 Task: Look for space in Castelfranco Veneto, Italy from 9th June, 2023 to 16th June, 2023 for 2 adults in price range Rs.8000 to Rs.16000. Place can be entire place with 2 bedrooms having 2 beds and 1 bathroom. Property type can be house, flat, guest house. Booking option can be shelf check-in. Required host language is English.
Action: Mouse moved to (546, 154)
Screenshot: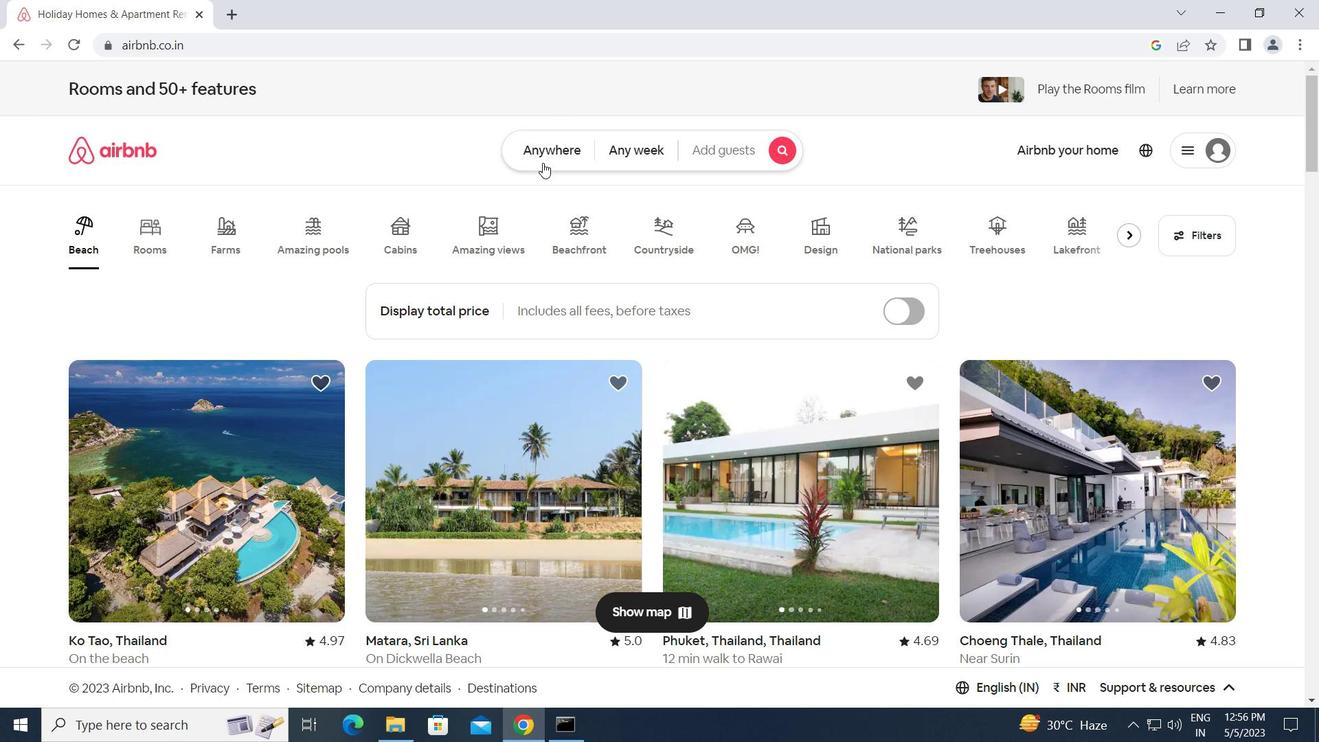 
Action: Mouse pressed left at (546, 154)
Screenshot: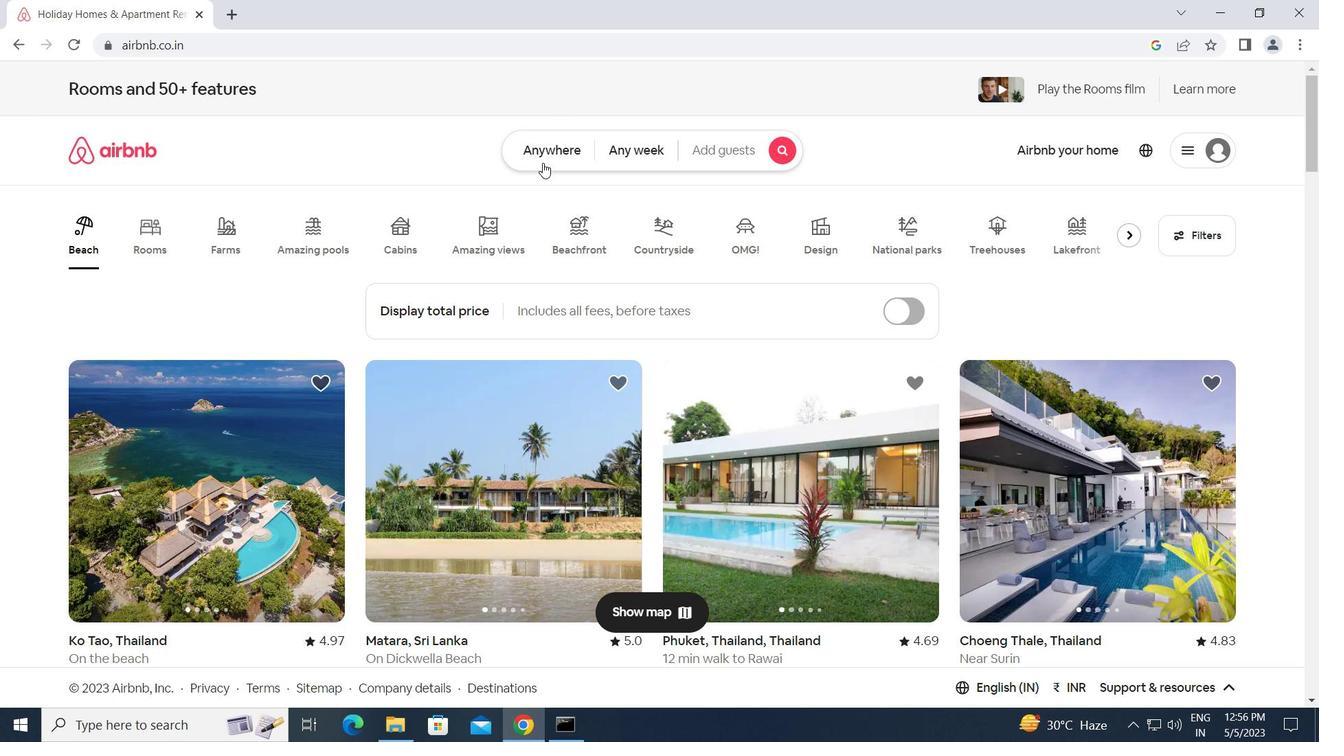 
Action: Mouse moved to (401, 207)
Screenshot: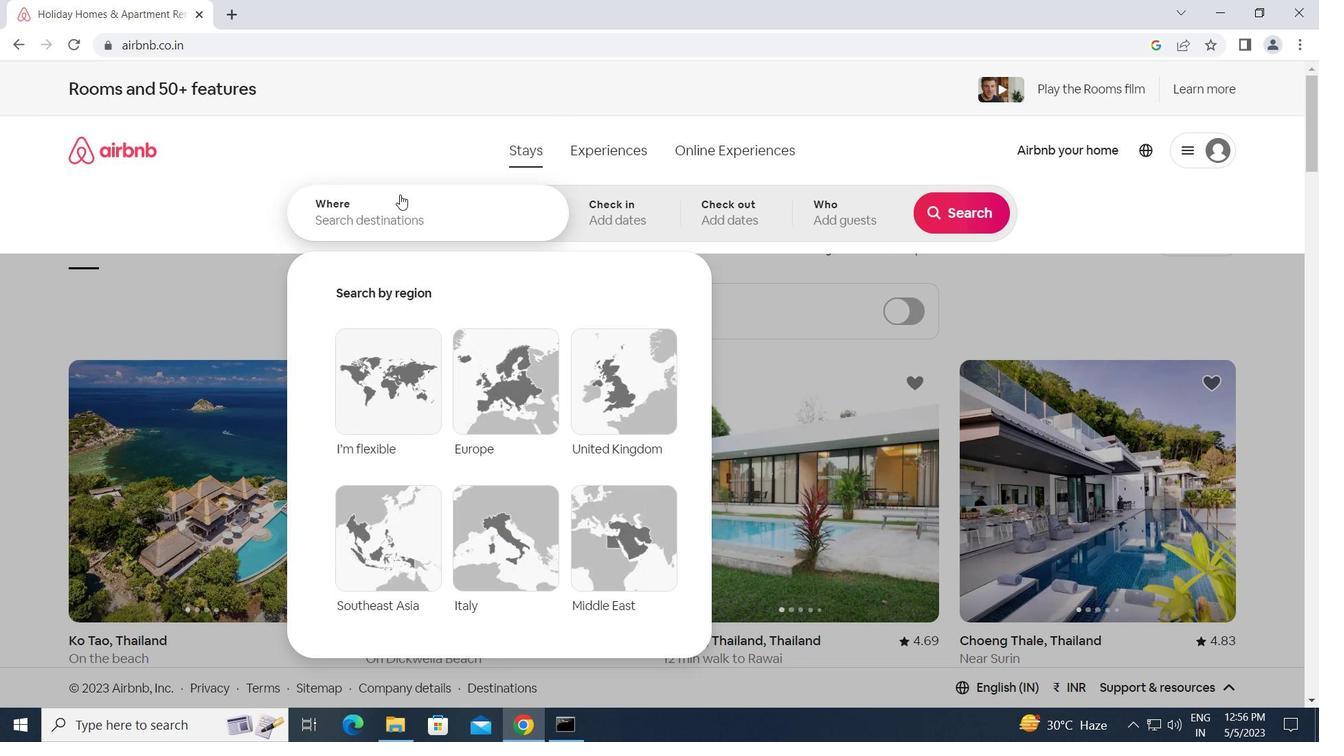 
Action: Mouse pressed left at (401, 207)
Screenshot: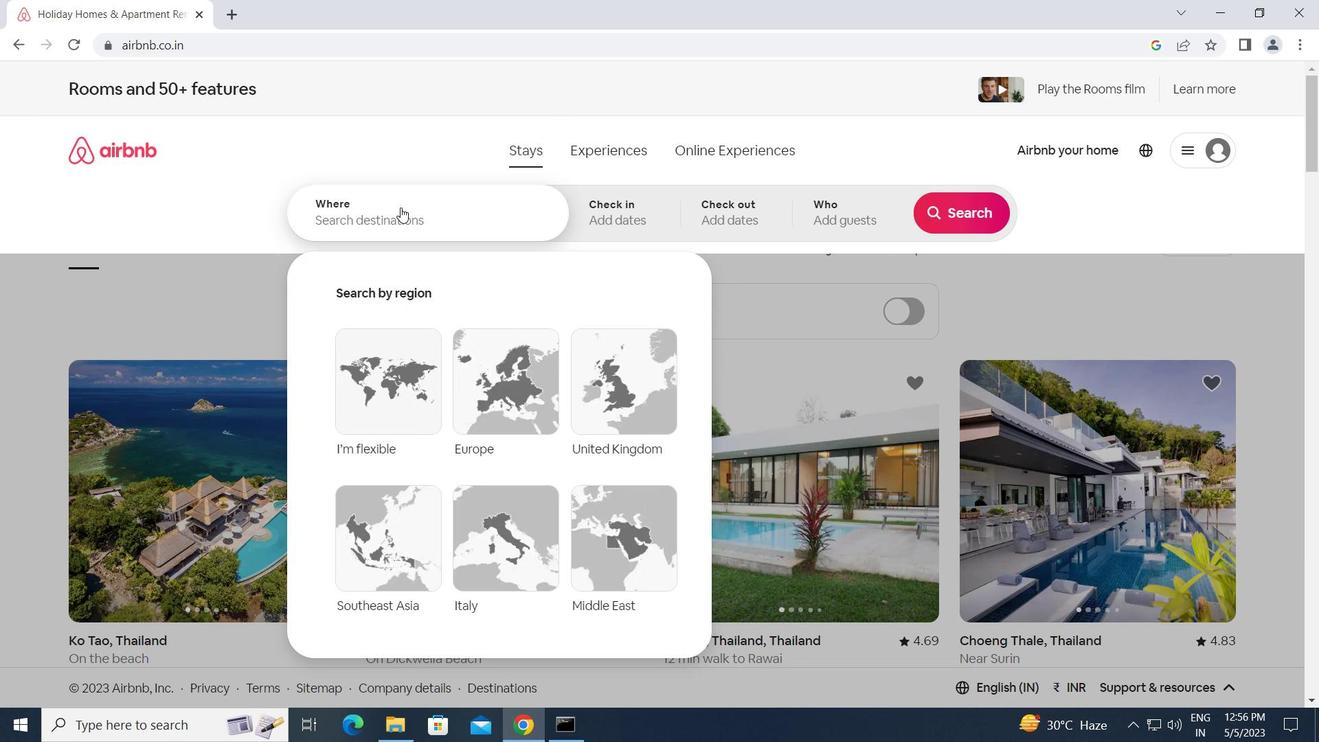 
Action: Key pressed c<Key.caps_lock>astelfranco
Screenshot: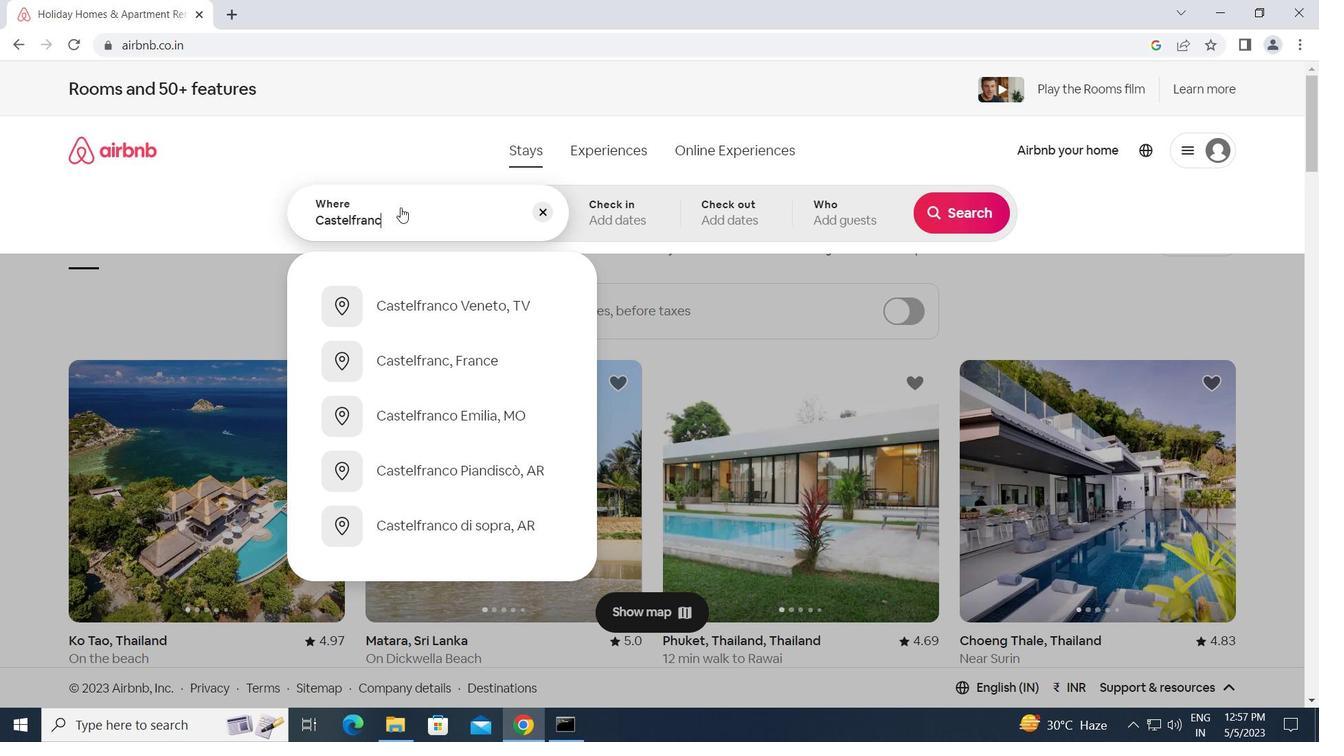
Action: Mouse moved to (483, 228)
Screenshot: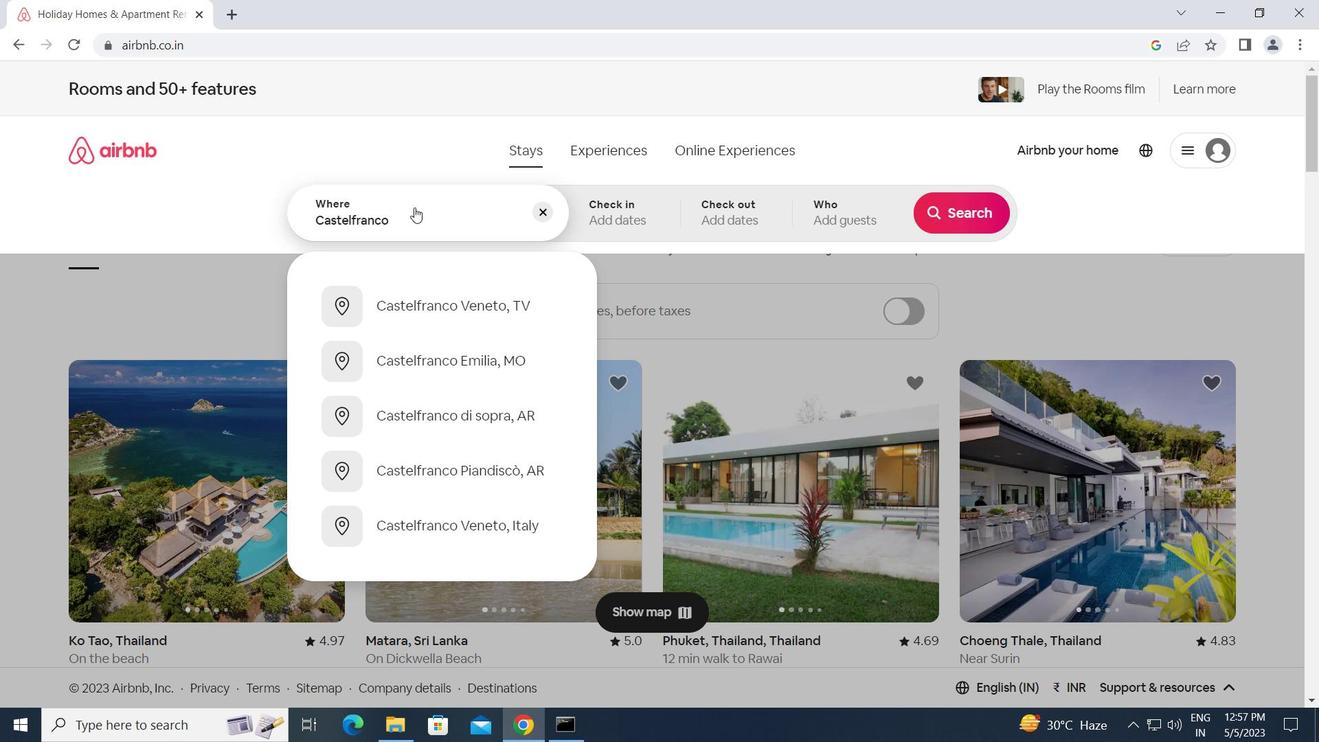 
Action: Key pressed <Key.space><Key.caps_lock>v<Key.caps_lock>eneto,<Key.space><Key.caps_lock>i<Key.caps_lock>taly<Key.enter>
Screenshot: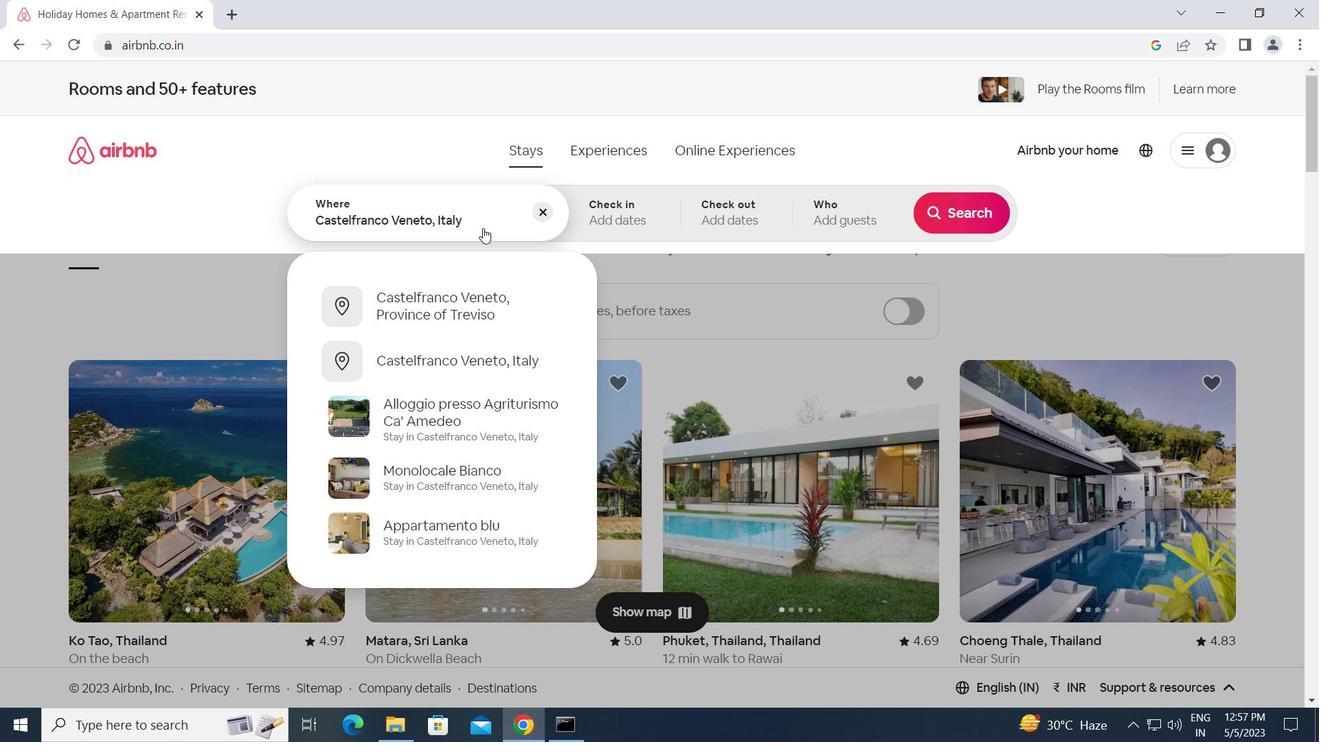 
Action: Mouse moved to (900, 468)
Screenshot: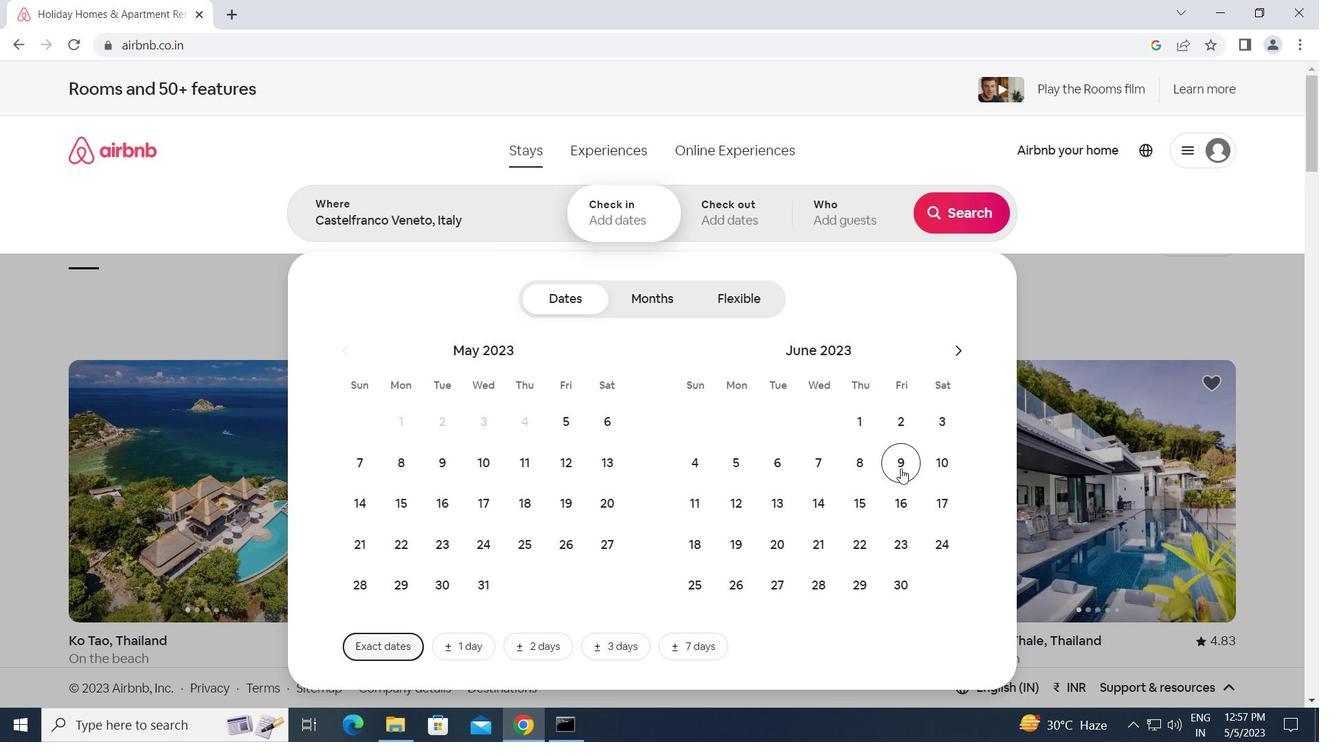 
Action: Mouse pressed left at (900, 468)
Screenshot: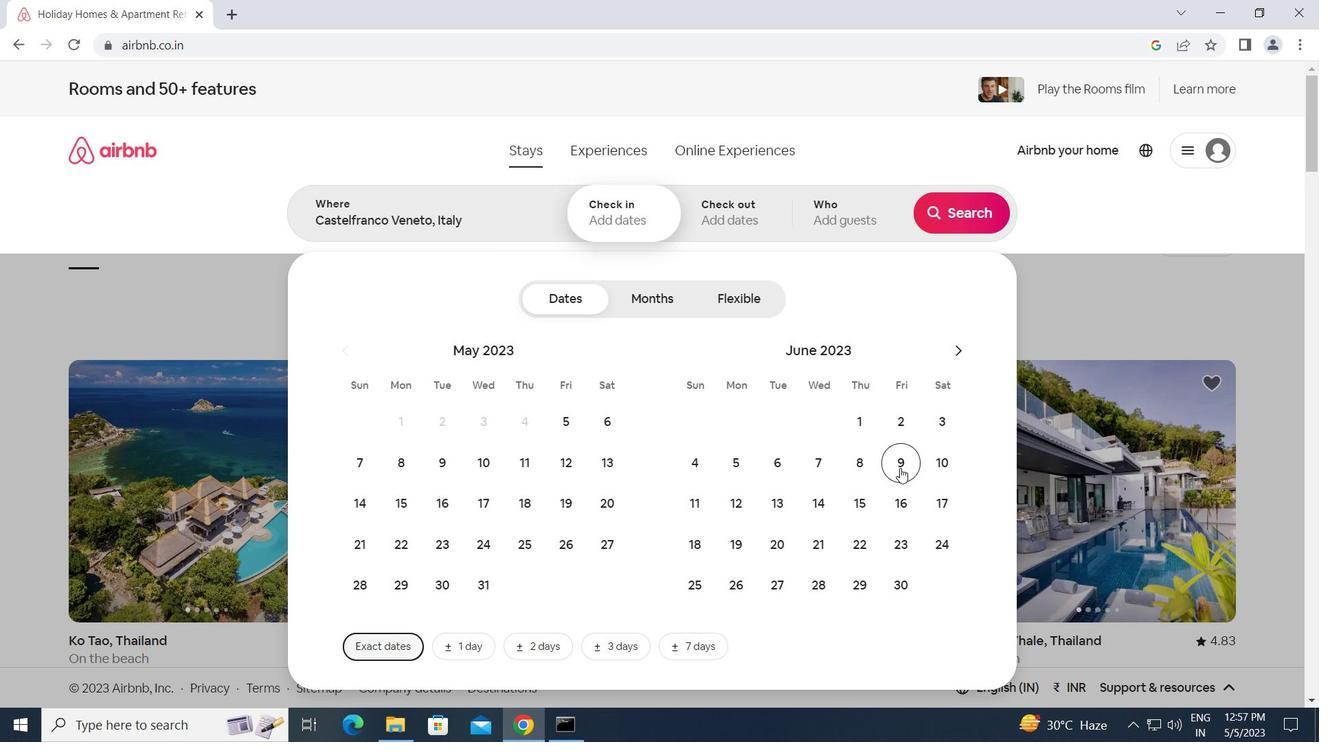 
Action: Mouse moved to (895, 503)
Screenshot: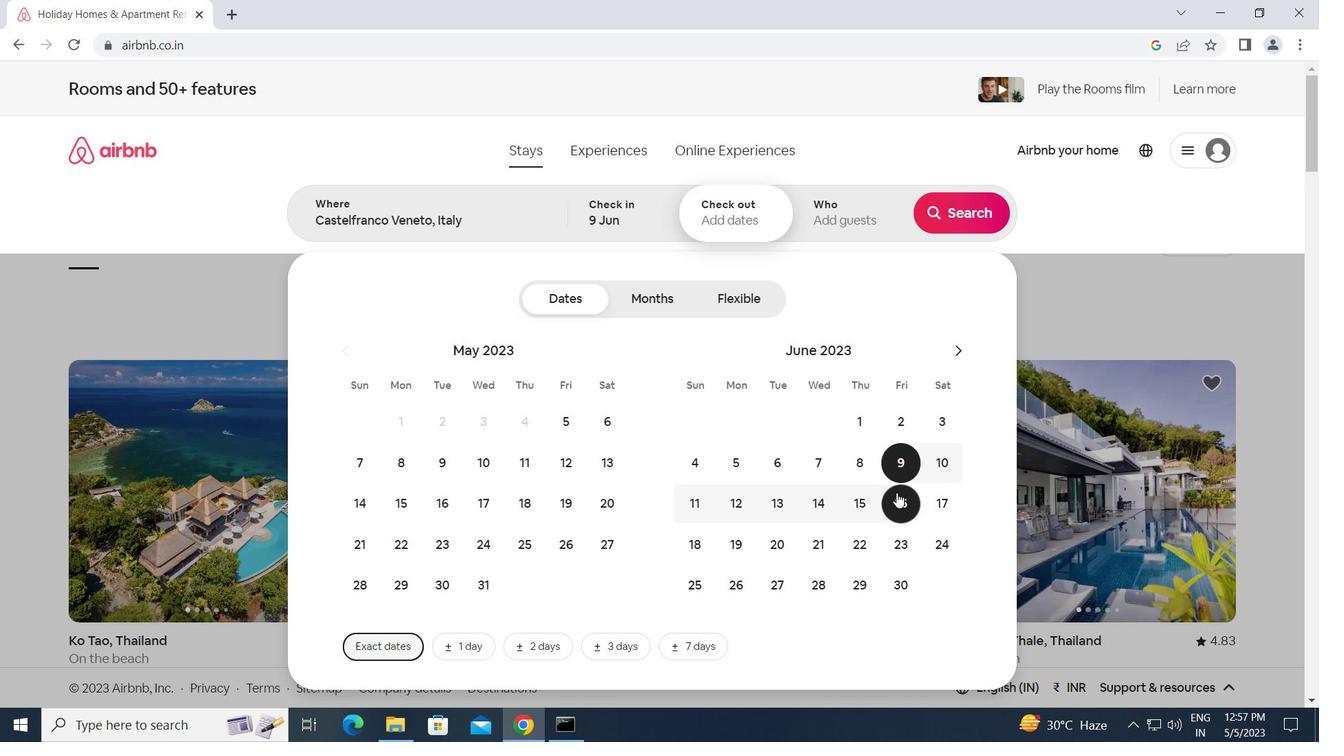 
Action: Mouse pressed left at (895, 503)
Screenshot: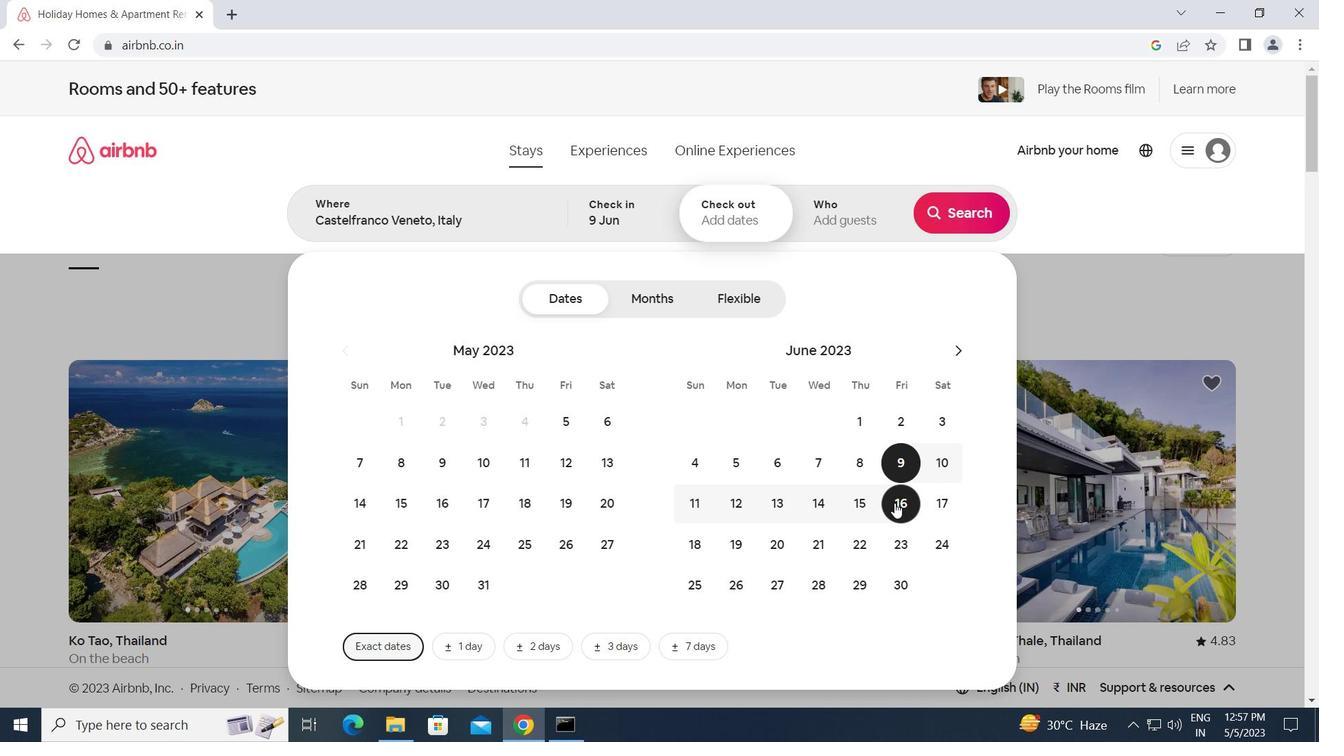 
Action: Mouse moved to (821, 206)
Screenshot: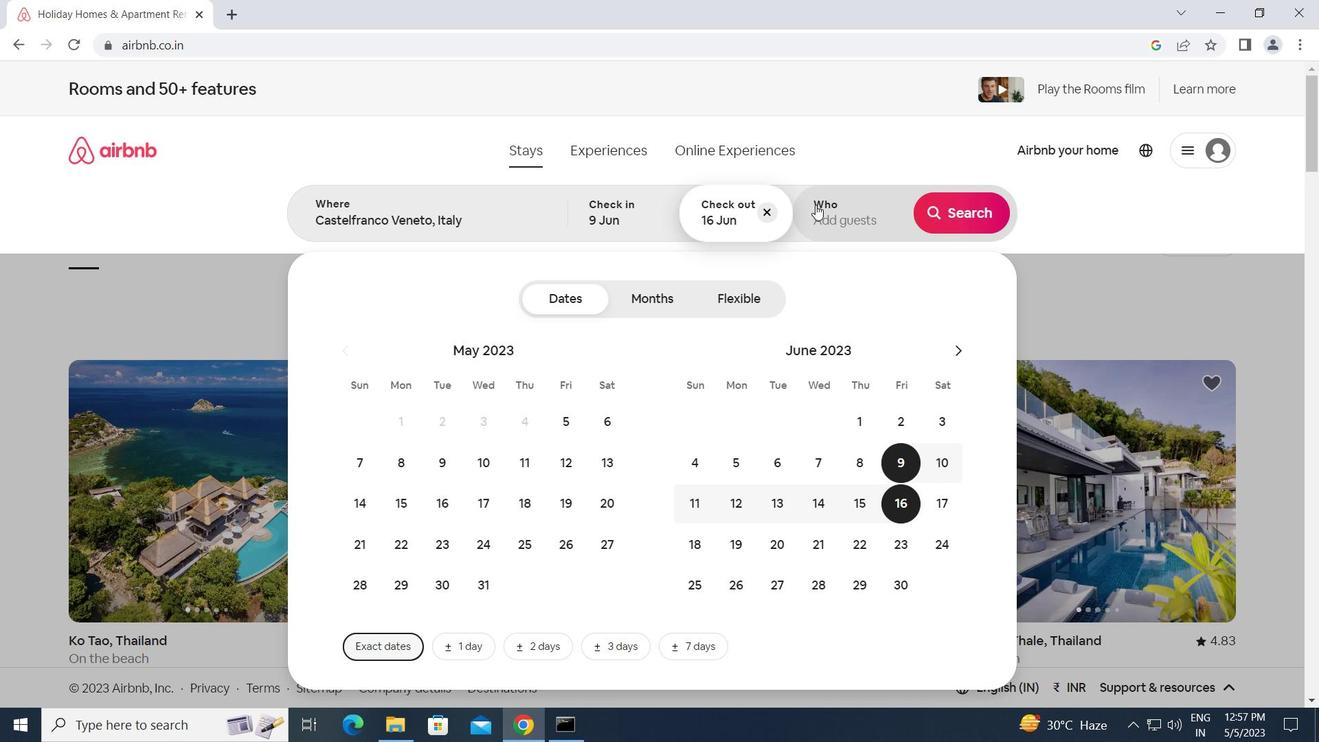 
Action: Mouse pressed left at (821, 206)
Screenshot: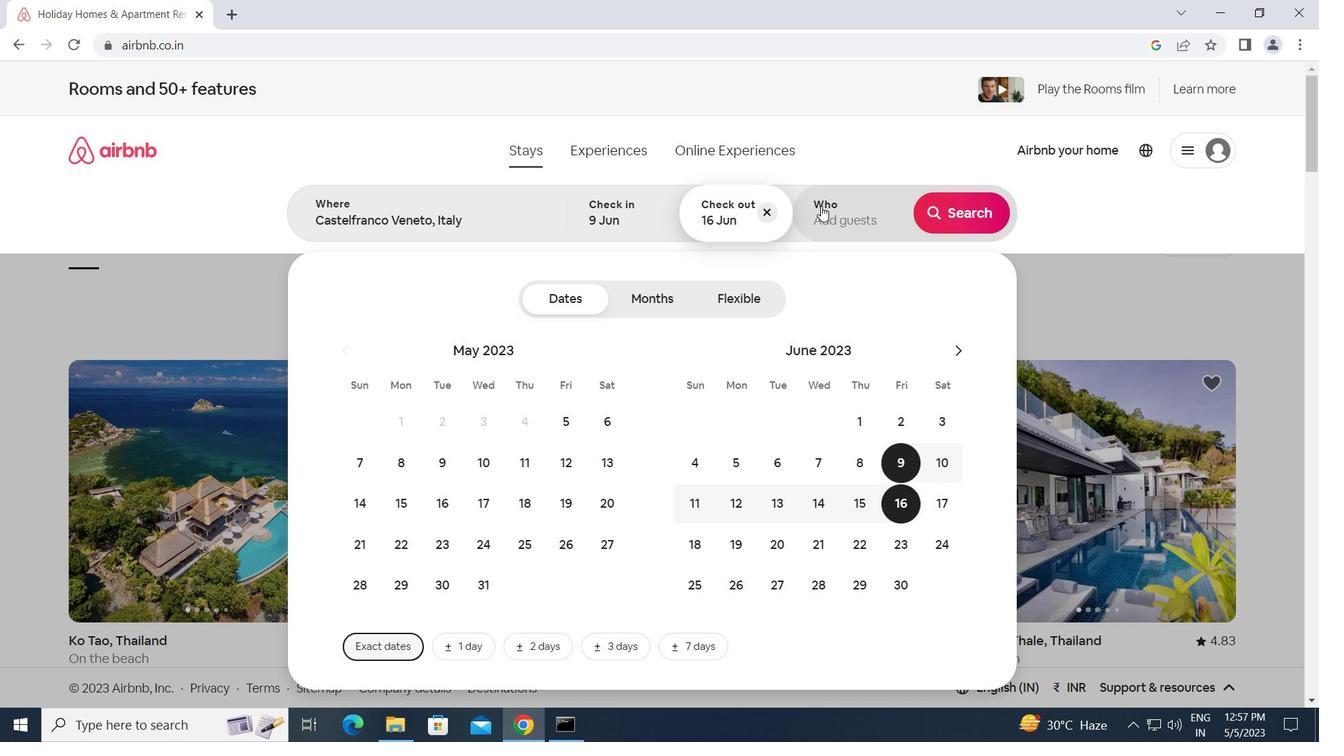
Action: Mouse moved to (968, 311)
Screenshot: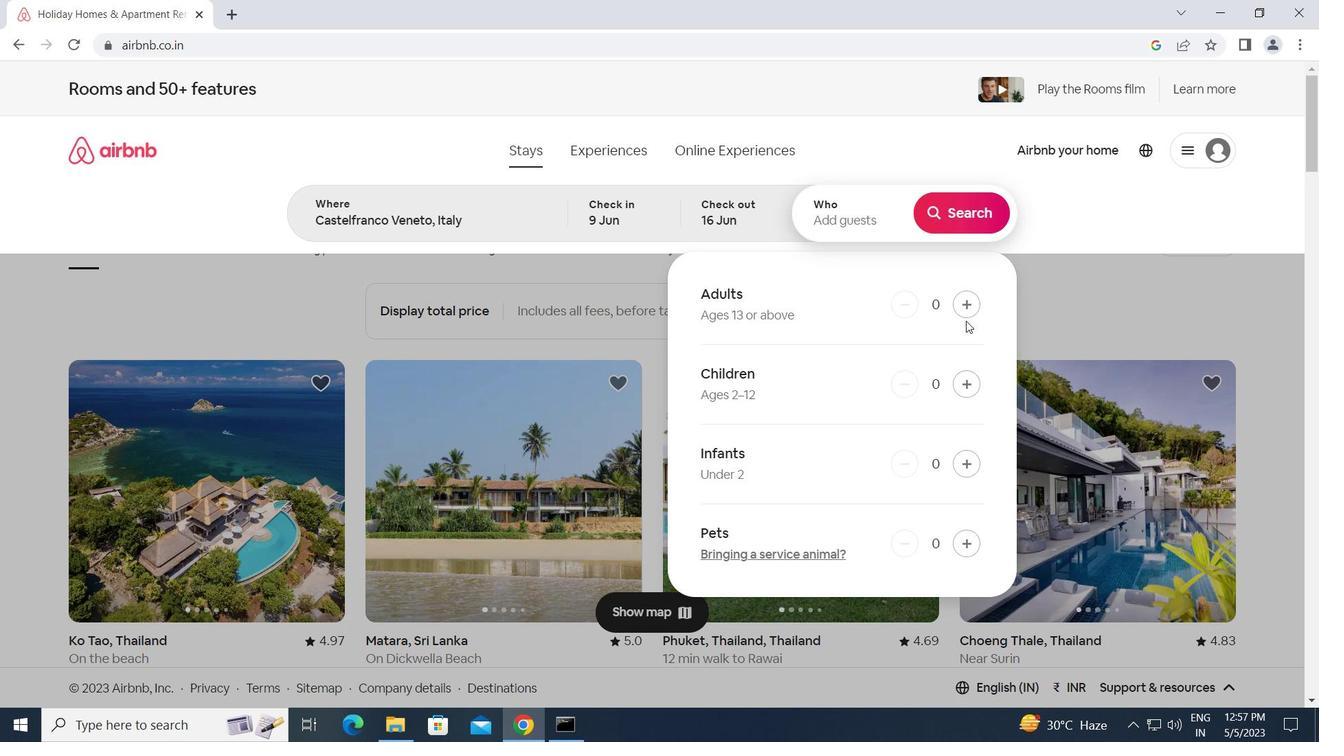 
Action: Mouse pressed left at (968, 311)
Screenshot: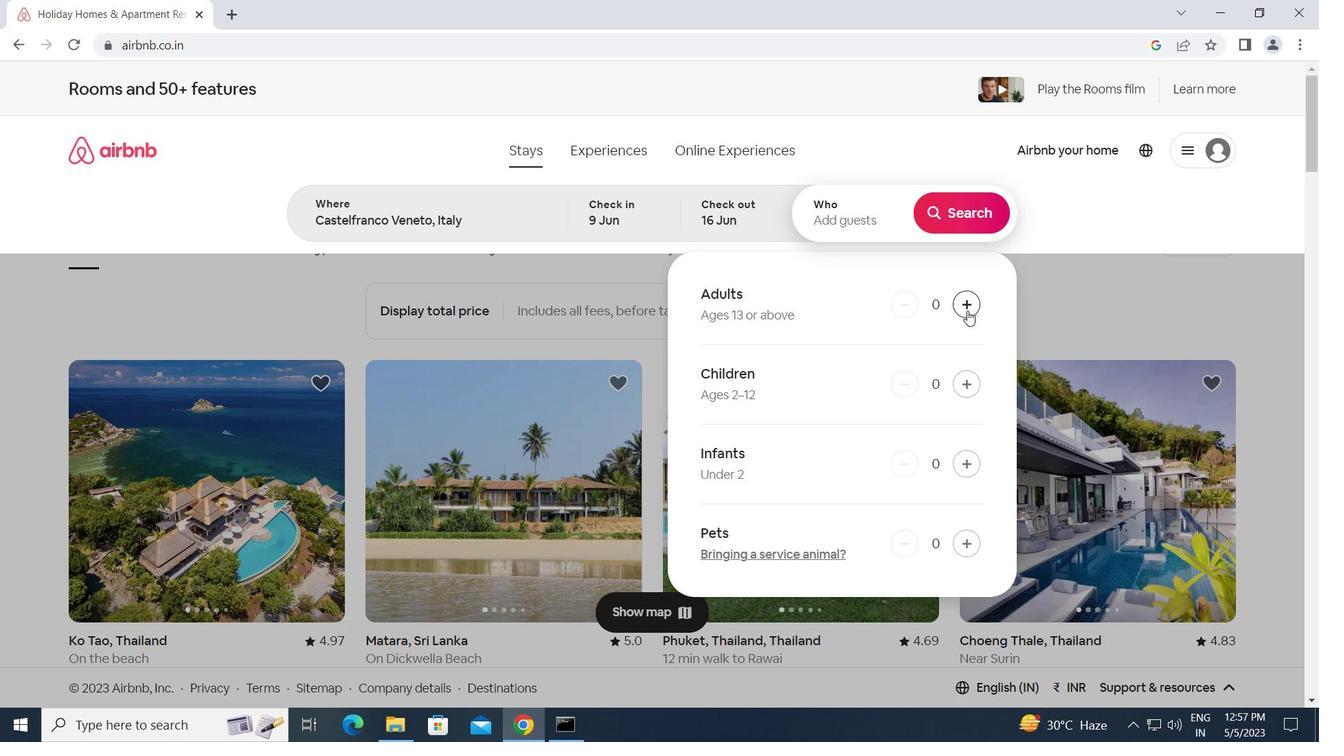 
Action: Mouse pressed left at (968, 311)
Screenshot: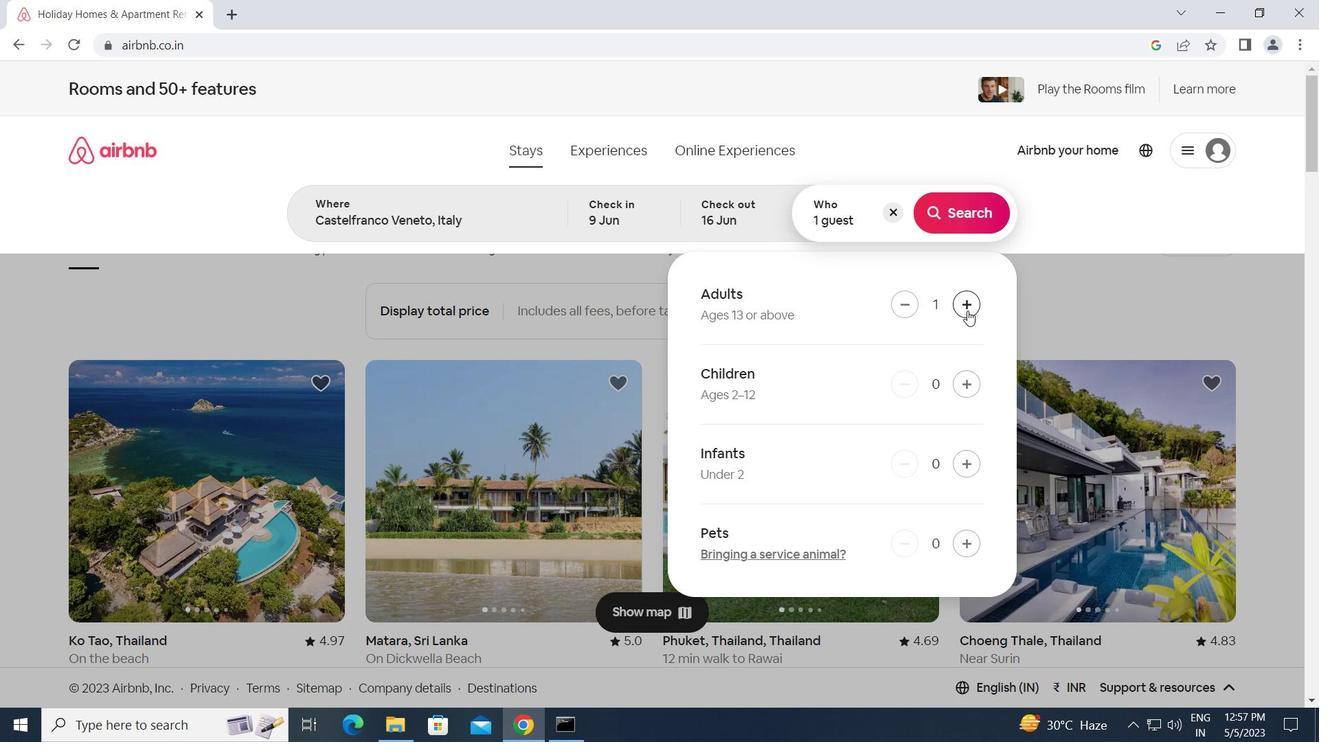 
Action: Mouse moved to (959, 224)
Screenshot: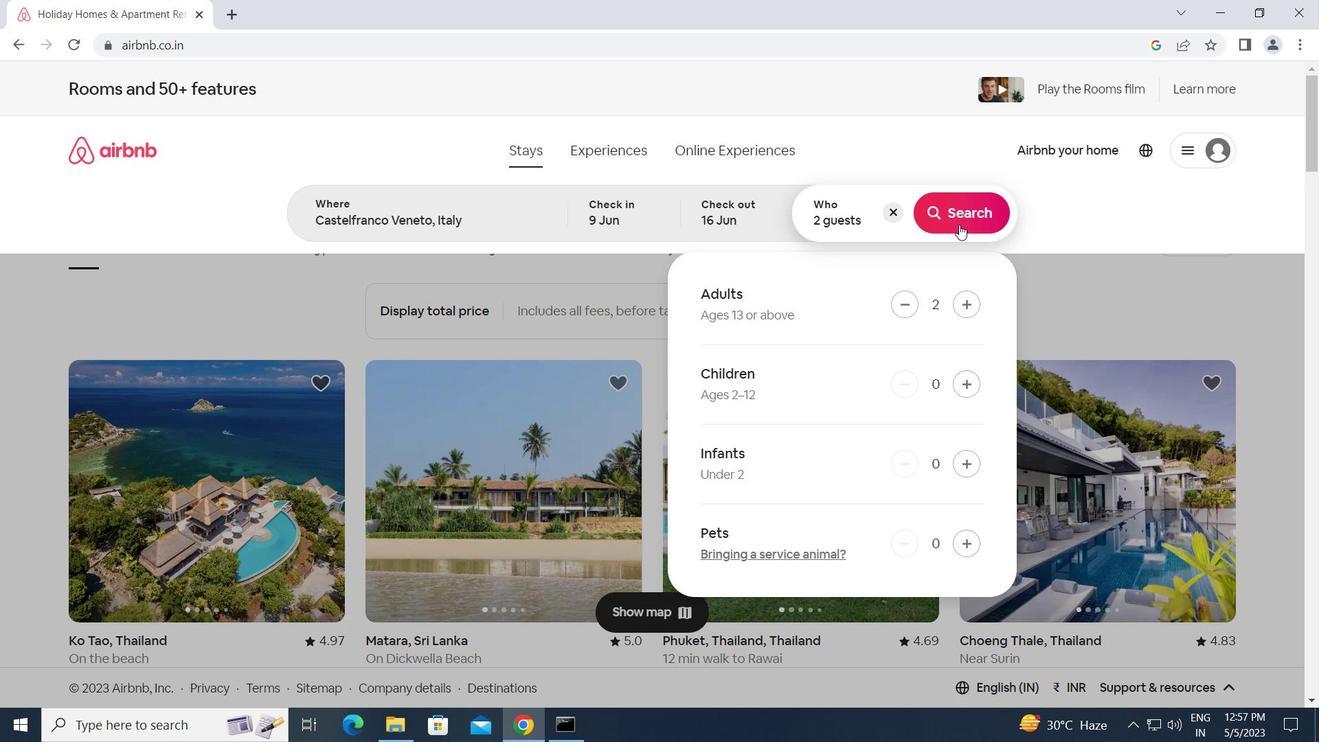 
Action: Mouse pressed left at (959, 224)
Screenshot: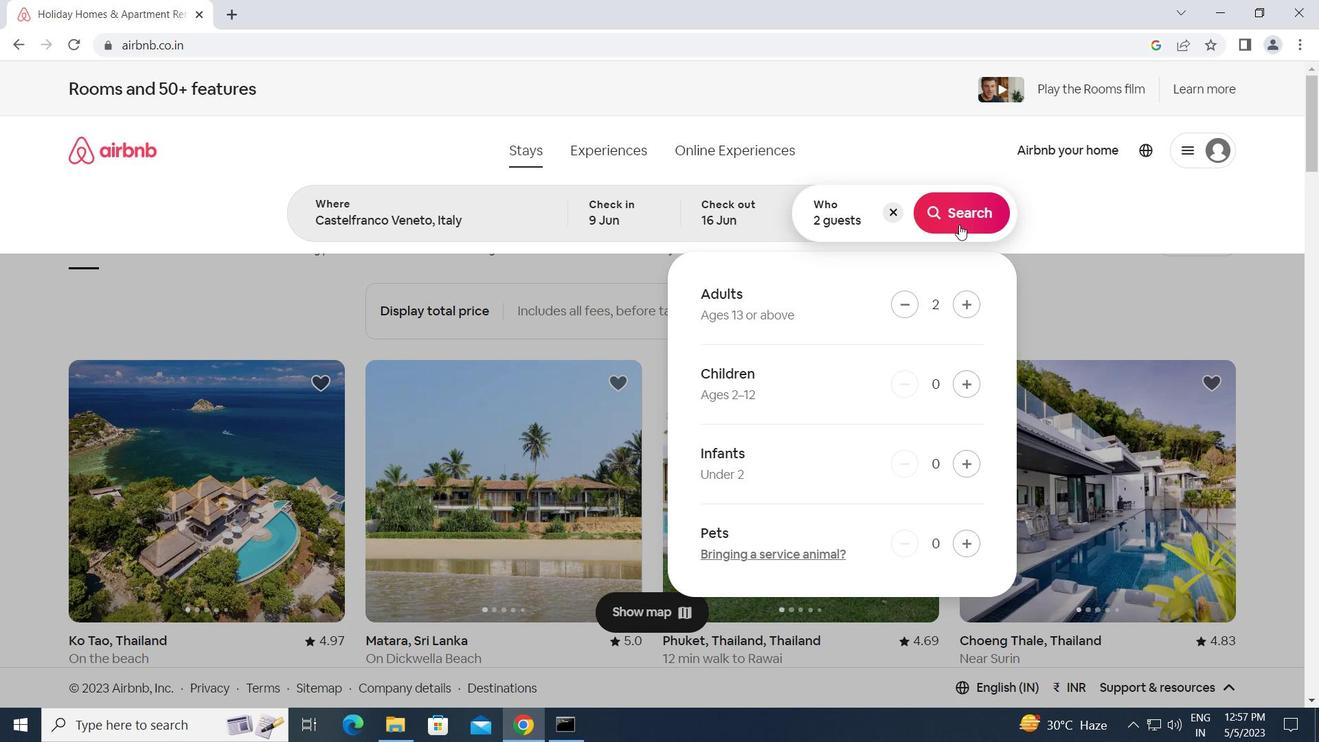 
Action: Mouse moved to (1235, 162)
Screenshot: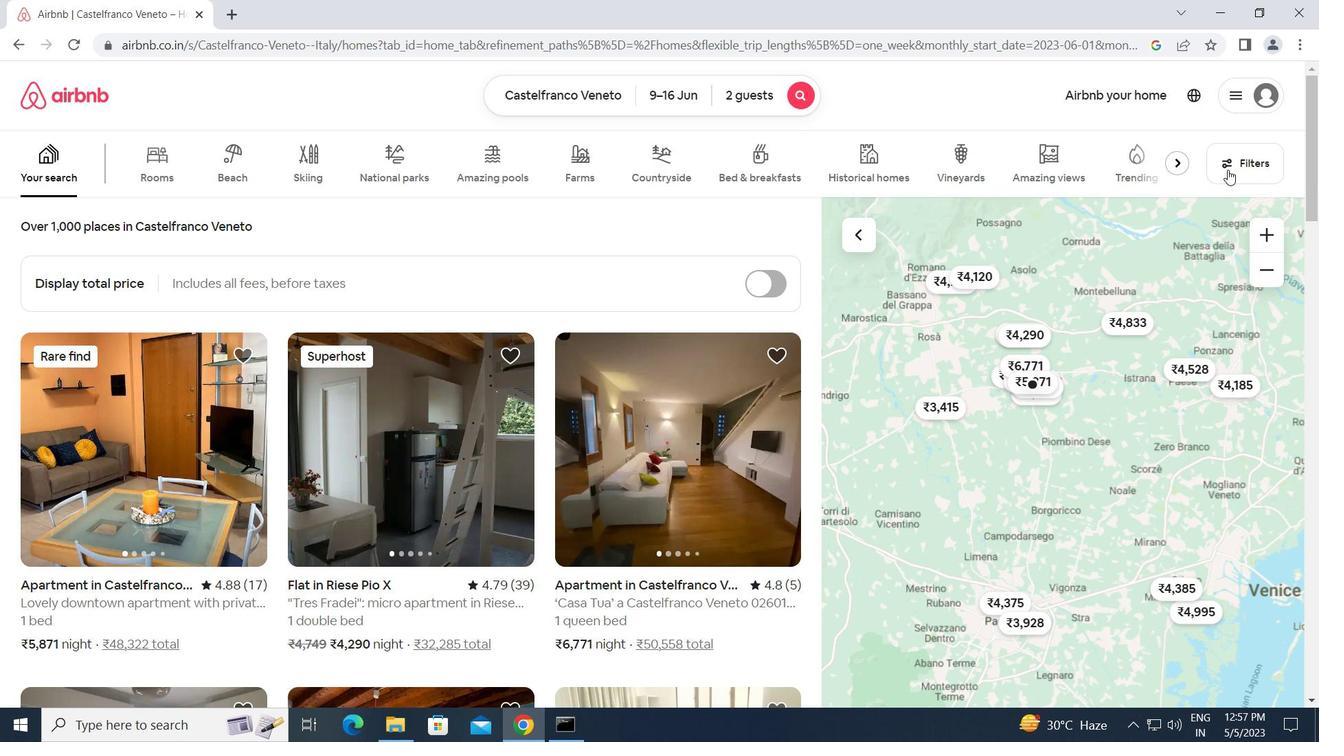 
Action: Mouse pressed left at (1235, 162)
Screenshot: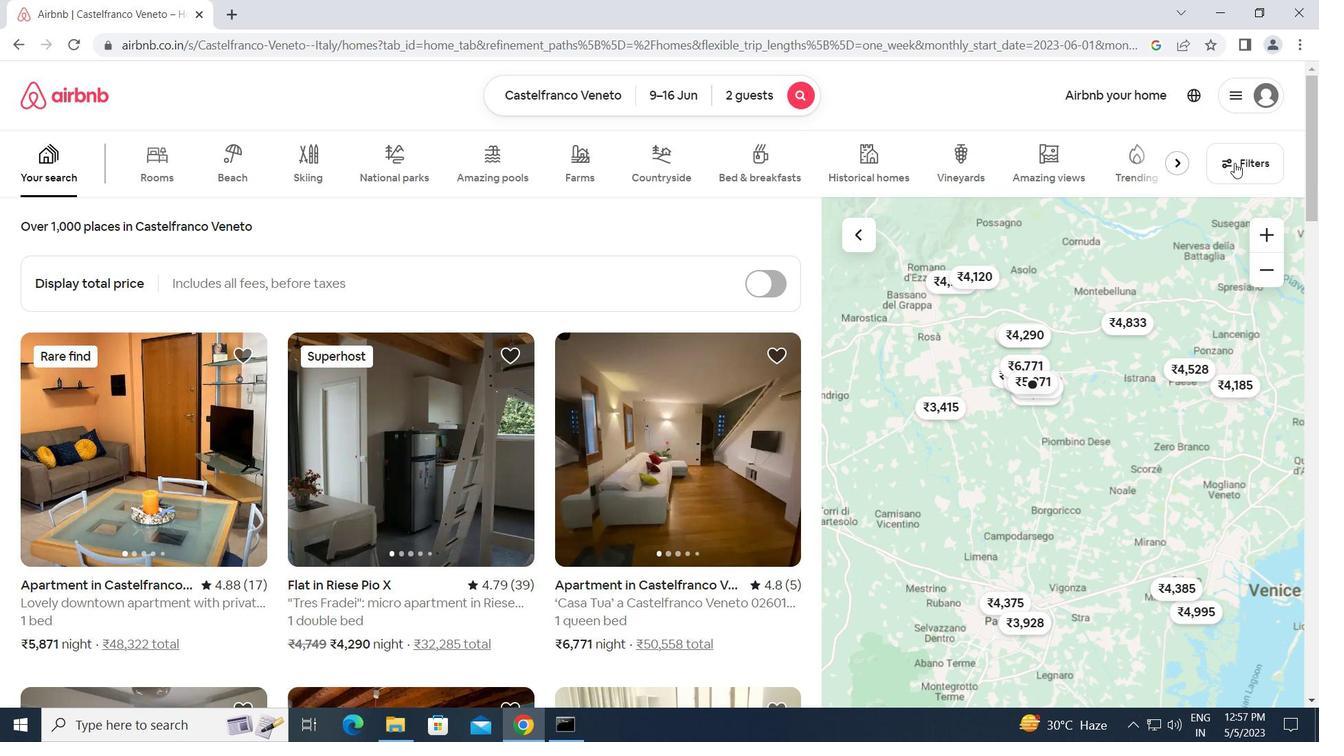 
Action: Mouse moved to (430, 585)
Screenshot: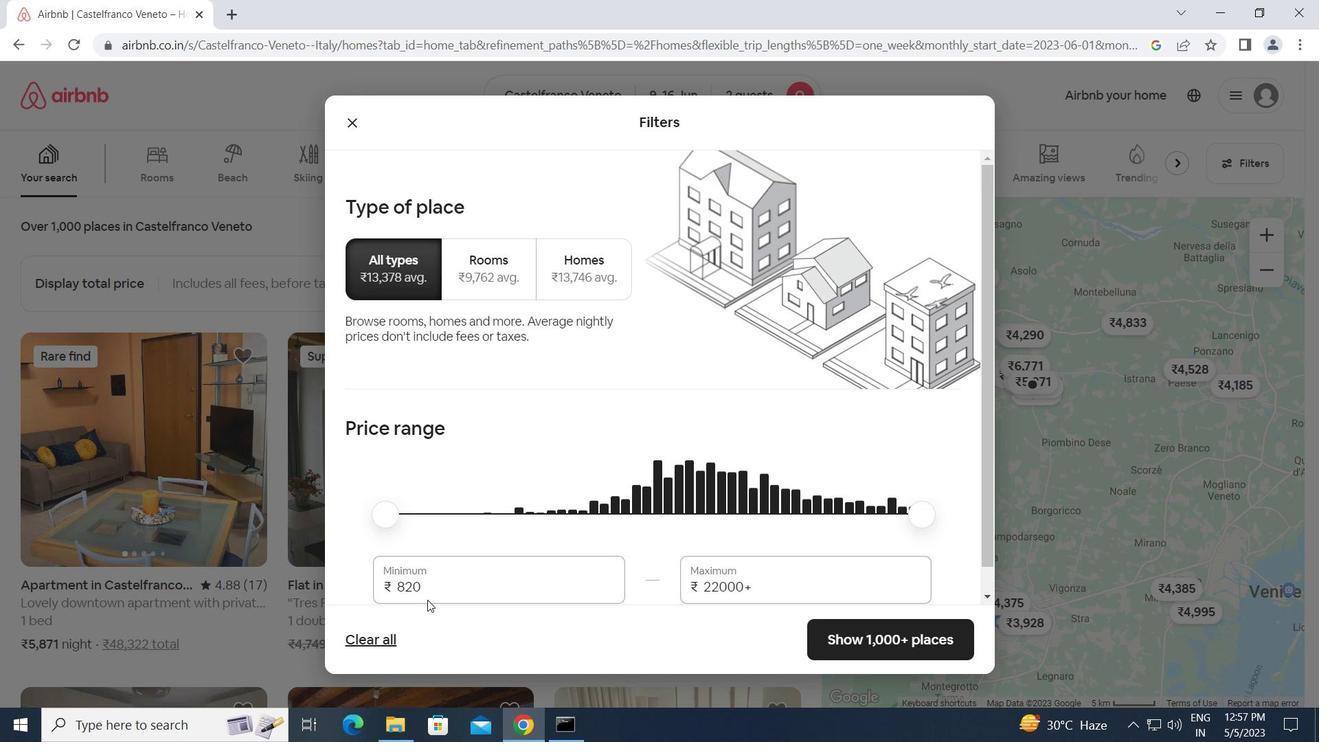 
Action: Mouse pressed left at (430, 585)
Screenshot: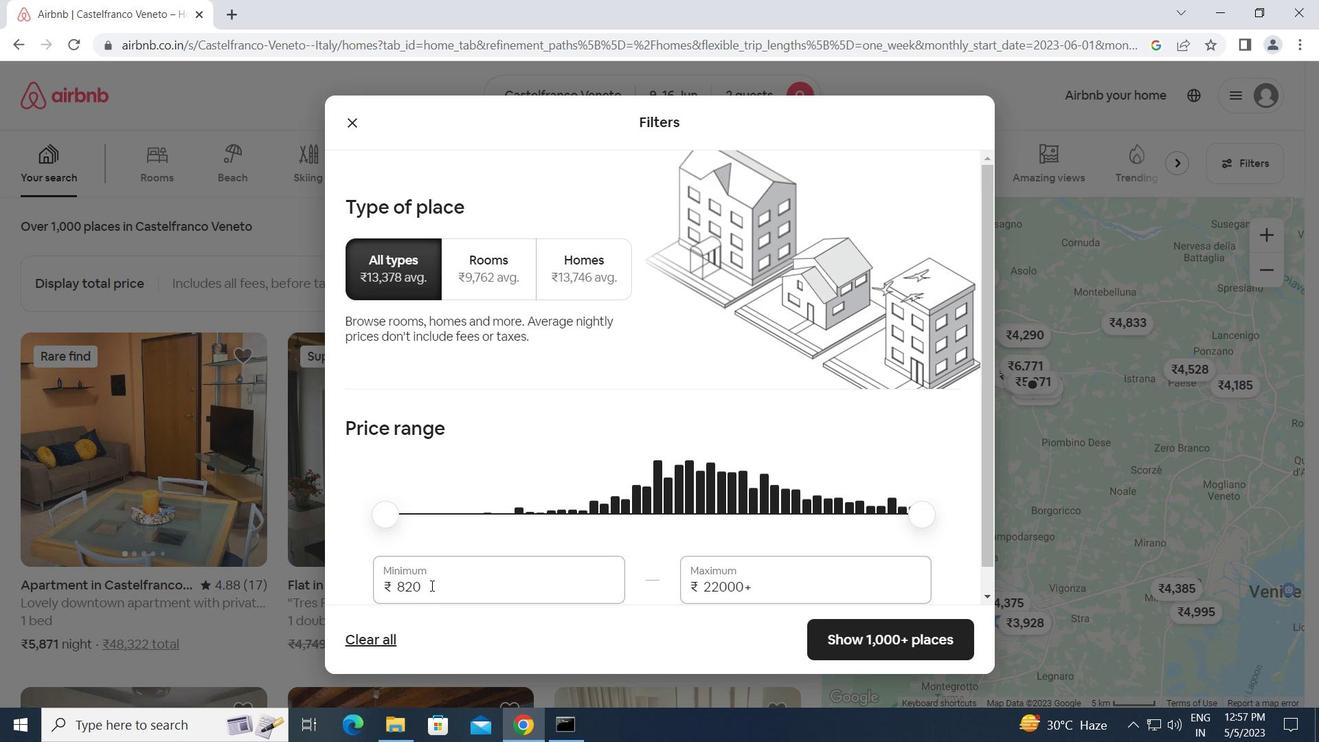 
Action: Mouse moved to (405, 565)
Screenshot: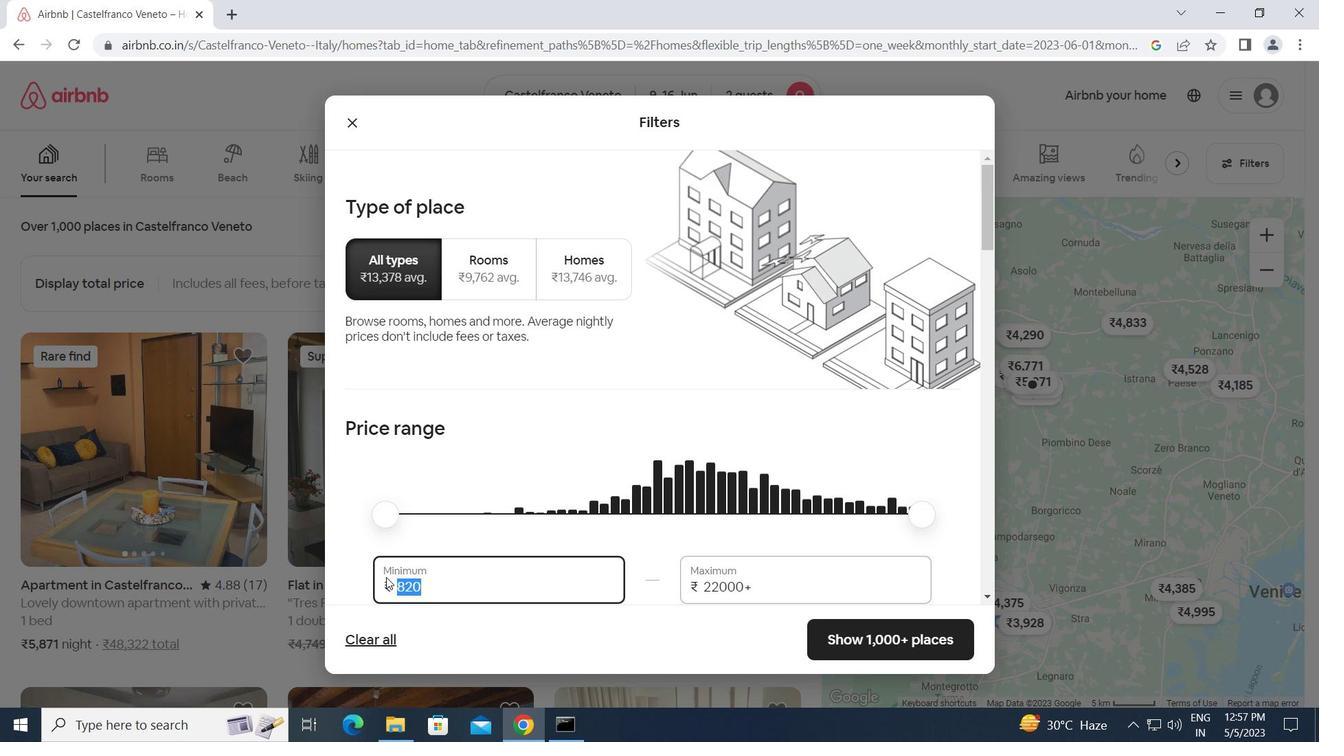
Action: Mouse scrolled (405, 565) with delta (0, 0)
Screenshot: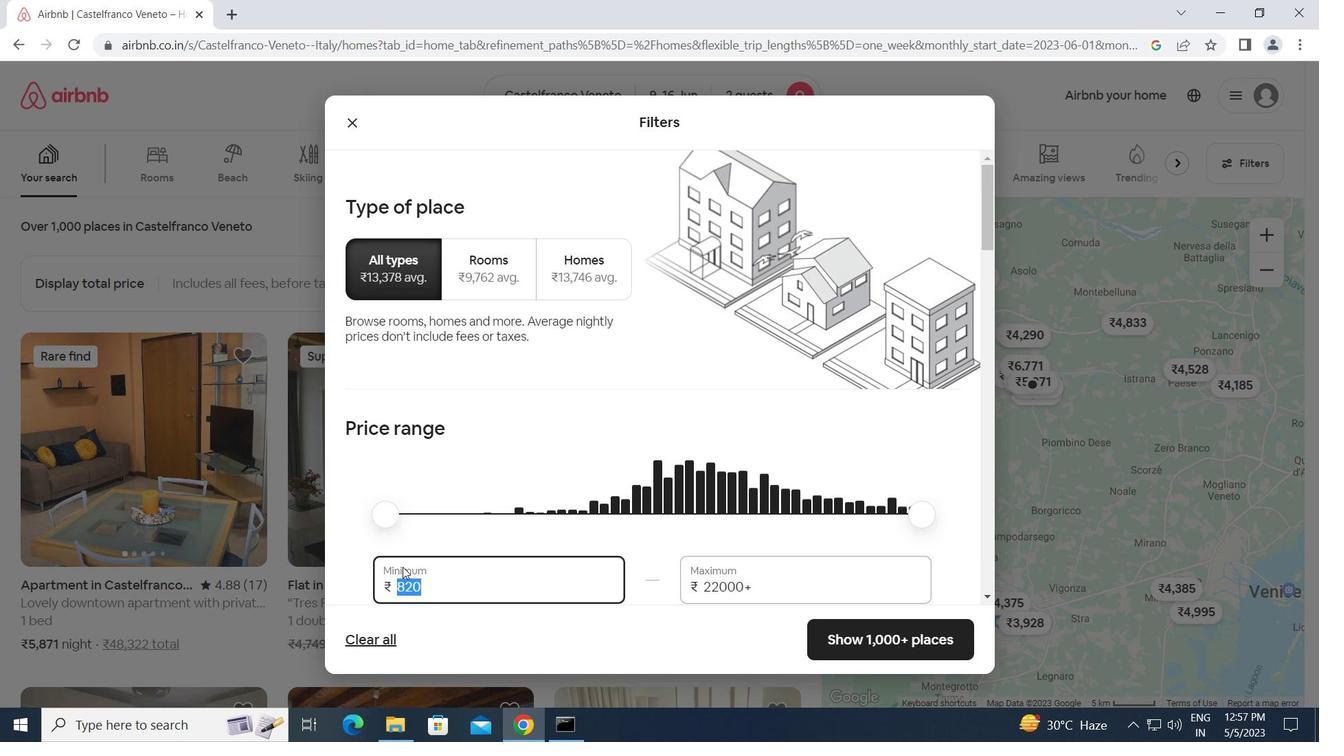 
Action: Key pressed 8000<Key.tab>16000
Screenshot: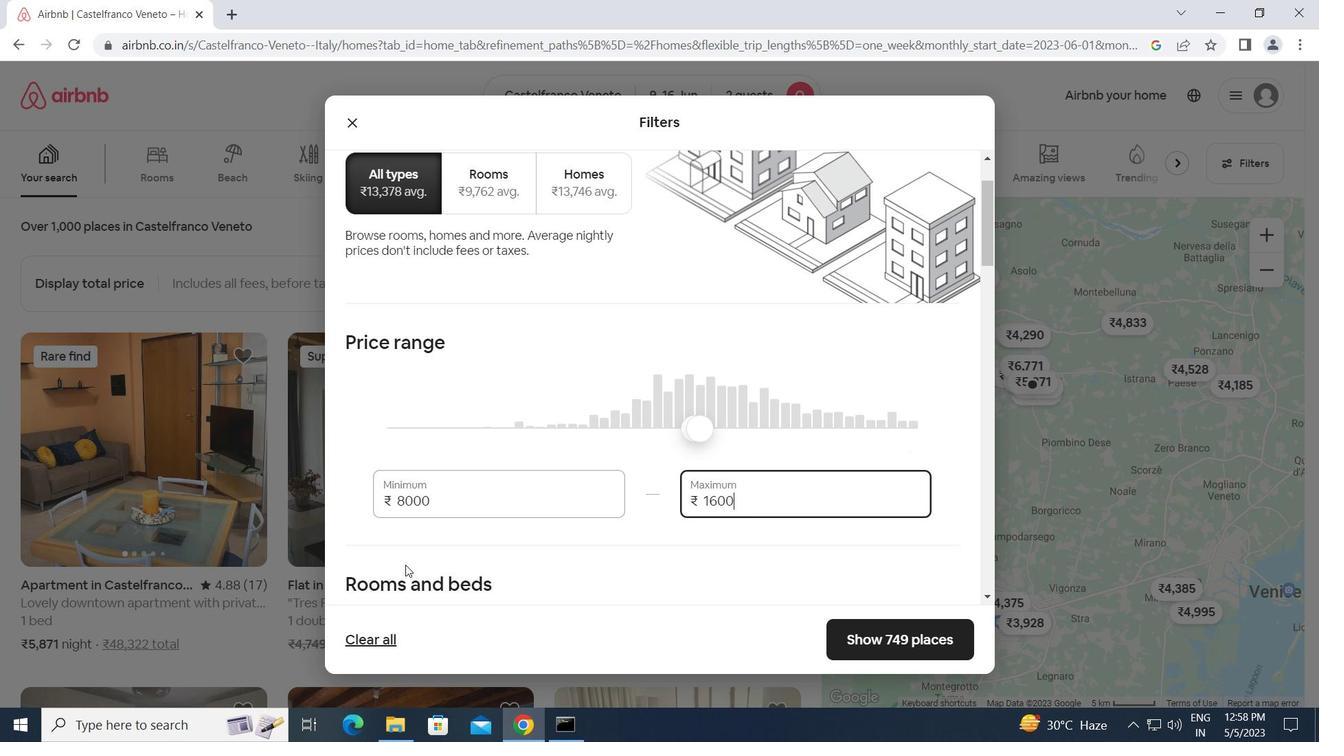 
Action: Mouse moved to (505, 577)
Screenshot: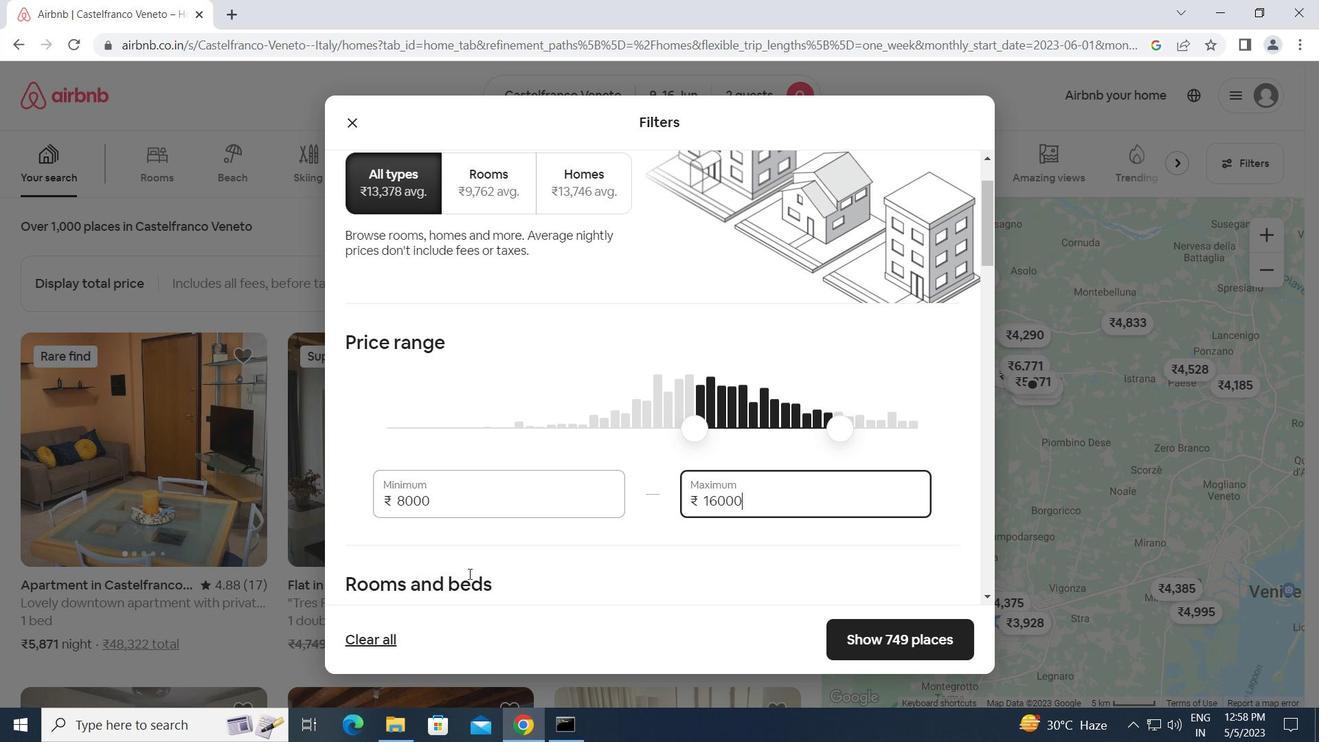 
Action: Mouse scrolled (505, 576) with delta (0, 0)
Screenshot: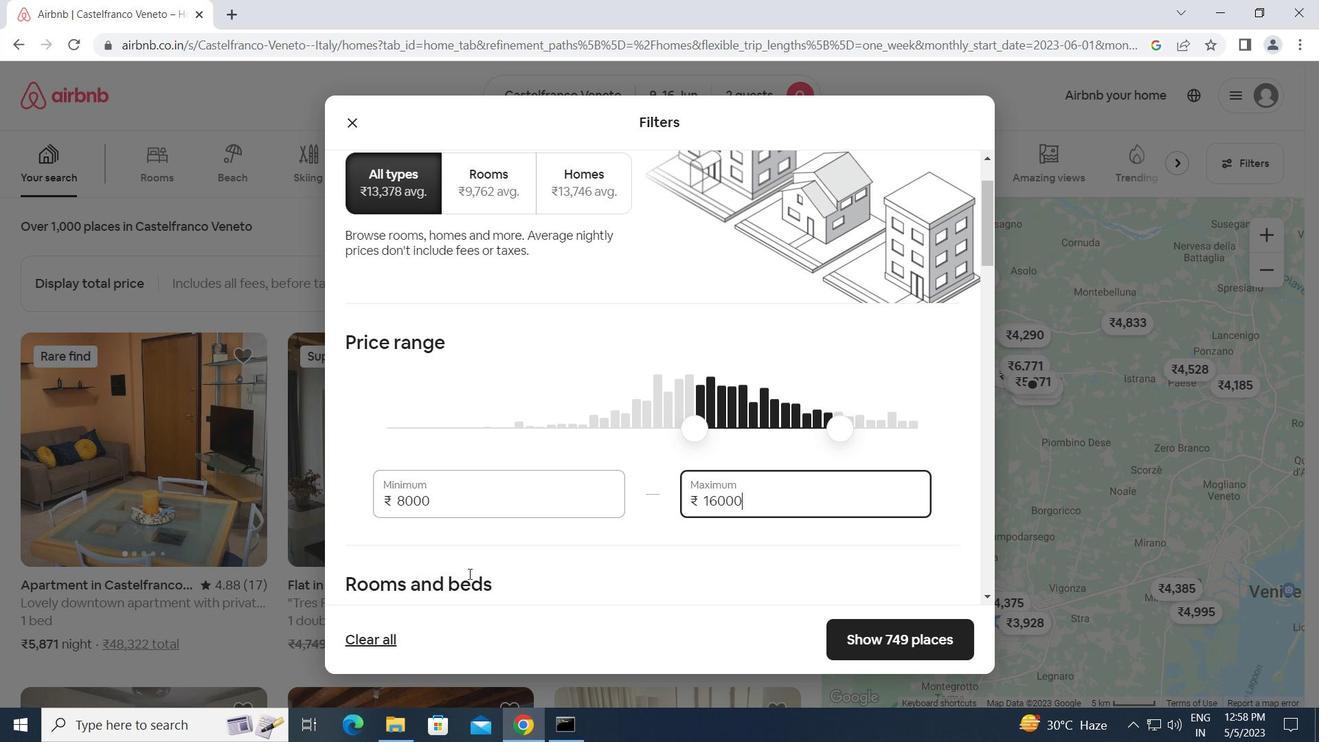 
Action: Mouse moved to (510, 577)
Screenshot: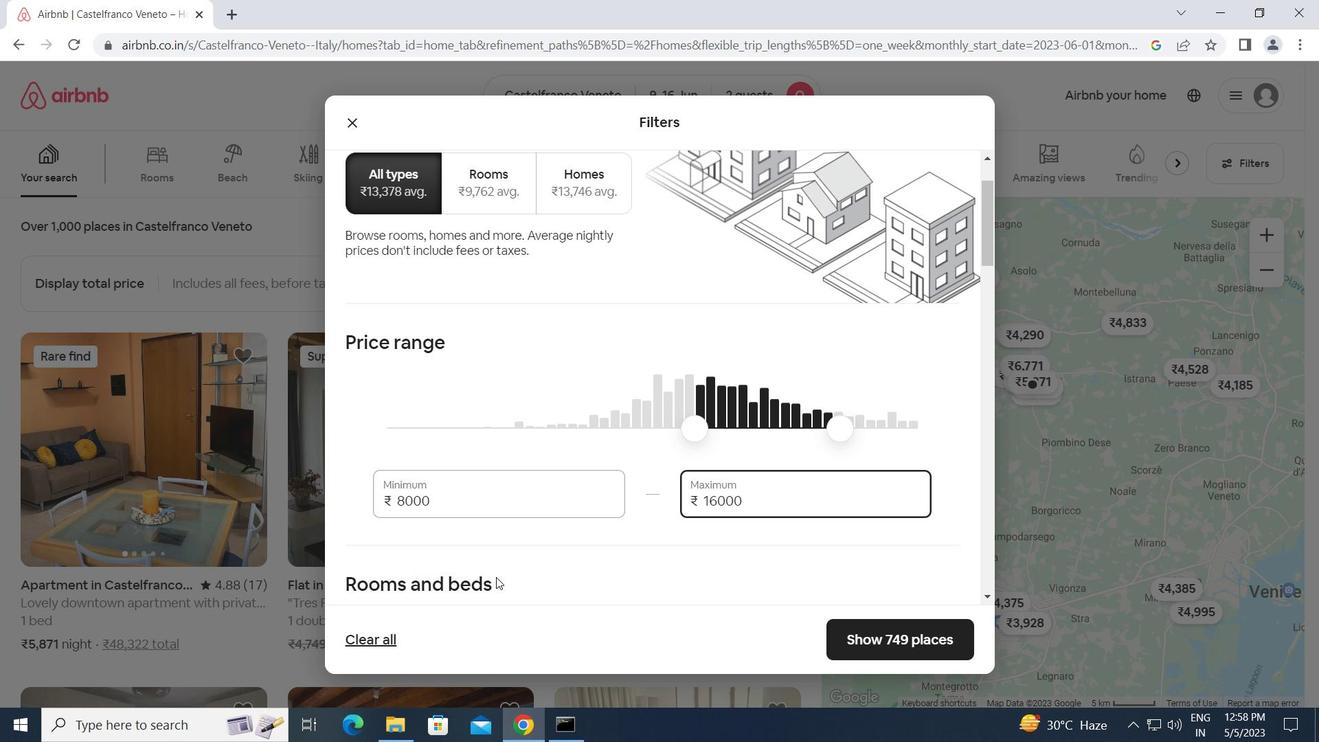 
Action: Mouse scrolled (510, 576) with delta (0, 0)
Screenshot: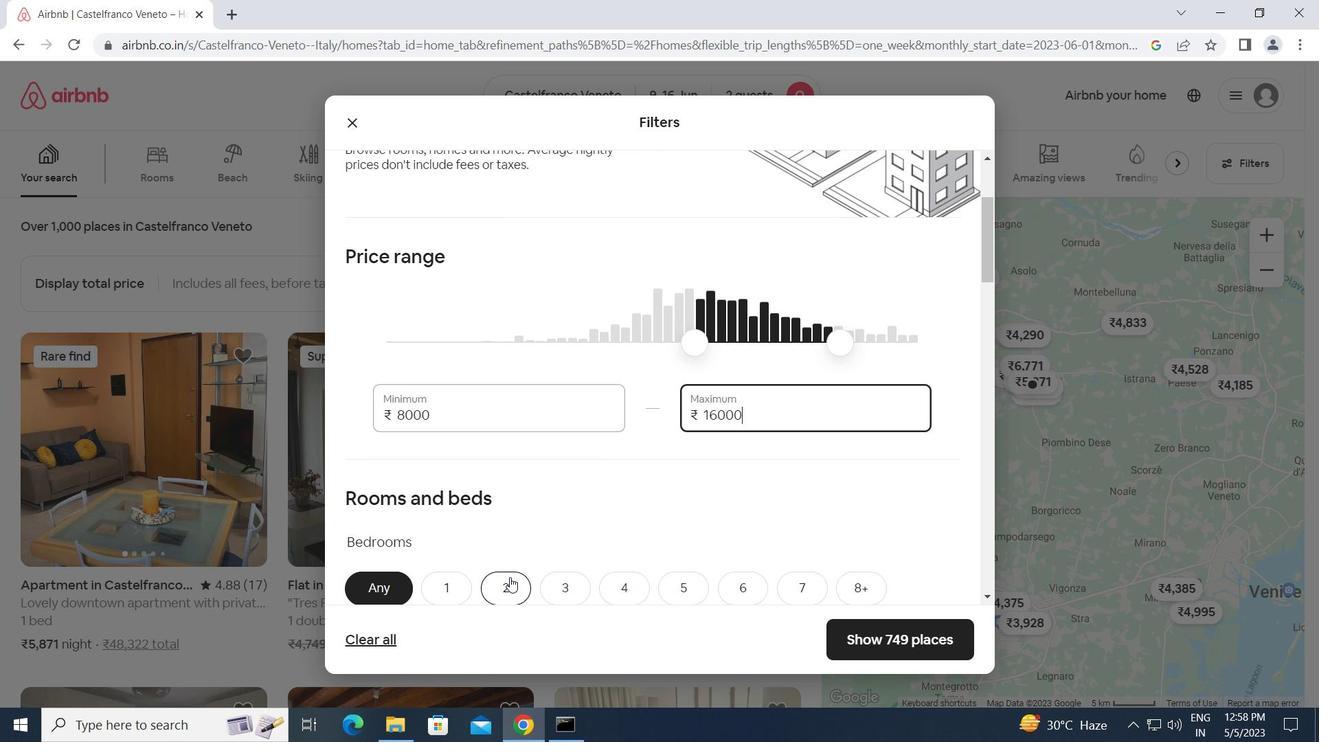 
Action: Mouse moved to (507, 499)
Screenshot: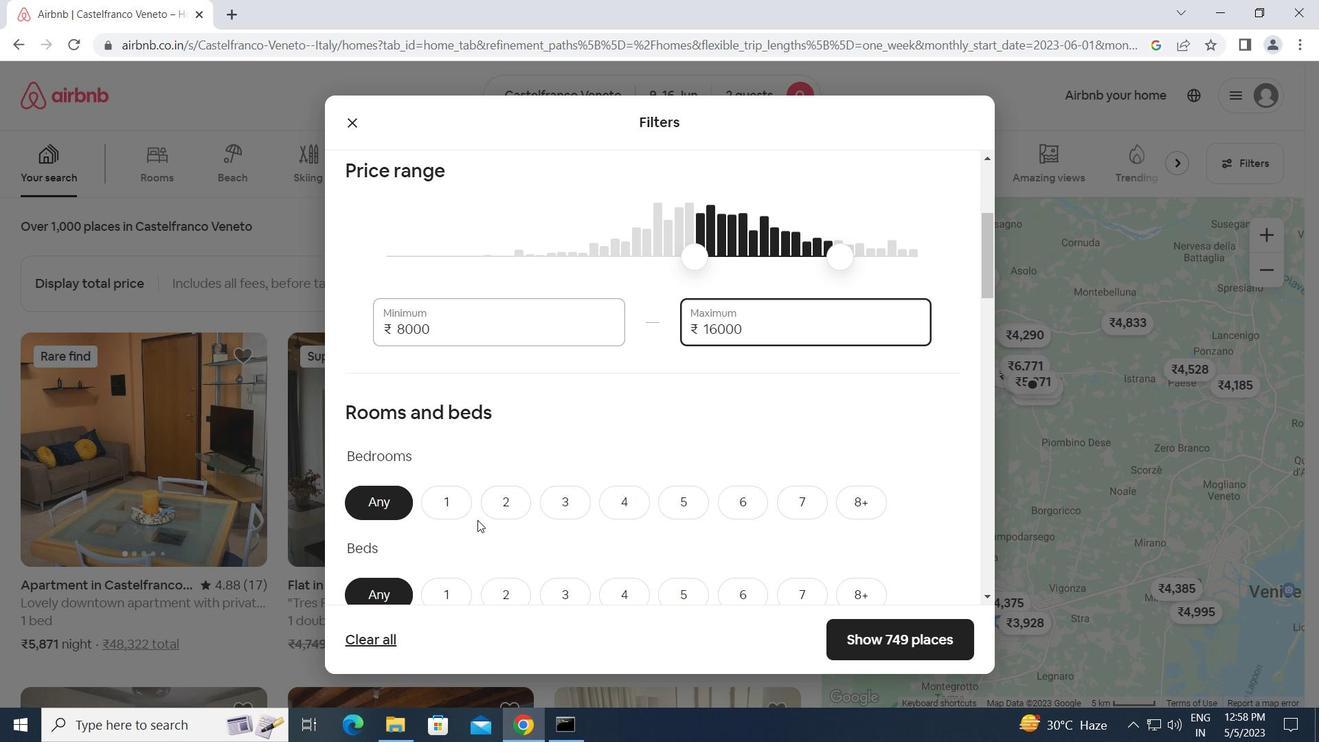 
Action: Mouse pressed left at (507, 499)
Screenshot: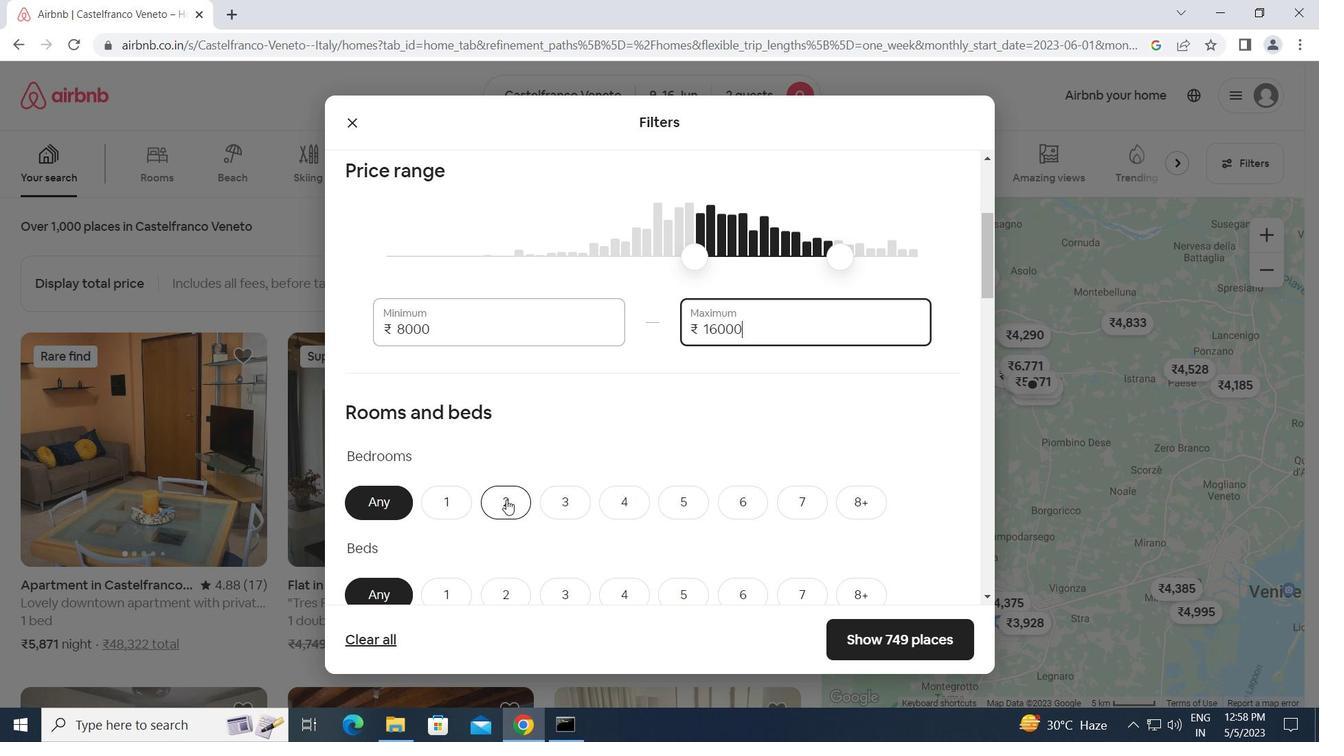 
Action: Mouse moved to (567, 507)
Screenshot: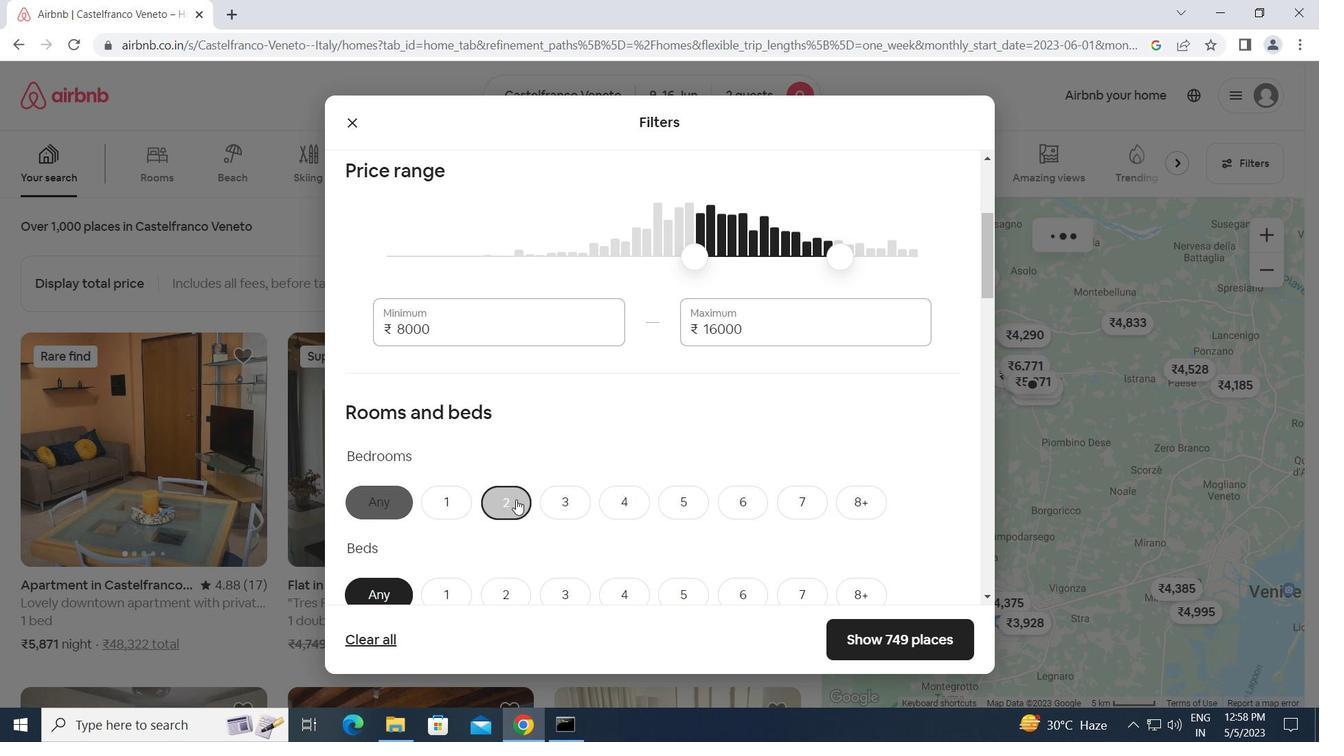 
Action: Mouse scrolled (567, 506) with delta (0, 0)
Screenshot: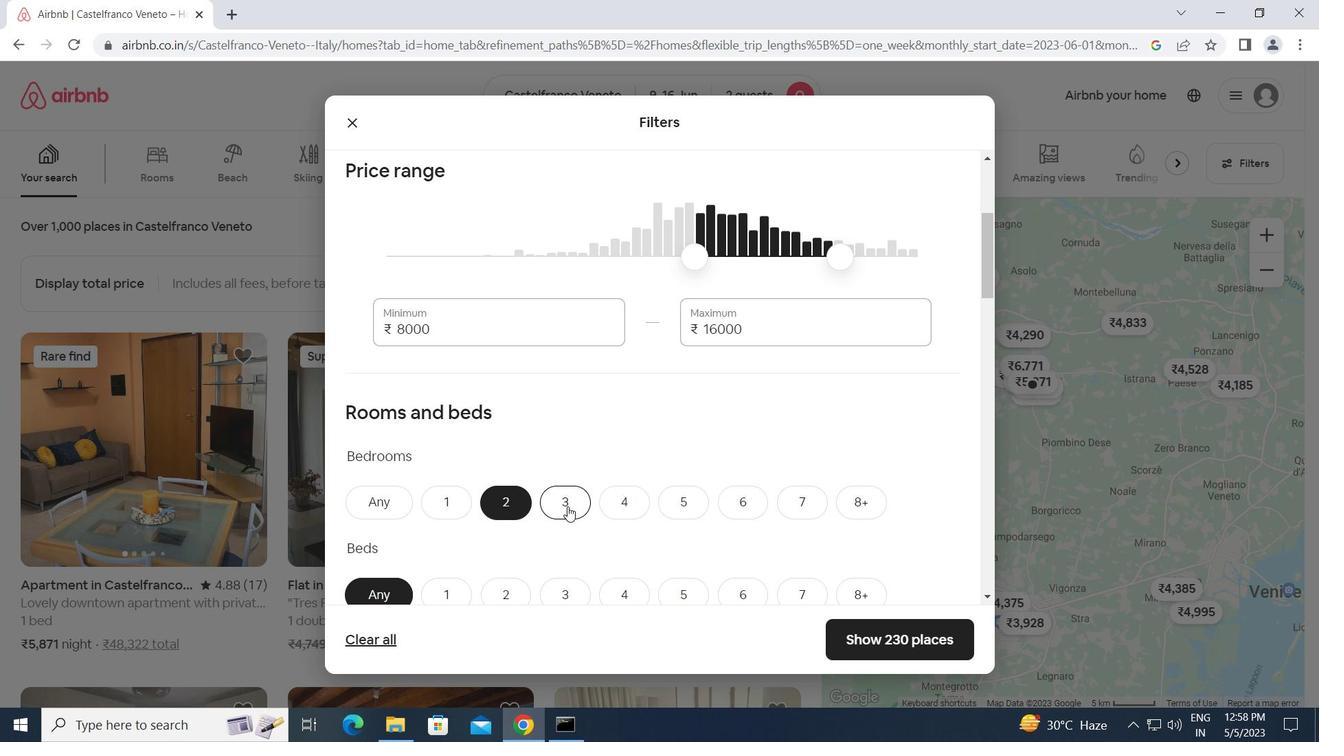 
Action: Mouse scrolled (567, 506) with delta (0, 0)
Screenshot: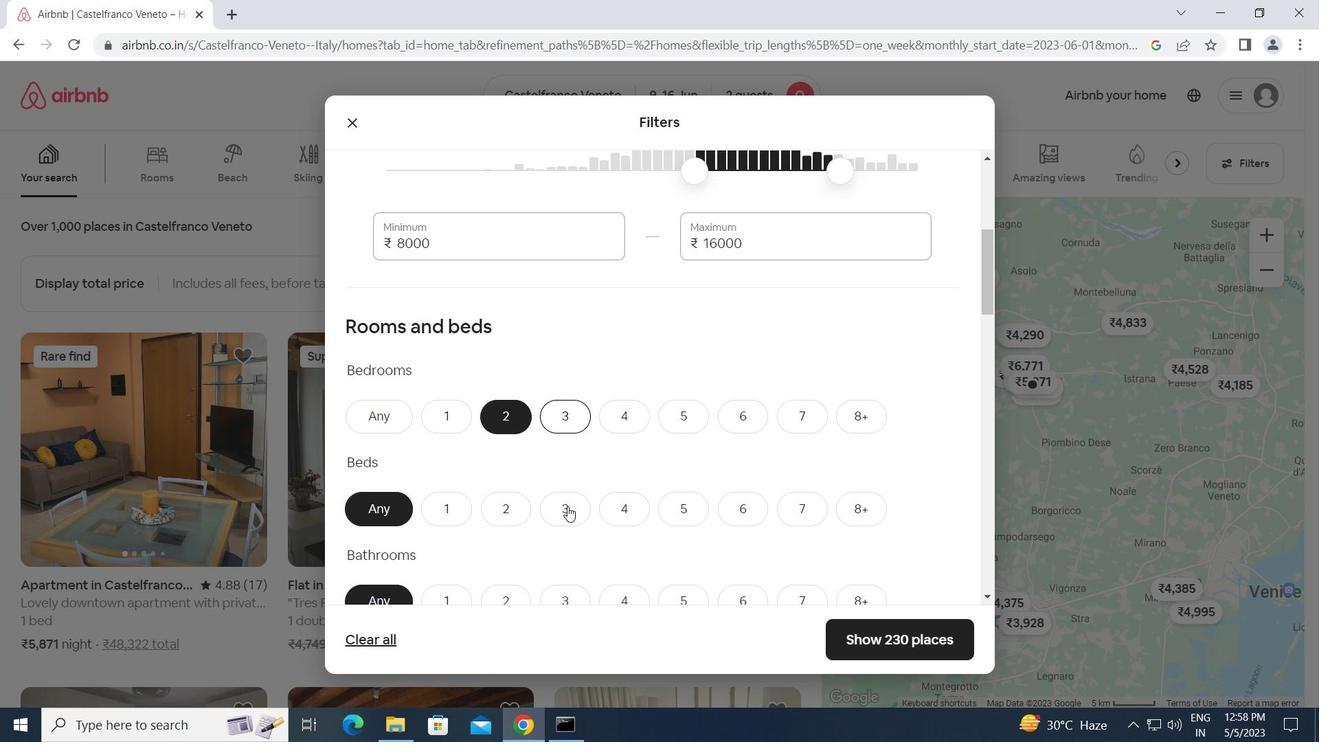 
Action: Mouse moved to (510, 427)
Screenshot: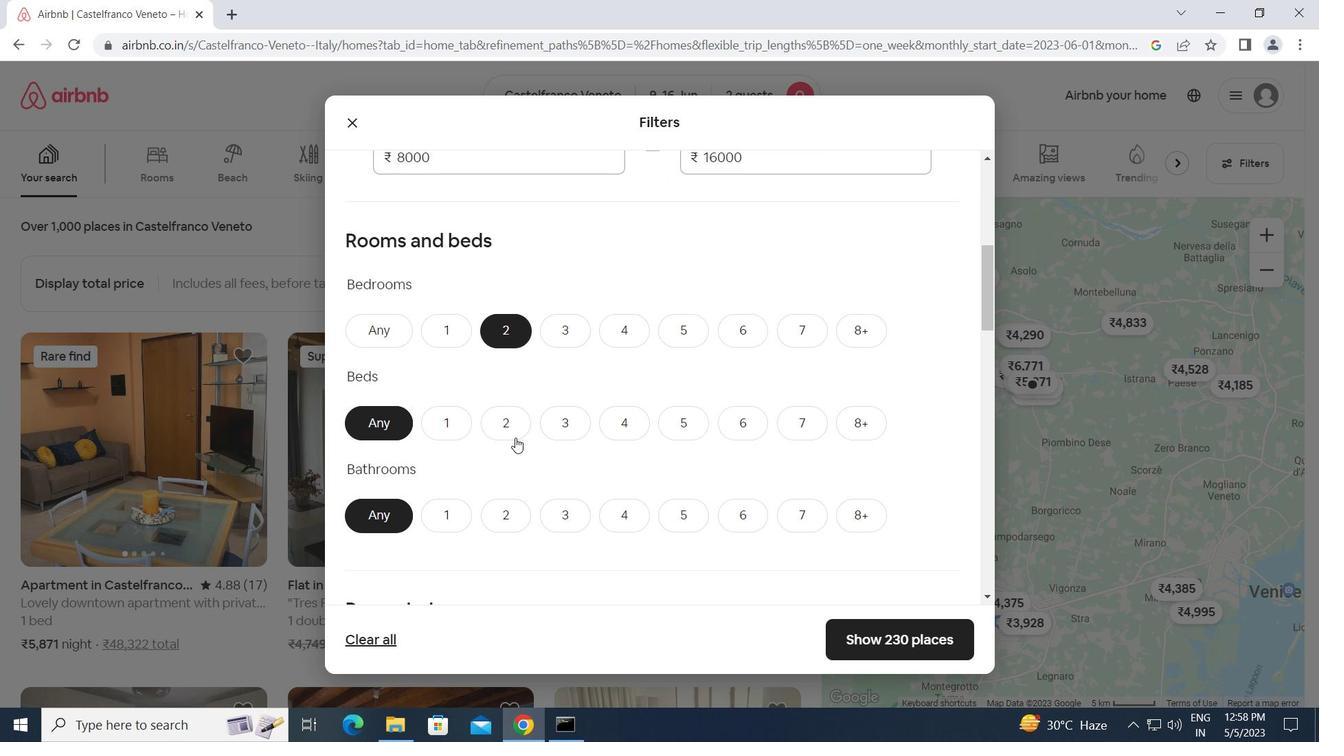 
Action: Mouse pressed left at (510, 427)
Screenshot: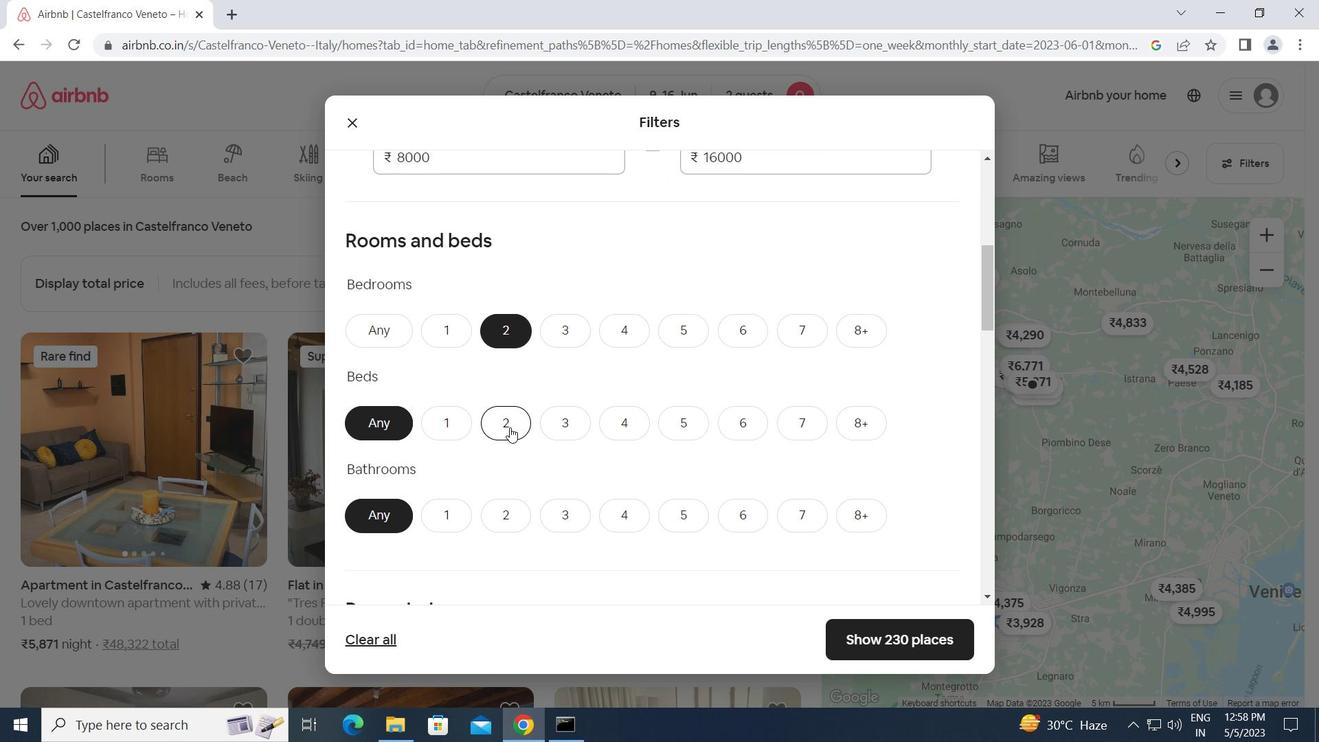 
Action: Mouse moved to (444, 516)
Screenshot: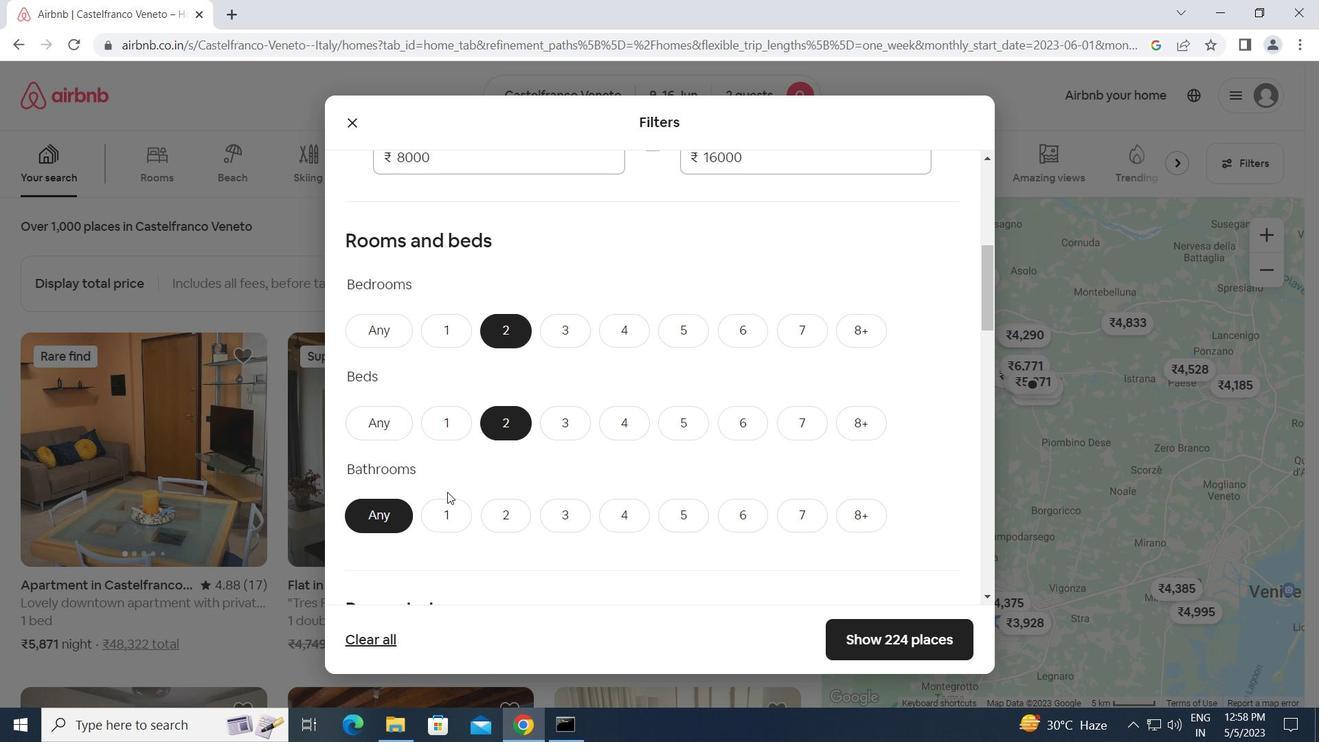 
Action: Mouse pressed left at (444, 516)
Screenshot: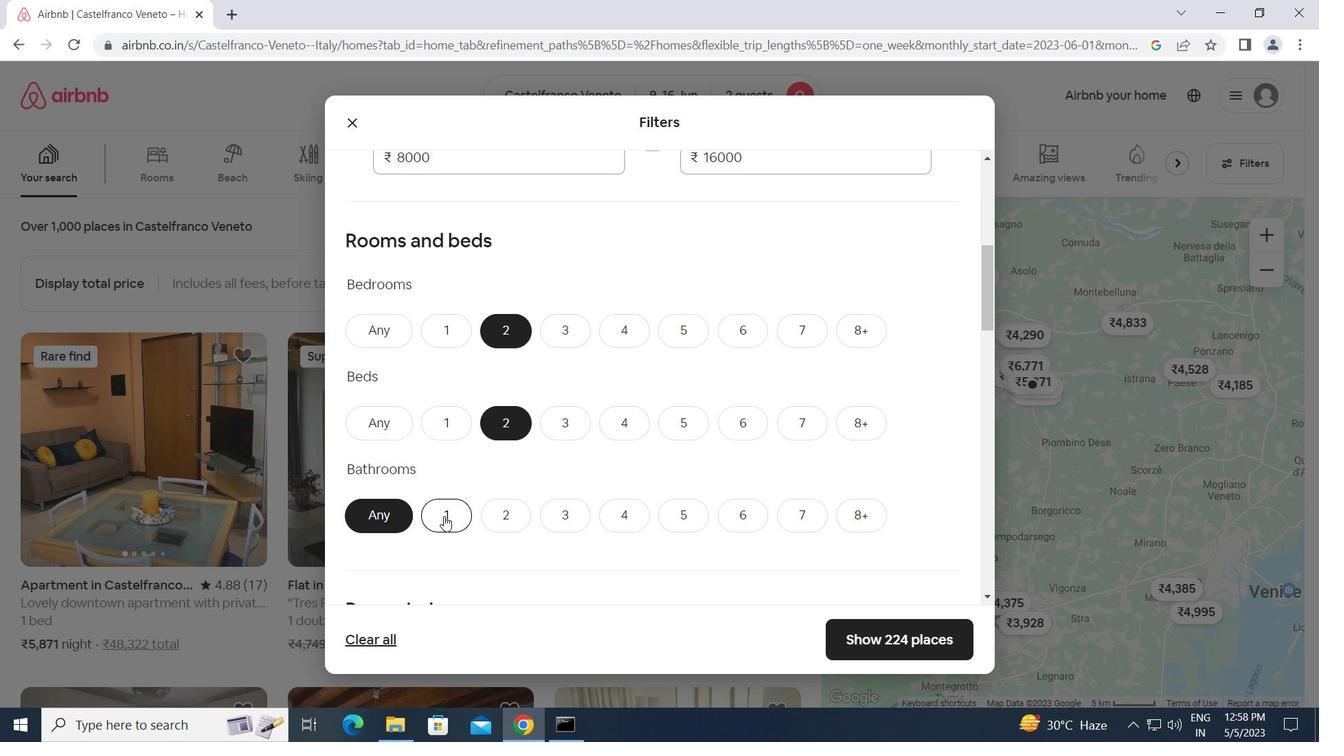 
Action: Mouse moved to (578, 529)
Screenshot: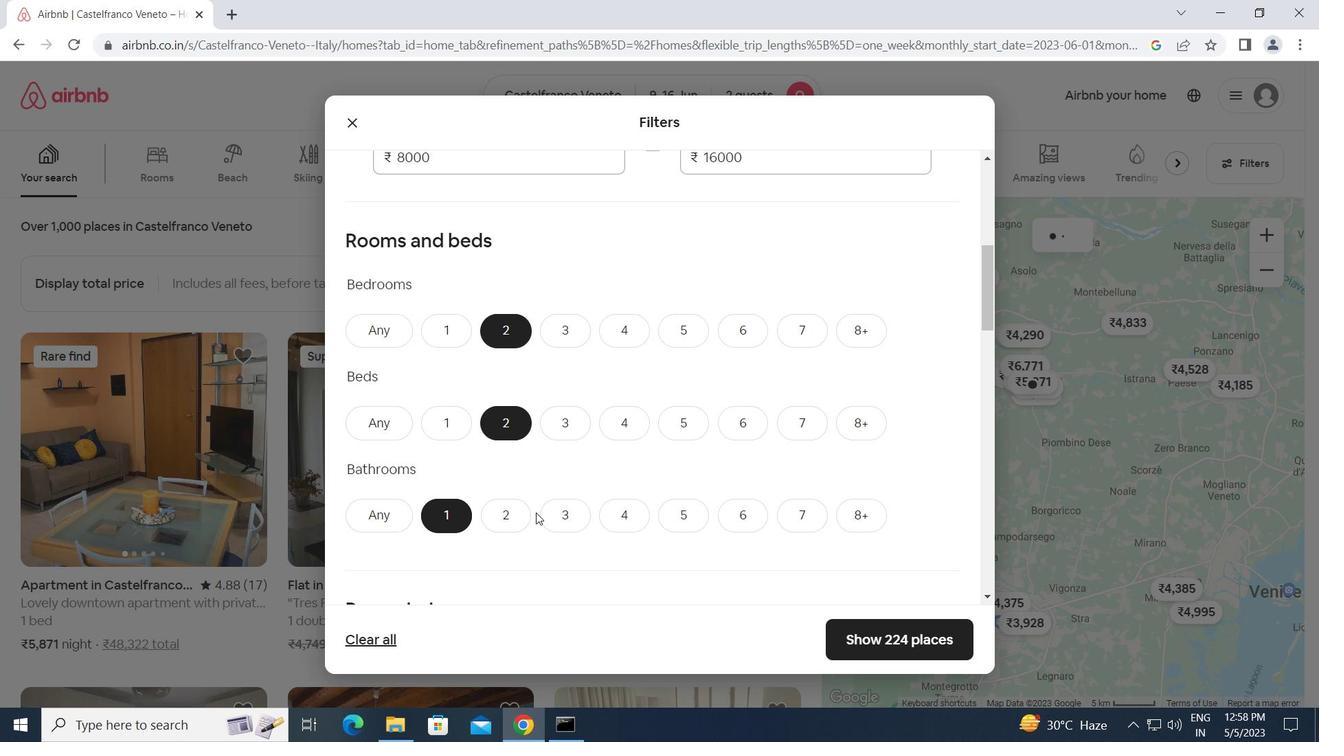 
Action: Mouse scrolled (578, 529) with delta (0, 0)
Screenshot: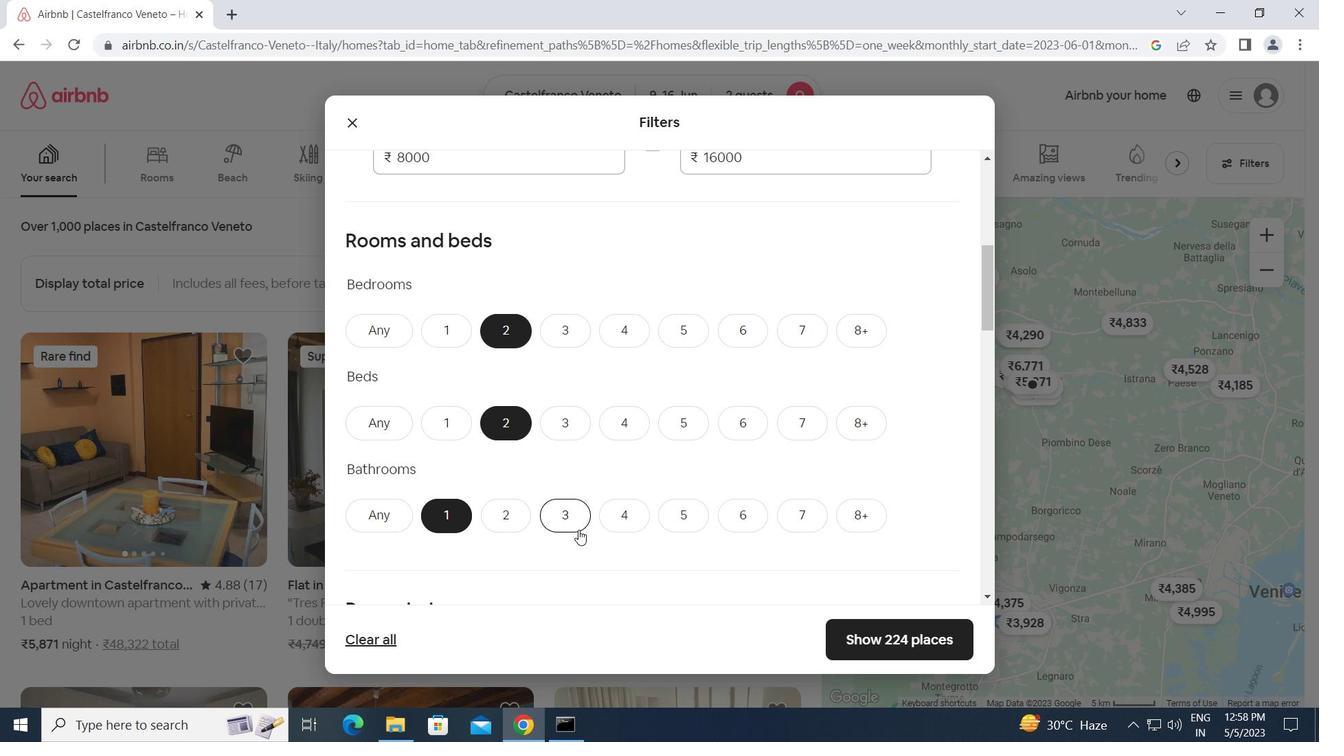 
Action: Mouse scrolled (578, 529) with delta (0, 0)
Screenshot: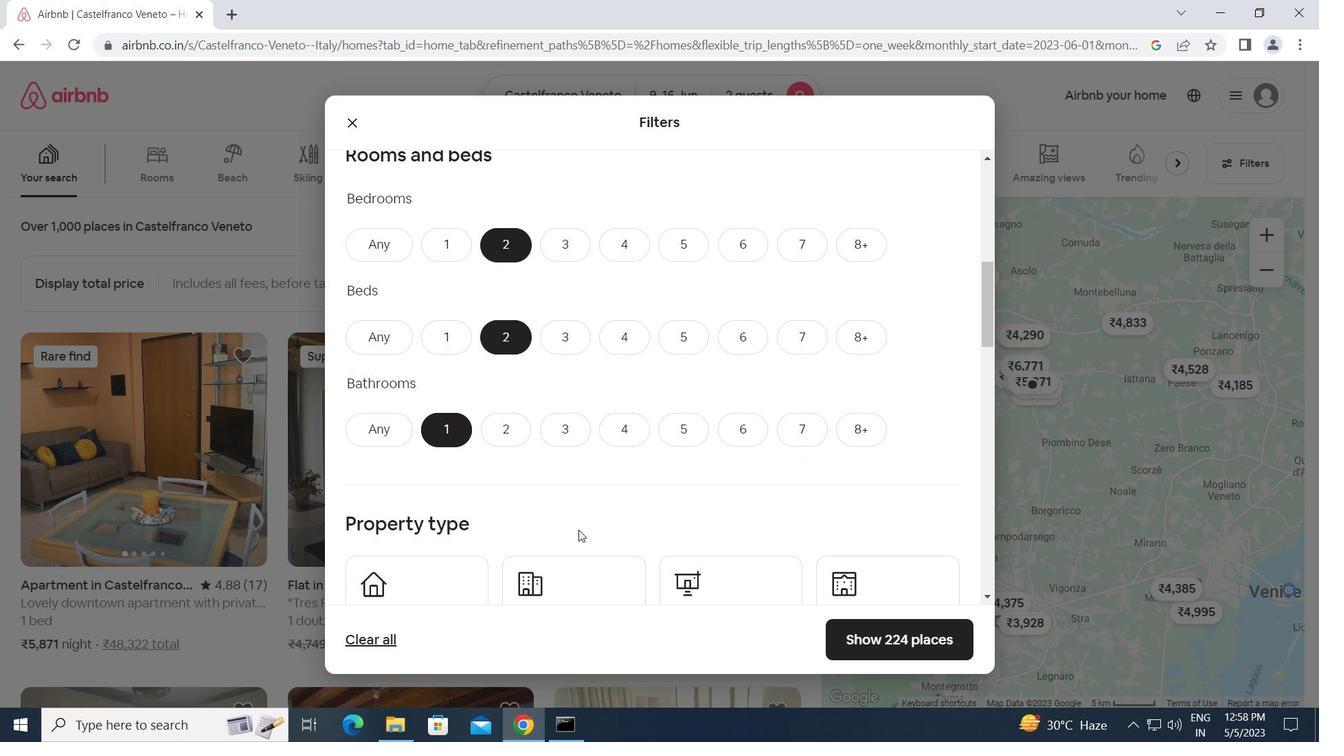 
Action: Mouse scrolled (578, 529) with delta (0, 0)
Screenshot: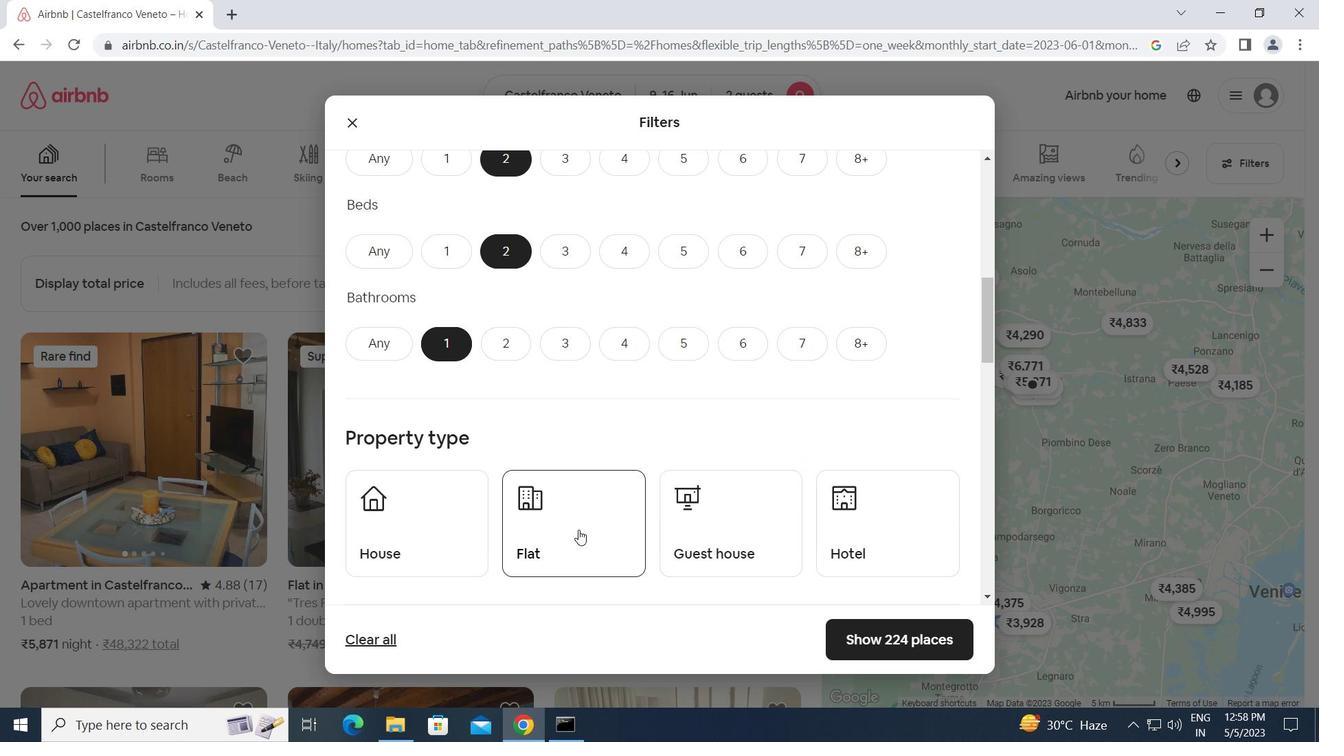 
Action: Mouse moved to (426, 458)
Screenshot: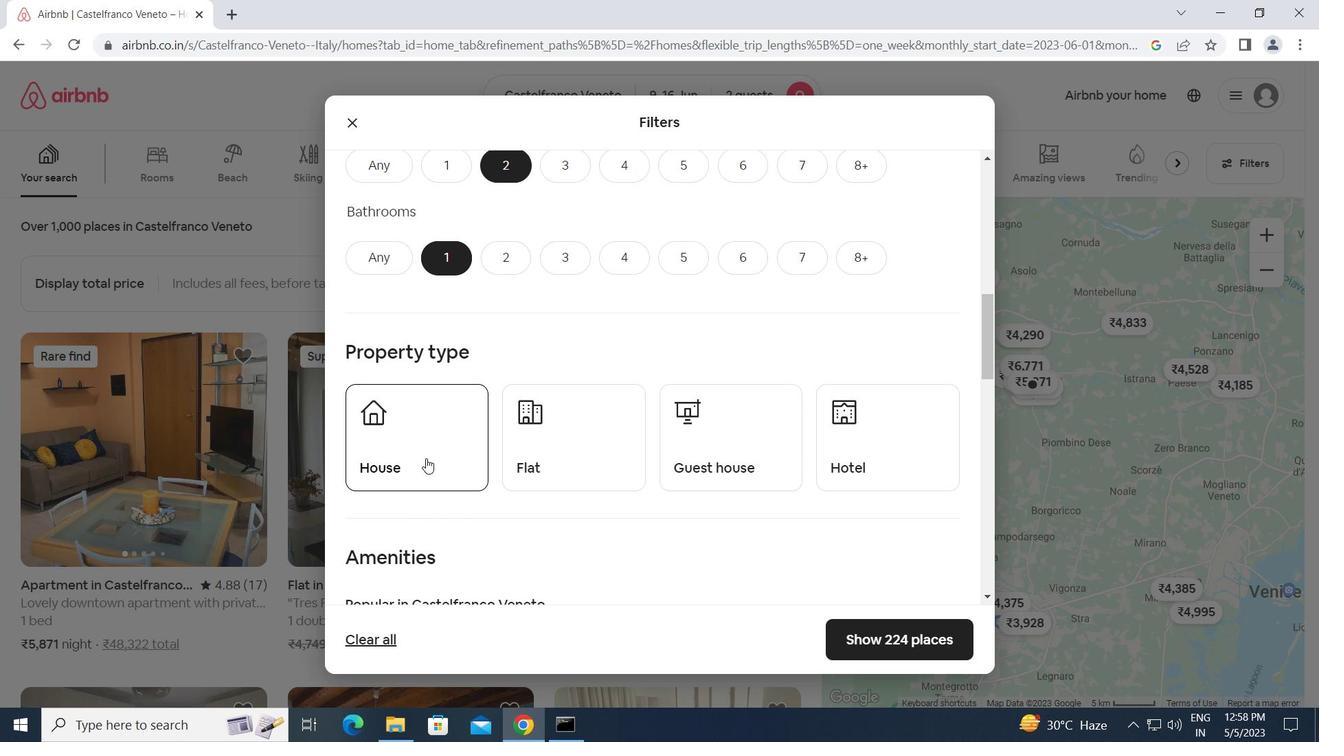 
Action: Mouse pressed left at (426, 458)
Screenshot: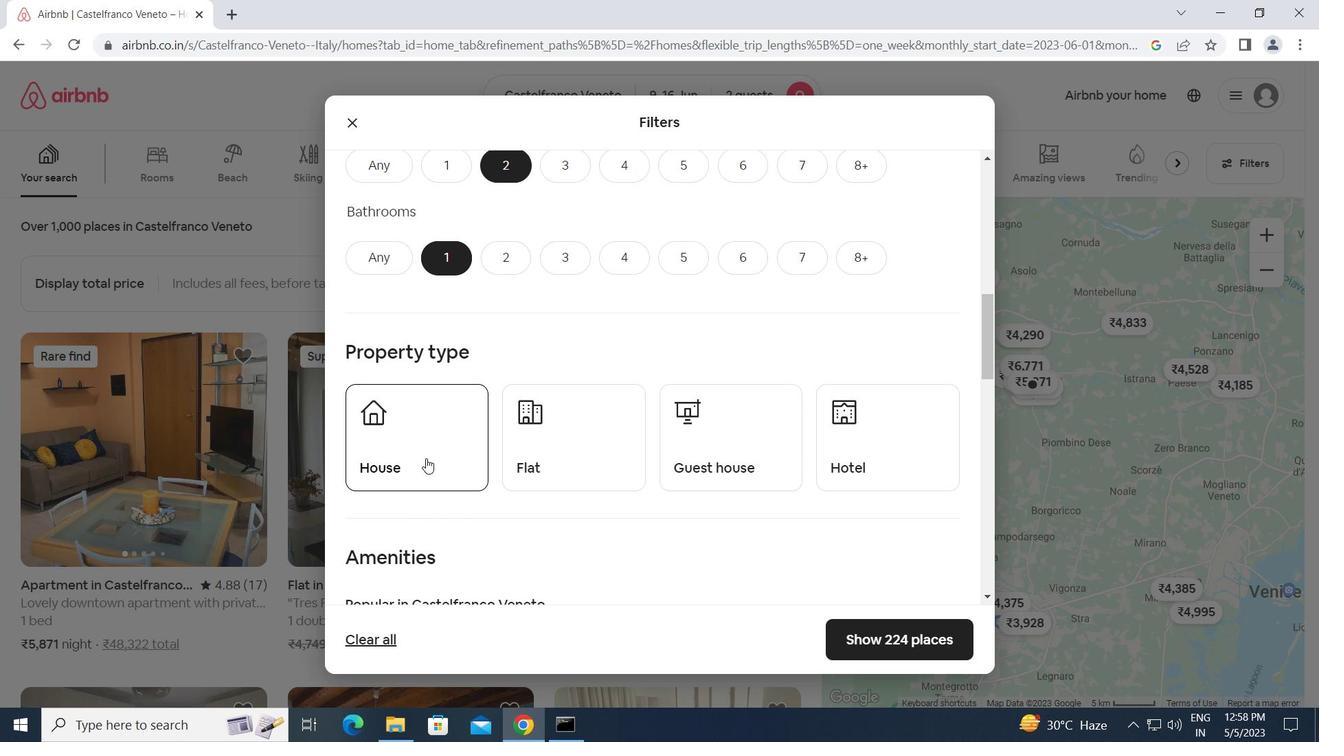 
Action: Mouse moved to (591, 448)
Screenshot: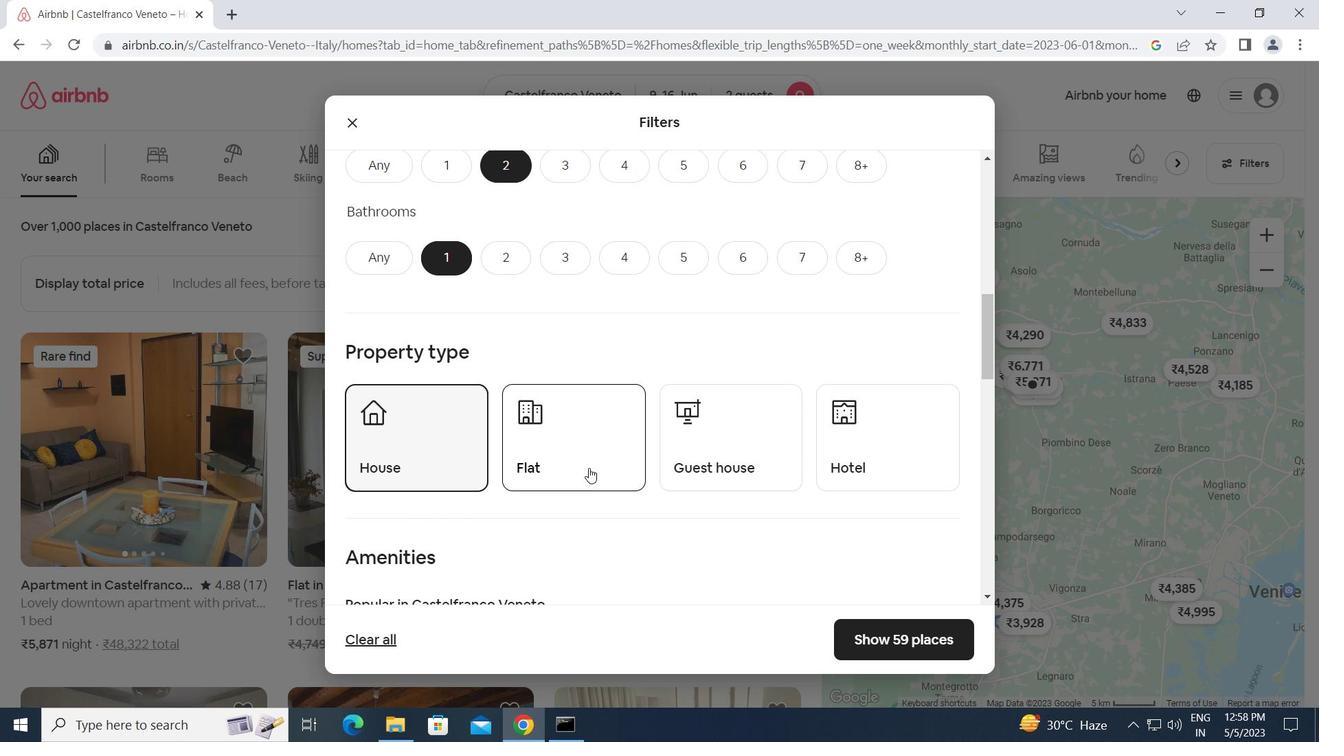 
Action: Mouse pressed left at (591, 448)
Screenshot: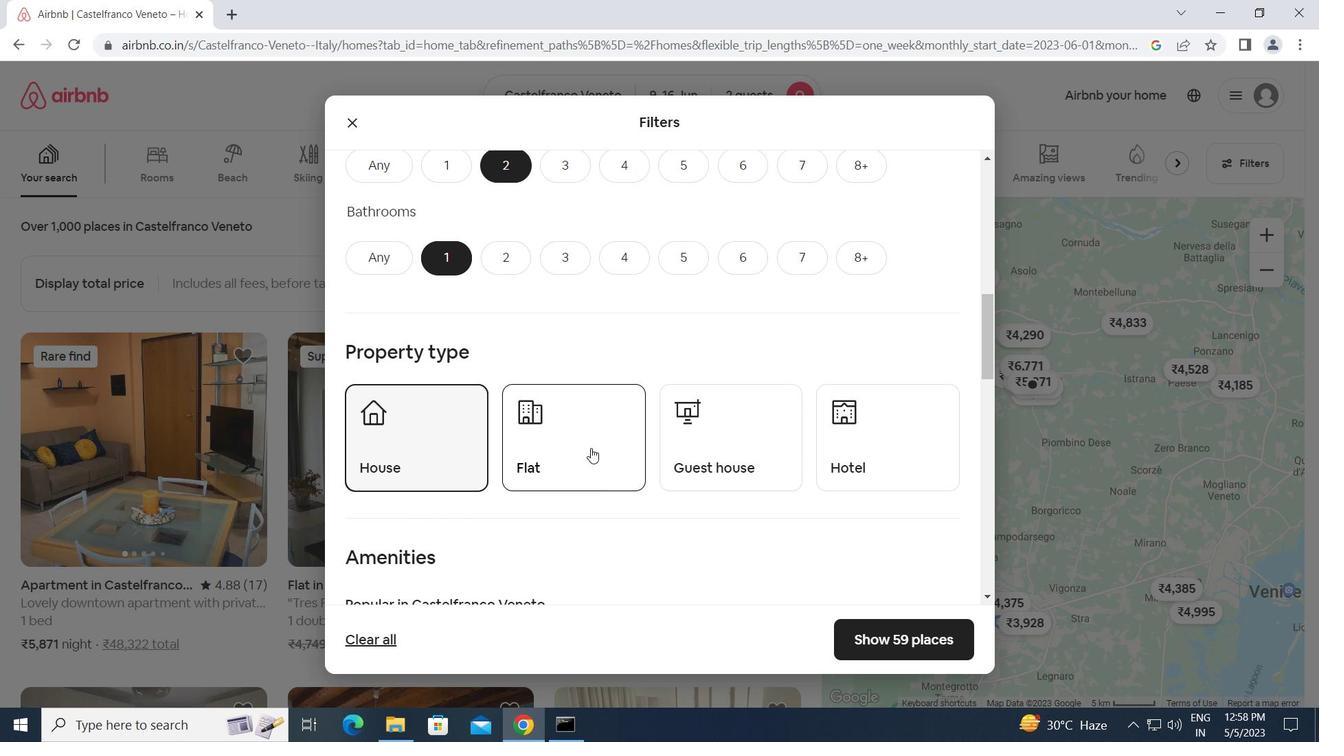 
Action: Mouse moved to (731, 434)
Screenshot: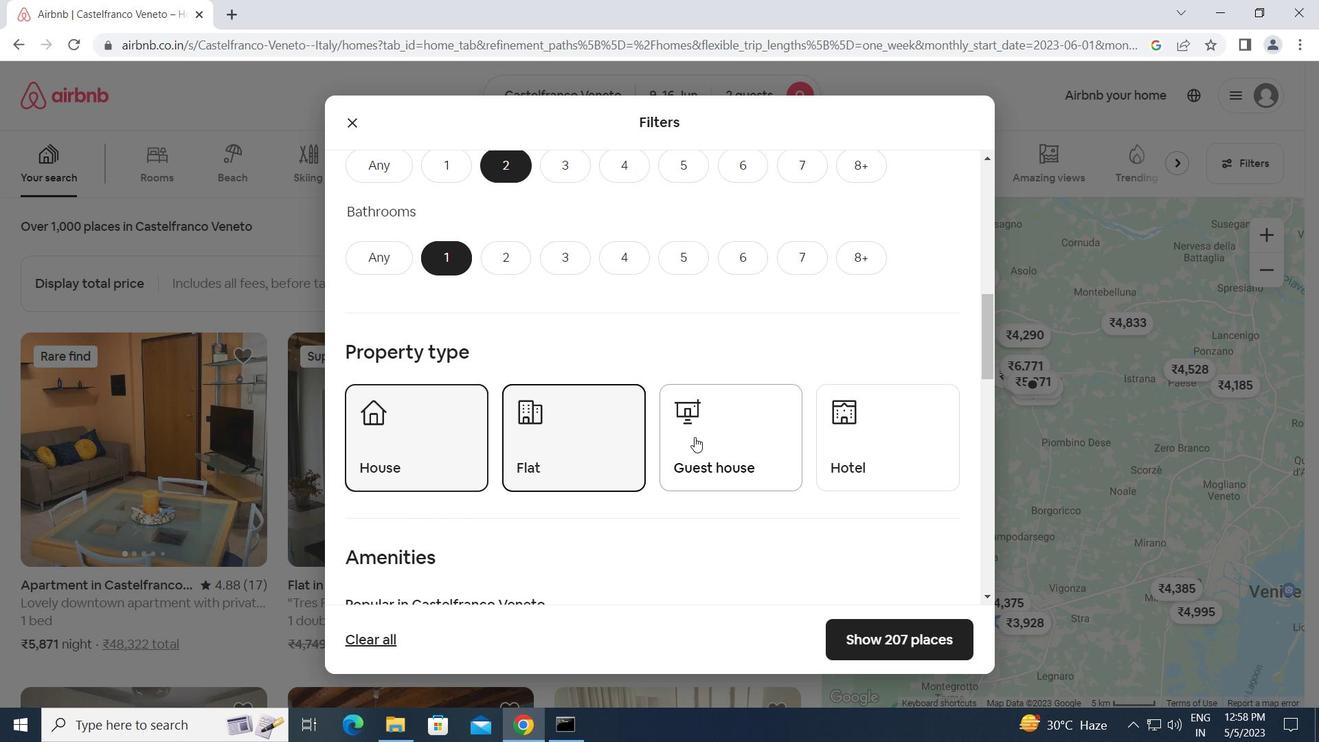 
Action: Mouse pressed left at (731, 434)
Screenshot: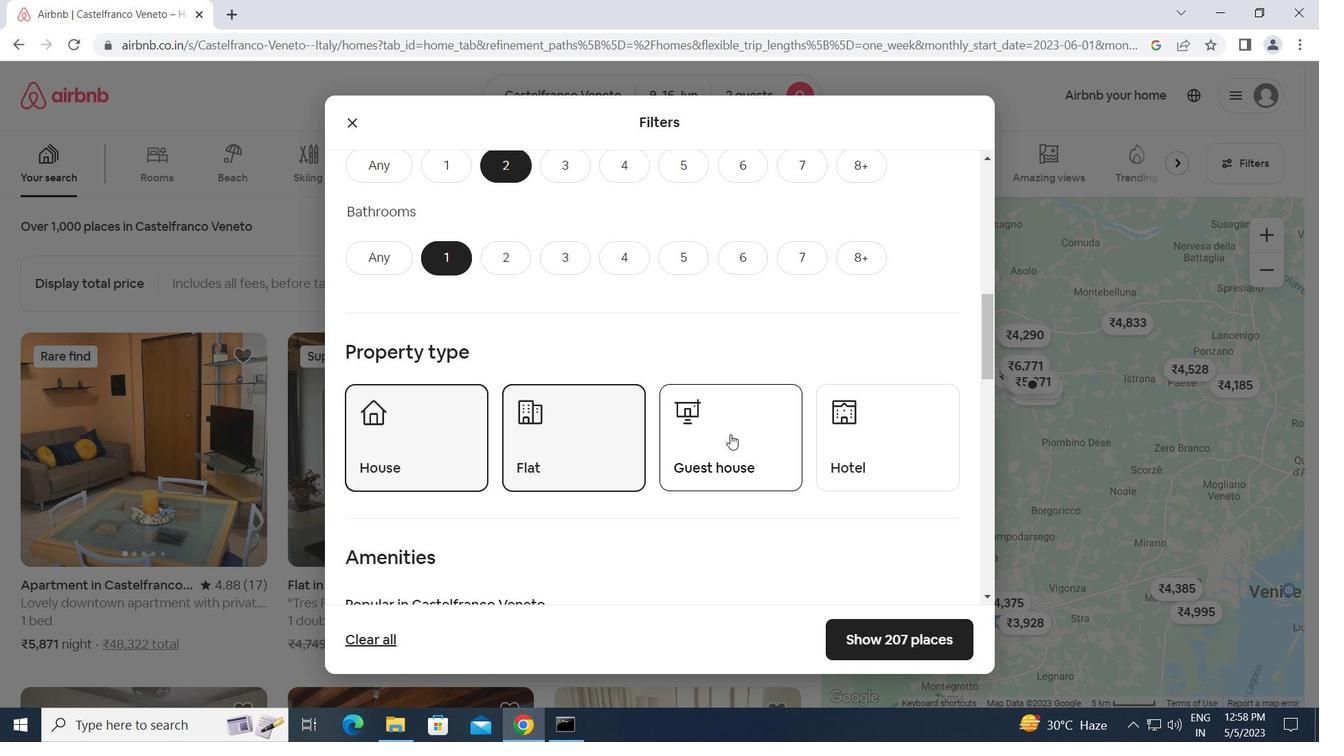 
Action: Mouse moved to (634, 516)
Screenshot: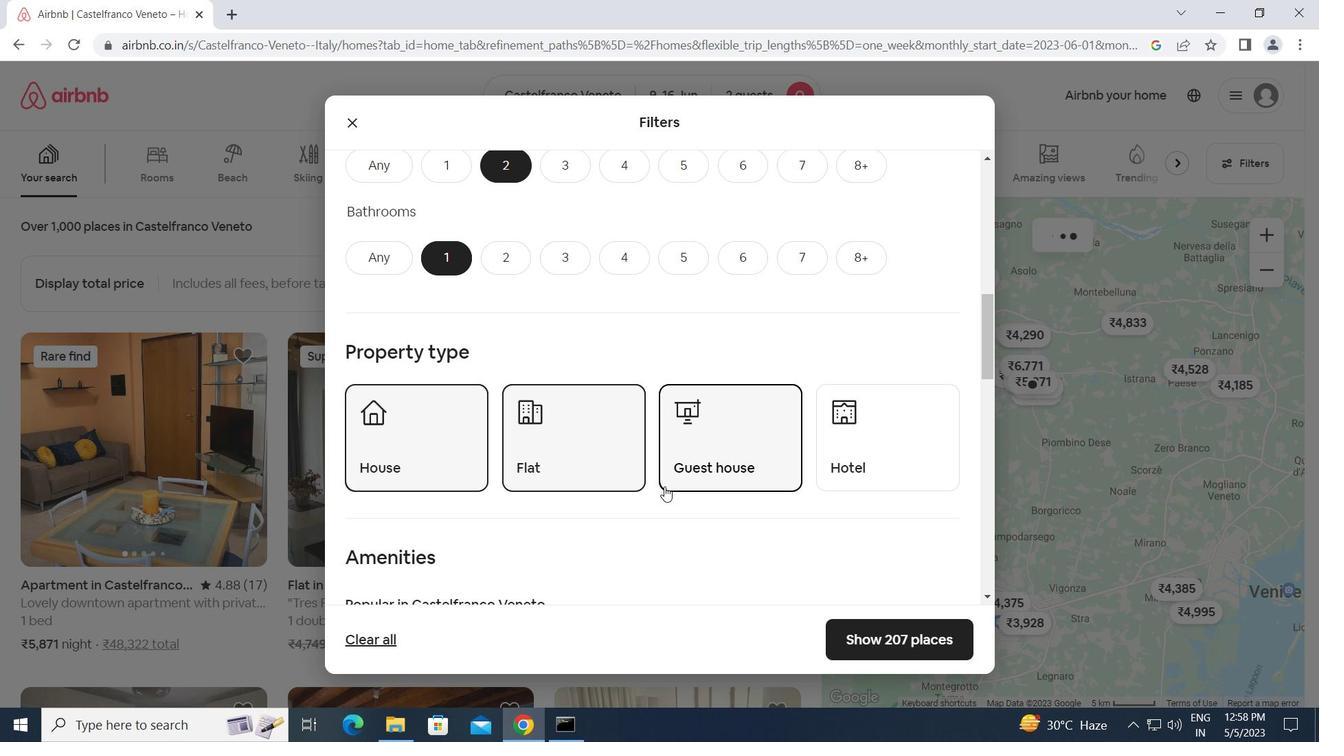 
Action: Mouse scrolled (634, 515) with delta (0, 0)
Screenshot: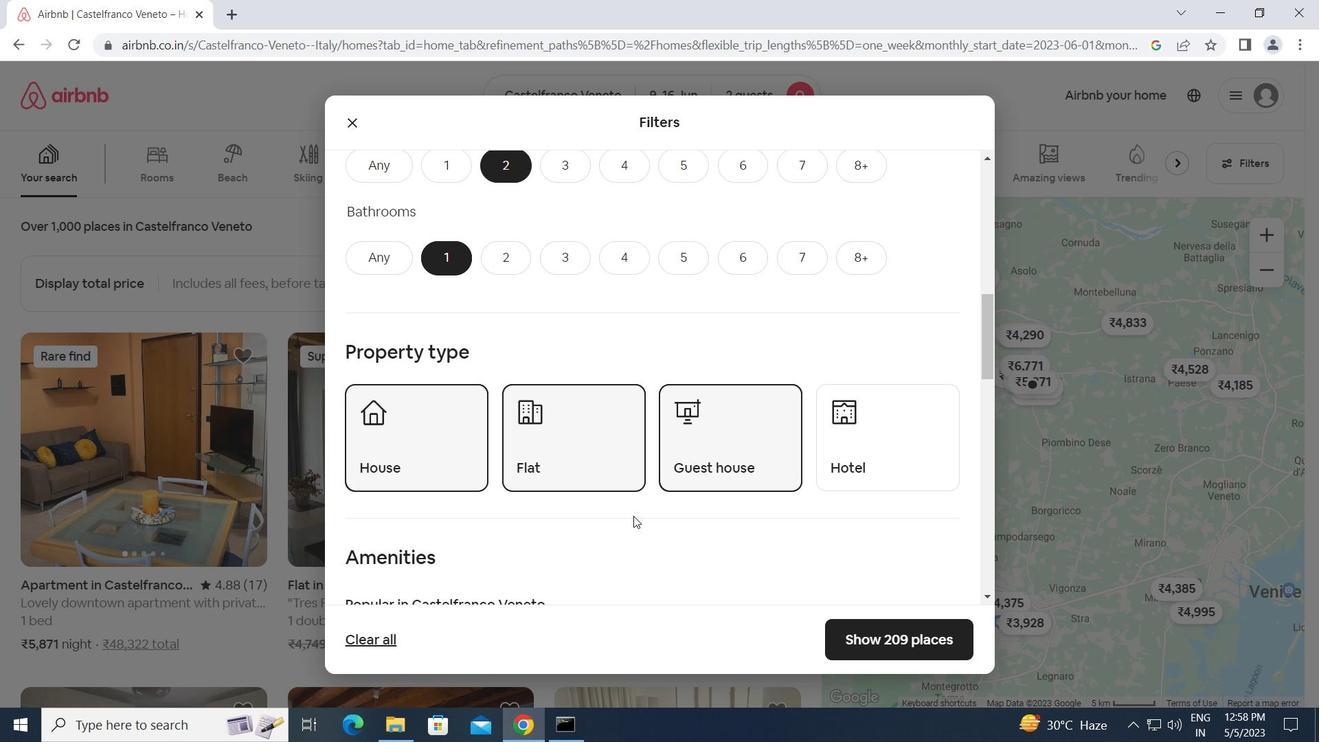 
Action: Mouse scrolled (634, 515) with delta (0, 0)
Screenshot: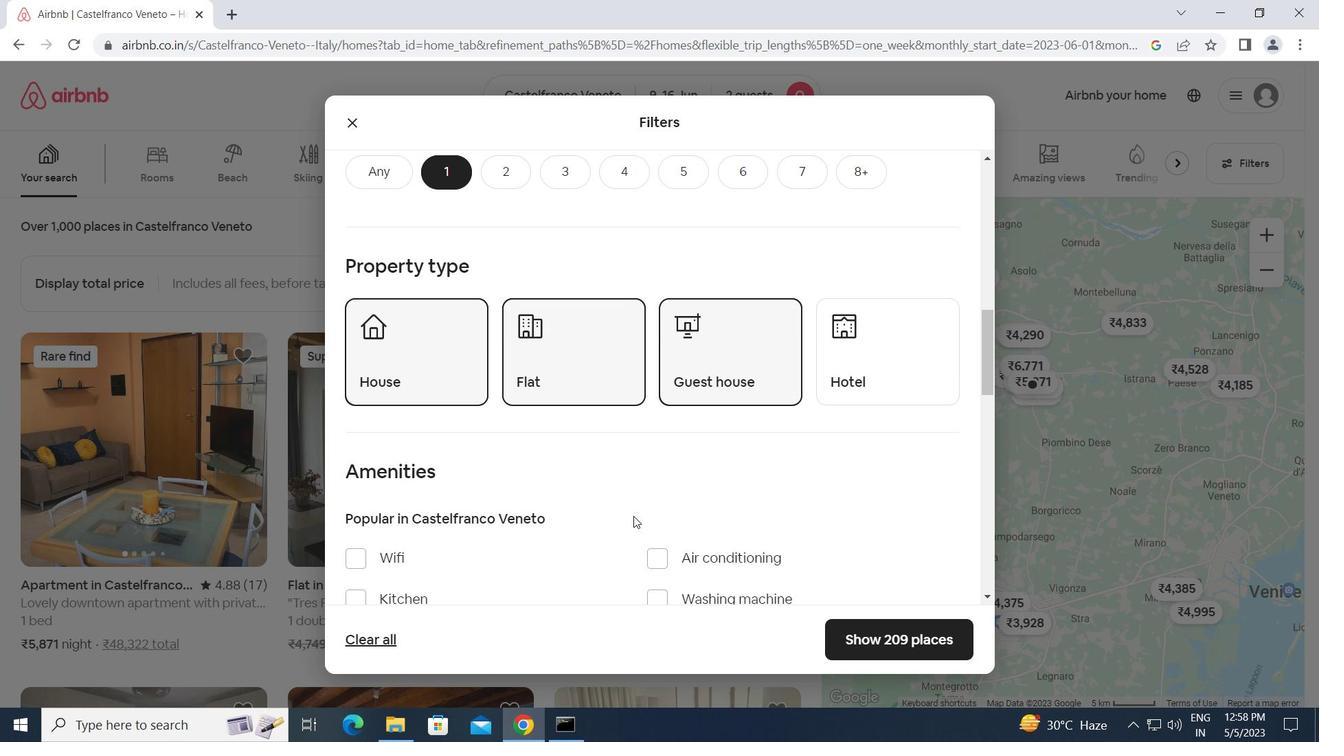 
Action: Mouse scrolled (634, 515) with delta (0, 0)
Screenshot: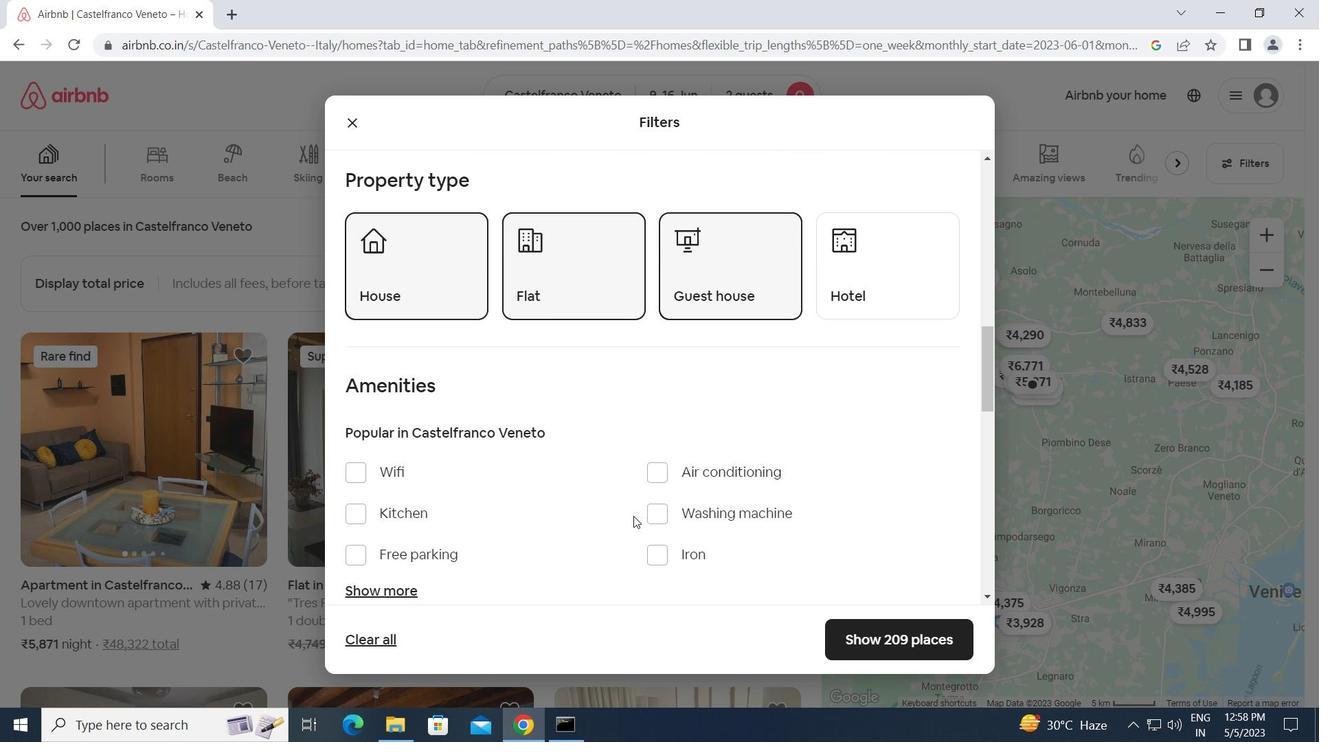 
Action: Mouse scrolled (634, 515) with delta (0, 0)
Screenshot: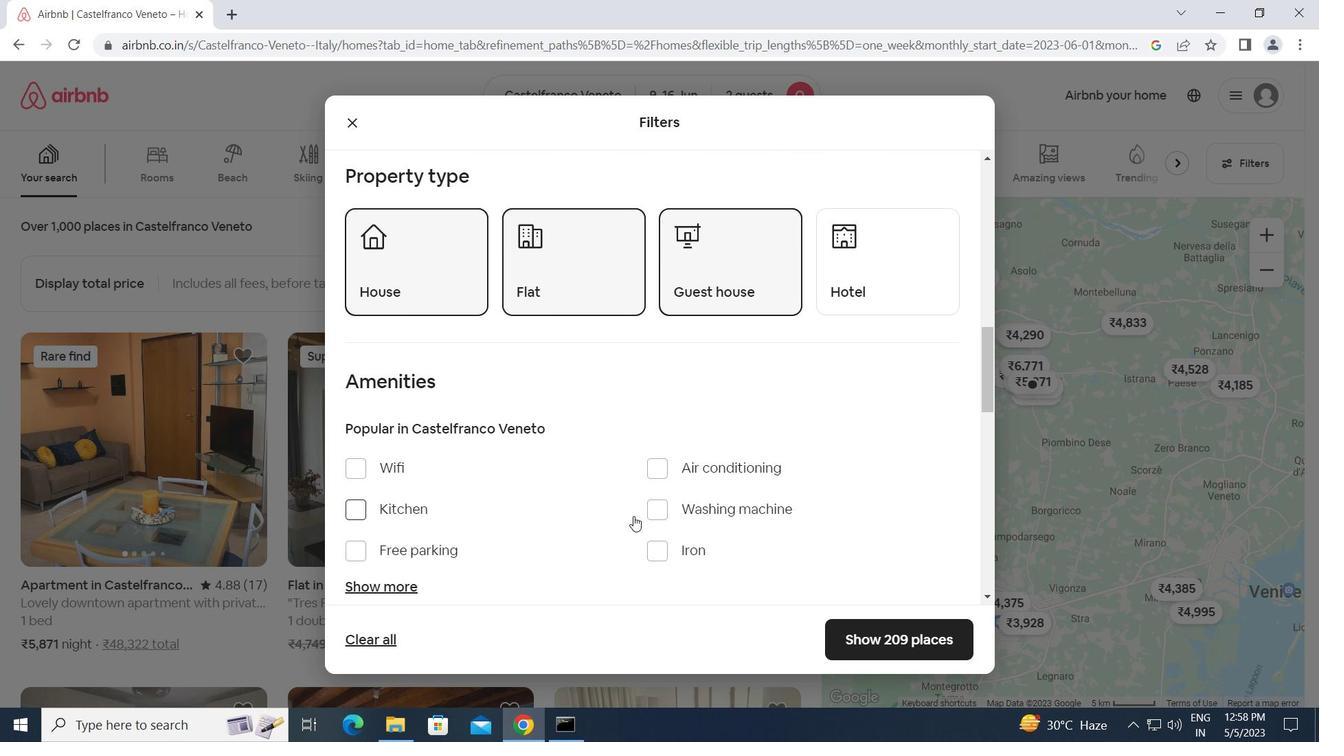
Action: Mouse scrolled (634, 515) with delta (0, 0)
Screenshot: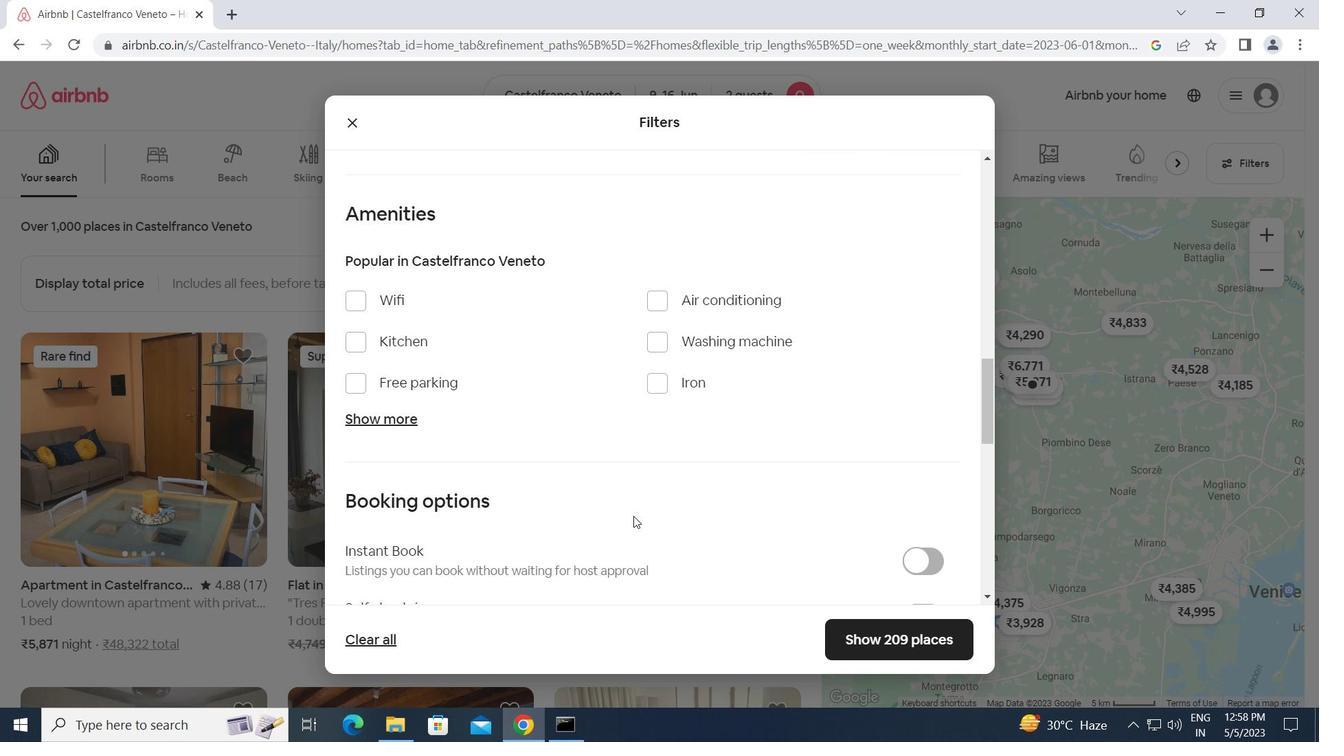
Action: Mouse scrolled (634, 515) with delta (0, 0)
Screenshot: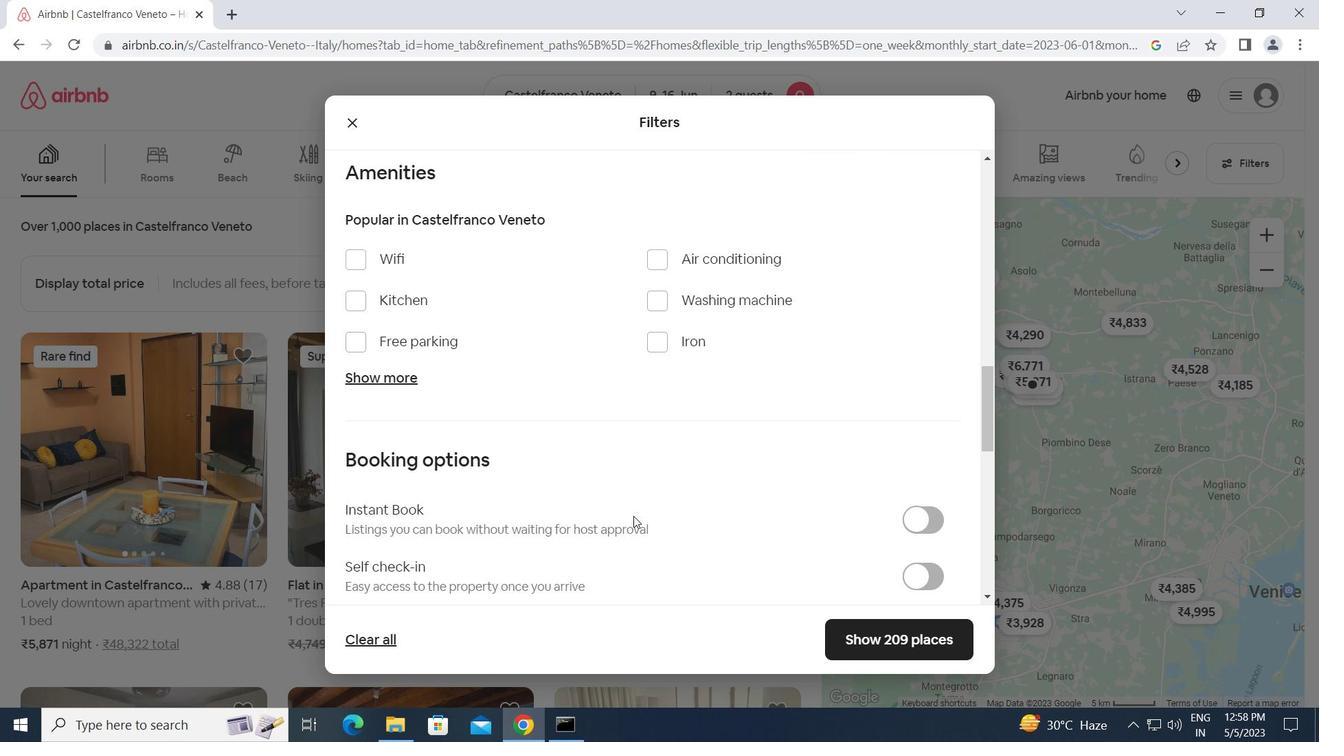 
Action: Mouse moved to (919, 439)
Screenshot: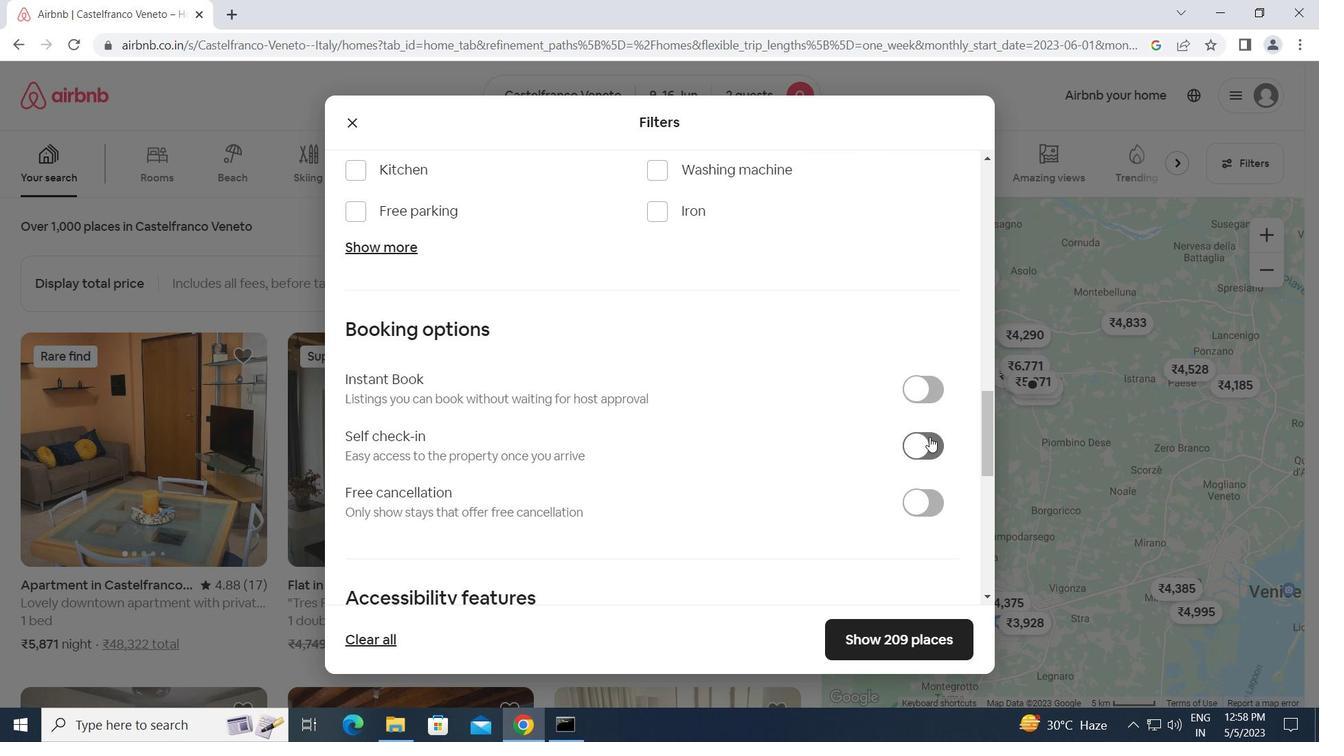 
Action: Mouse pressed left at (919, 439)
Screenshot: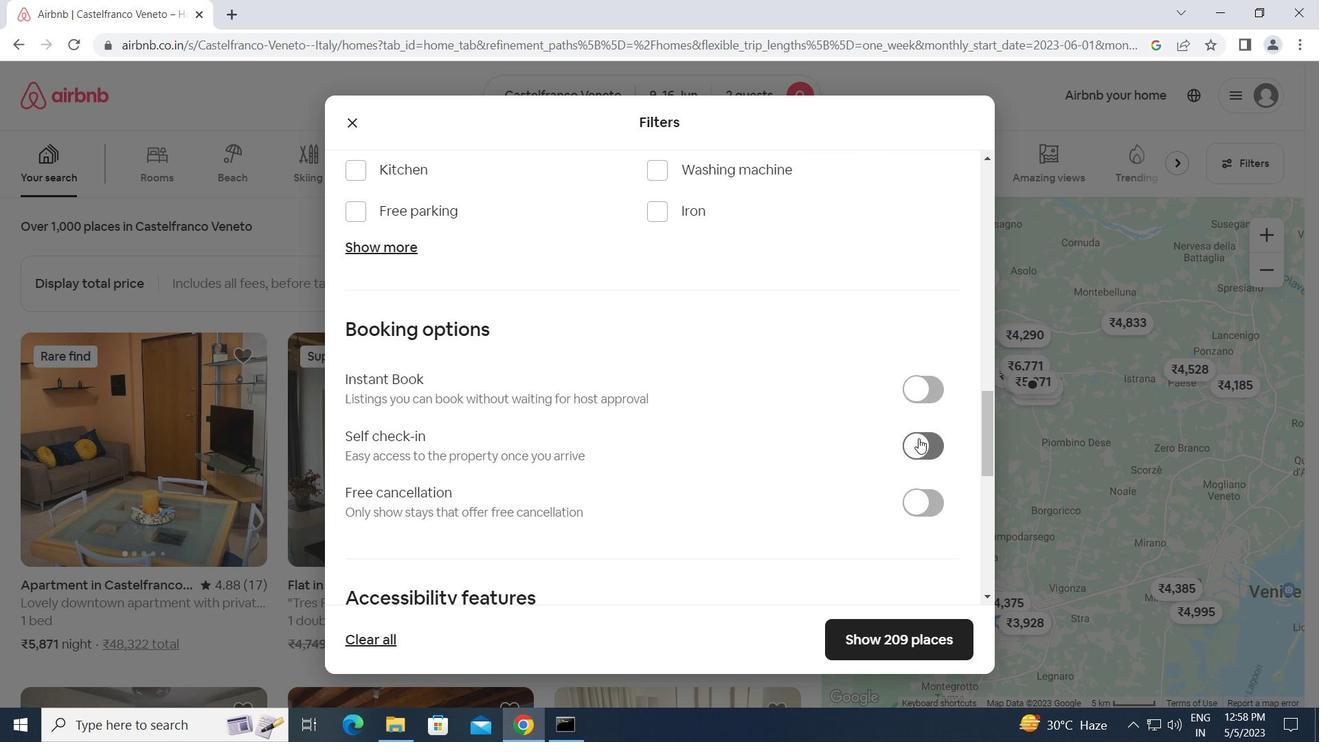 
Action: Mouse moved to (671, 505)
Screenshot: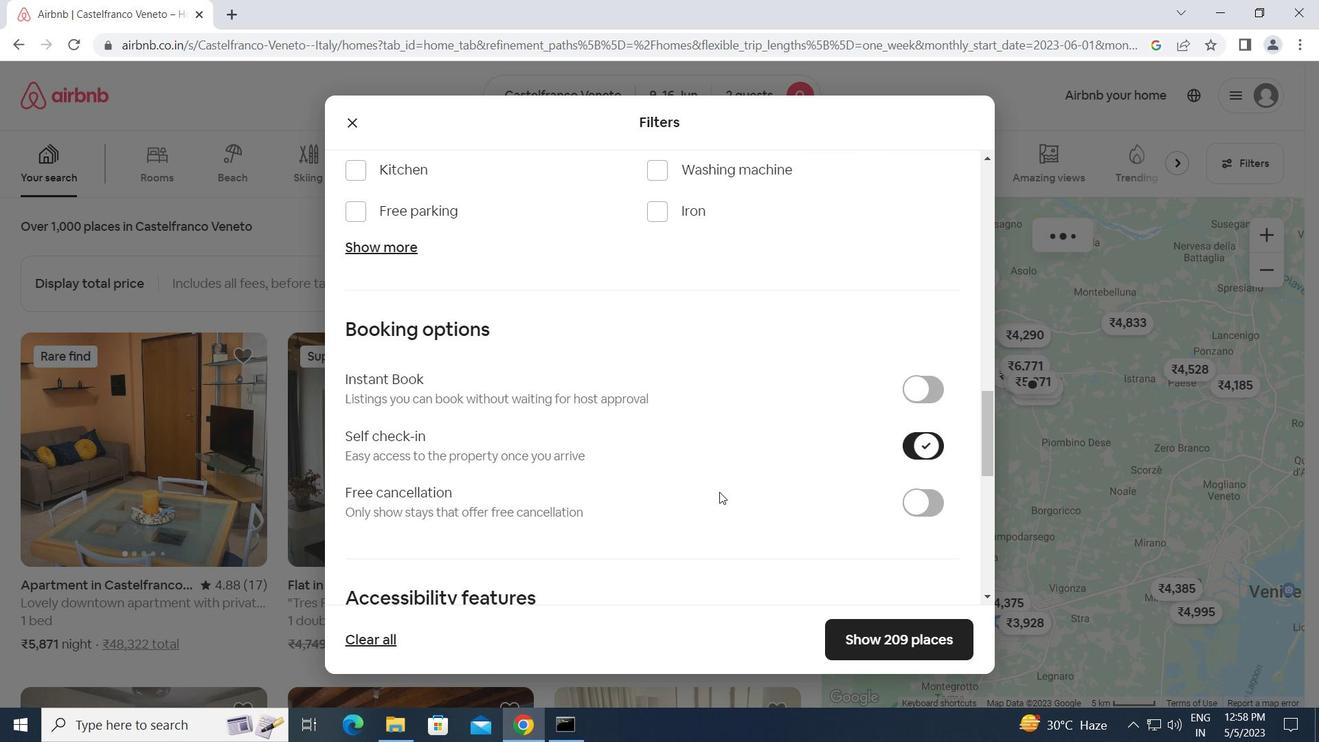 
Action: Mouse scrolled (671, 505) with delta (0, 0)
Screenshot: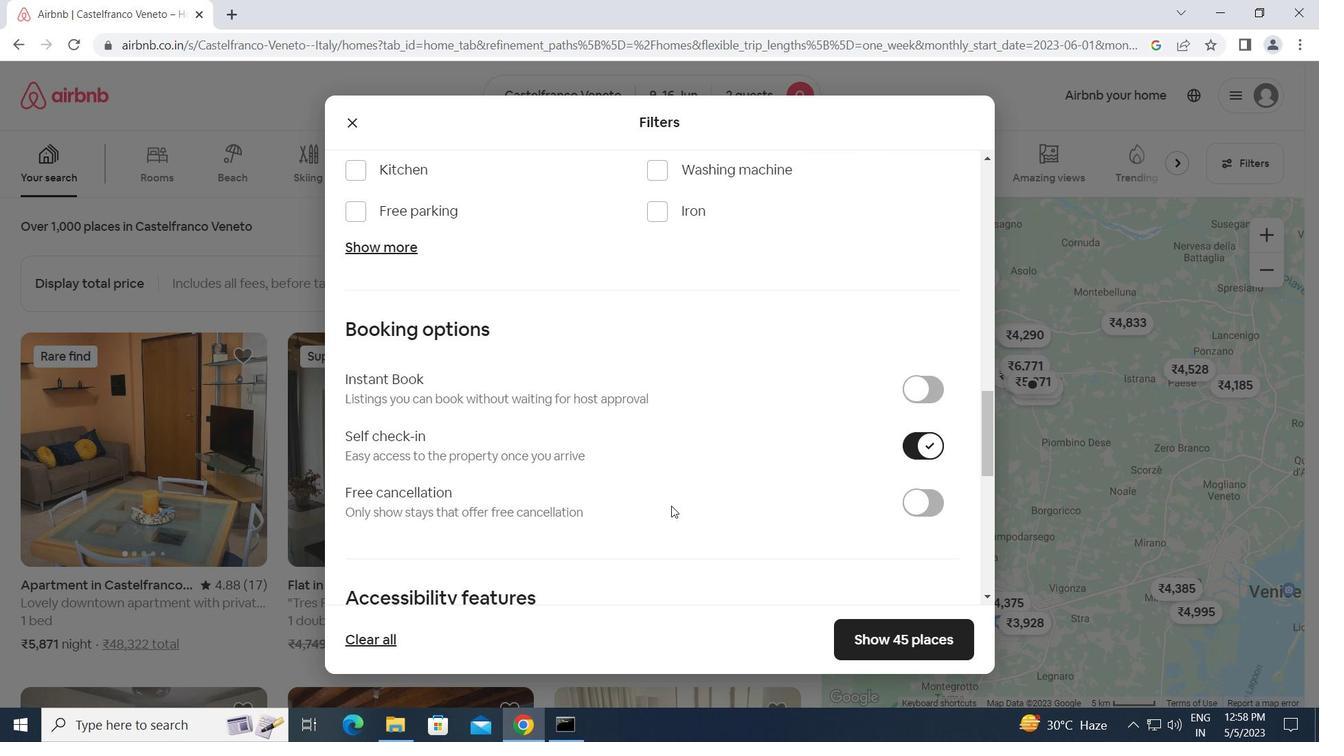 
Action: Mouse scrolled (671, 505) with delta (0, 0)
Screenshot: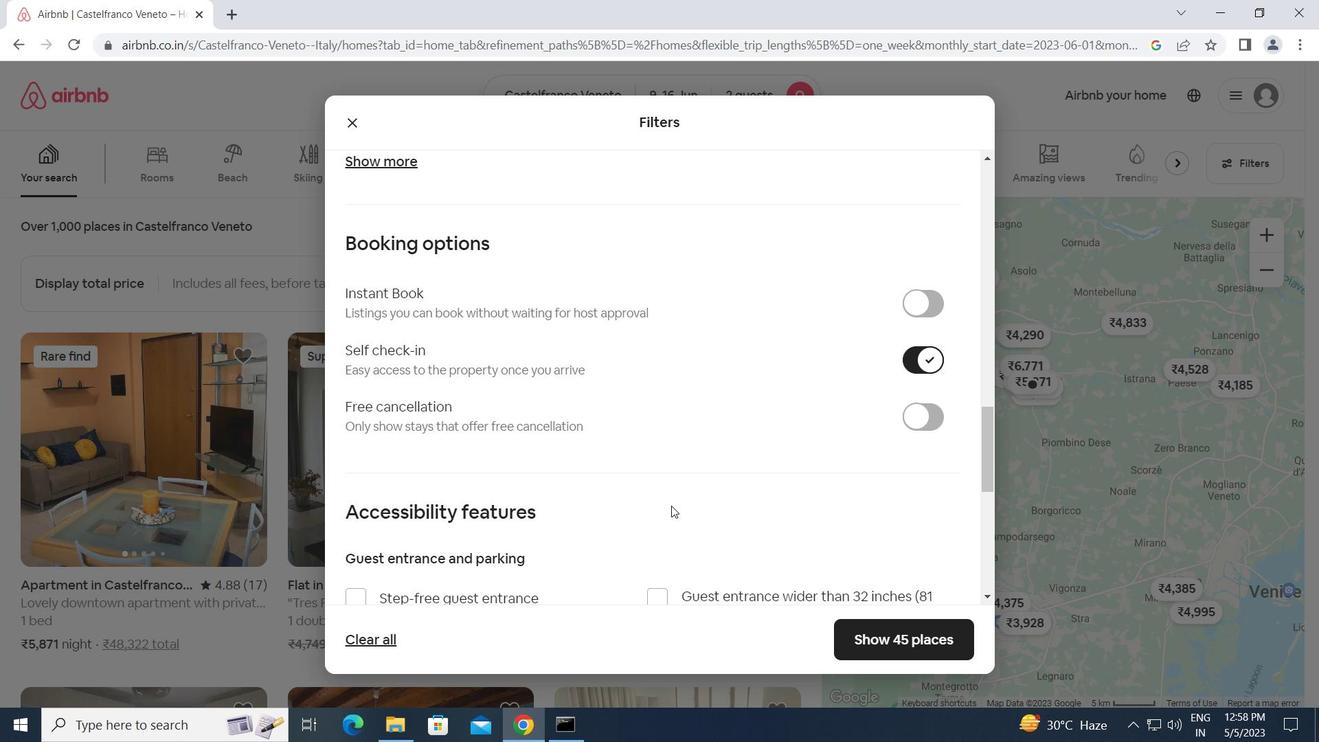 
Action: Mouse scrolled (671, 505) with delta (0, 0)
Screenshot: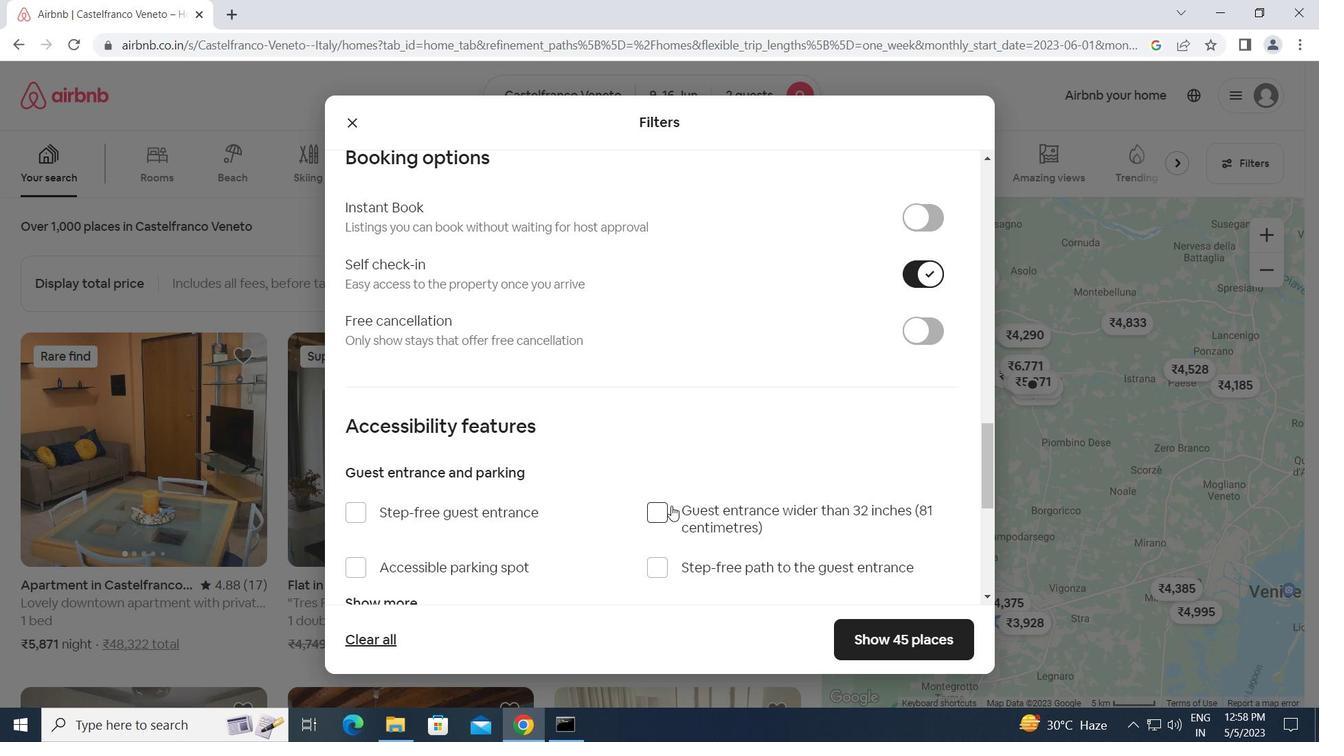 
Action: Mouse scrolled (671, 505) with delta (0, 0)
Screenshot: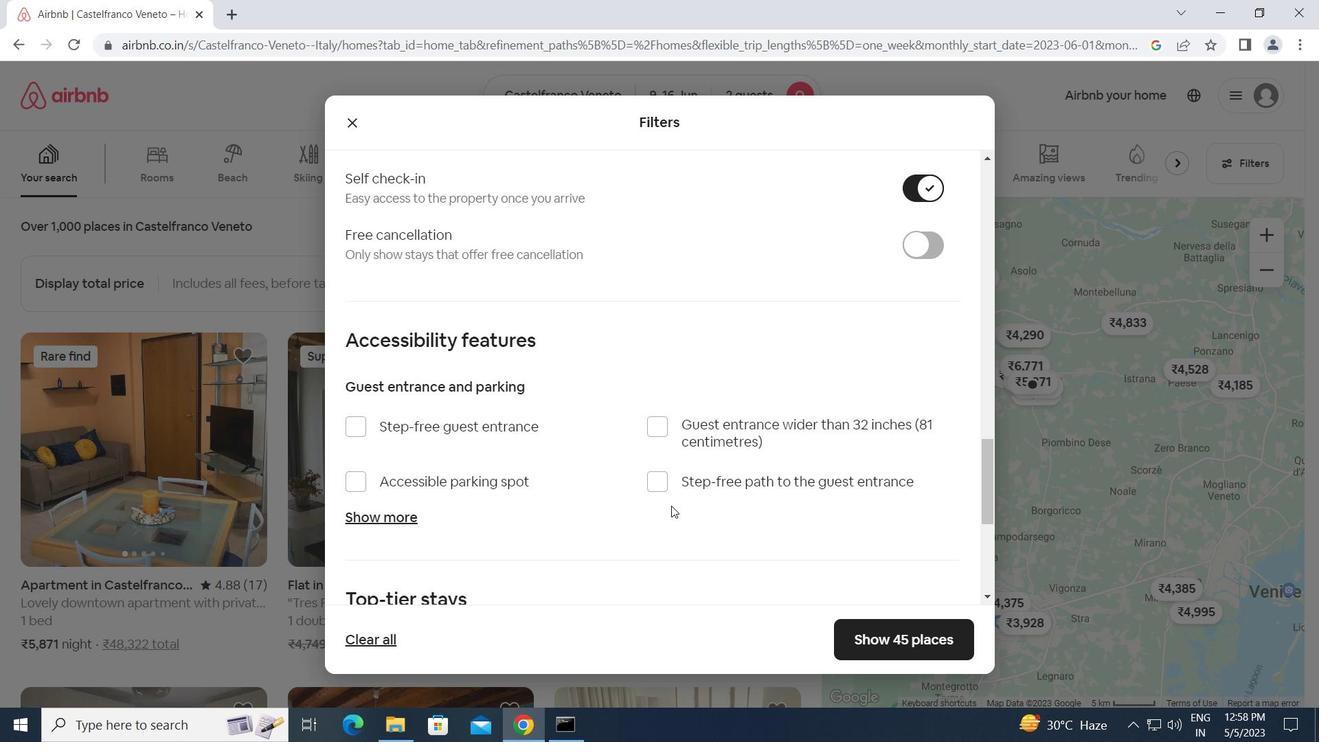 
Action: Mouse scrolled (671, 505) with delta (0, 0)
Screenshot: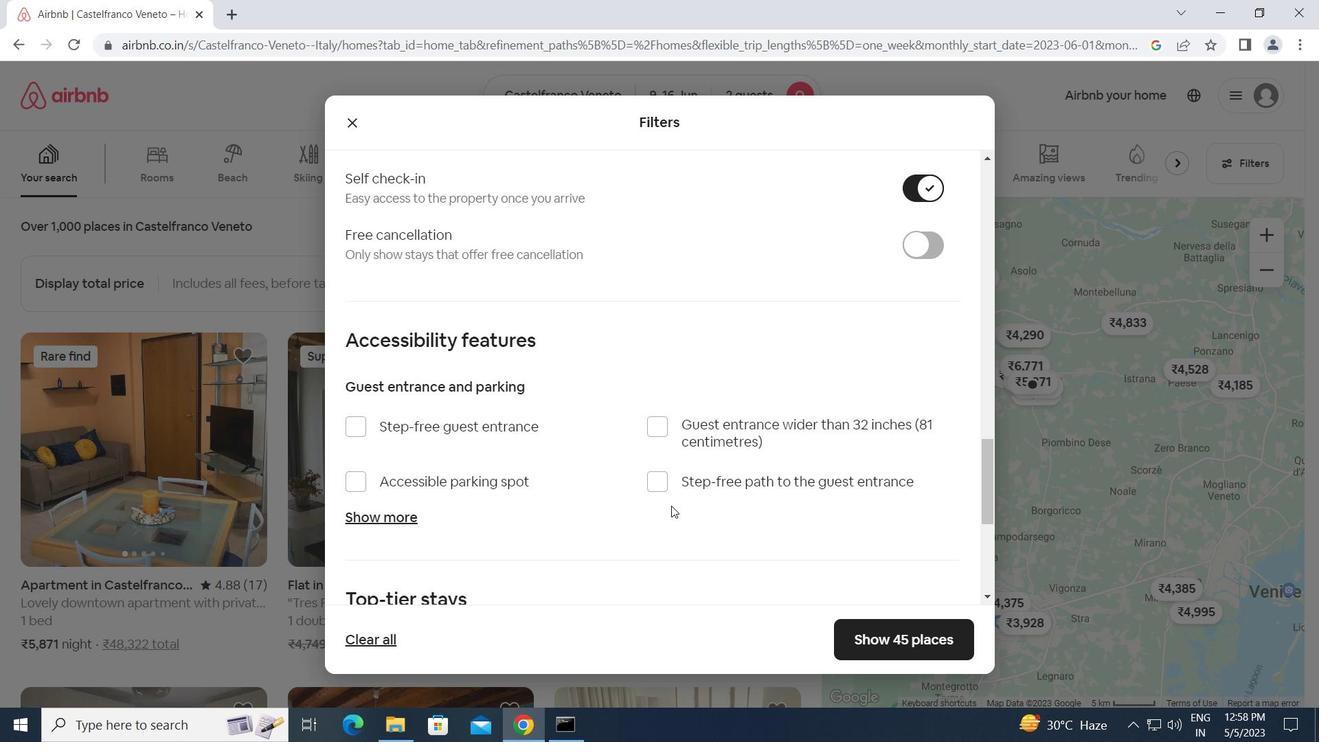 
Action: Mouse scrolled (671, 505) with delta (0, 0)
Screenshot: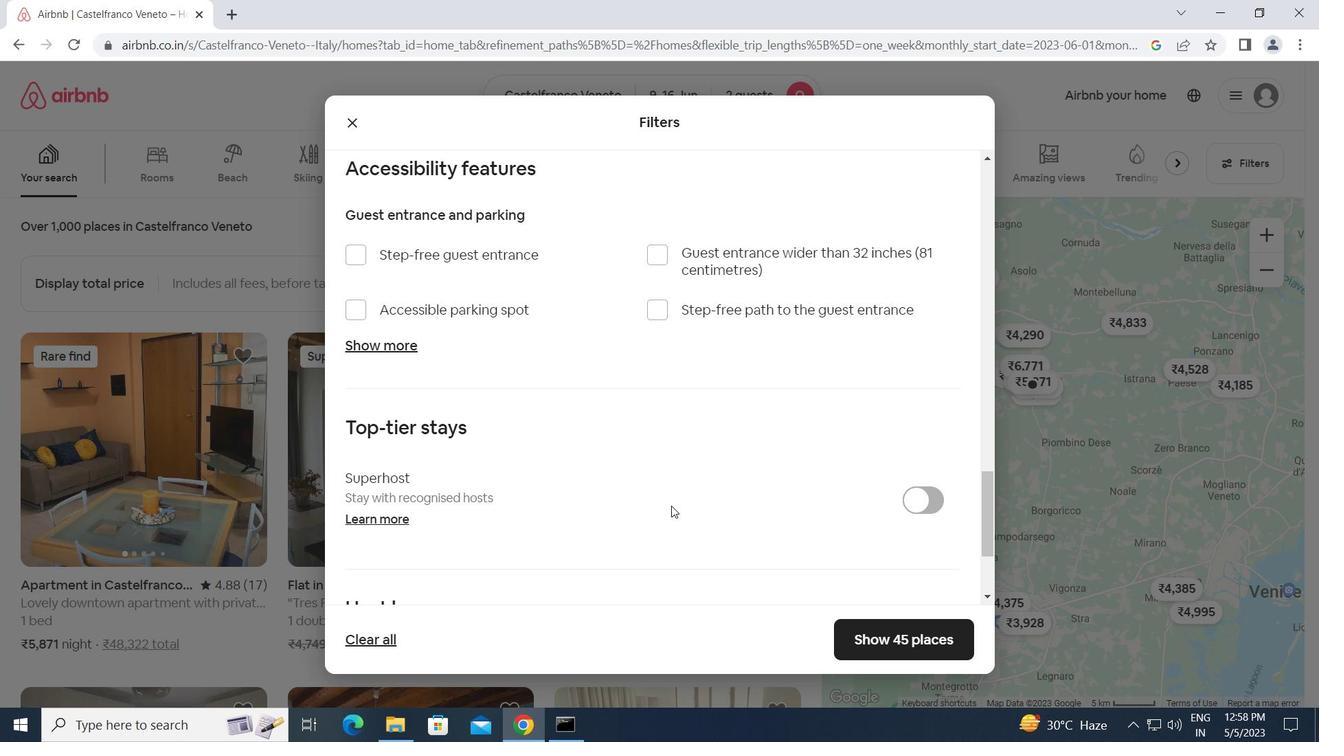 
Action: Mouse scrolled (671, 505) with delta (0, 0)
Screenshot: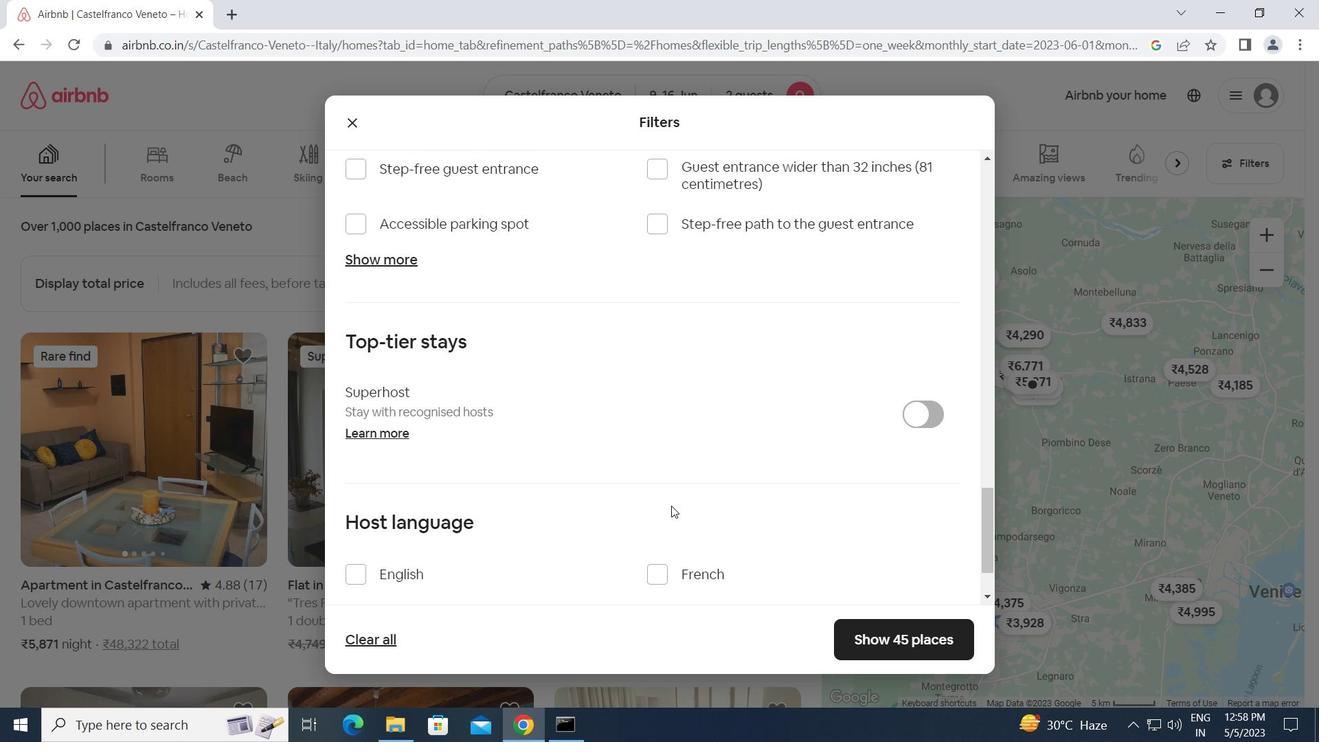 
Action: Mouse scrolled (671, 505) with delta (0, 0)
Screenshot: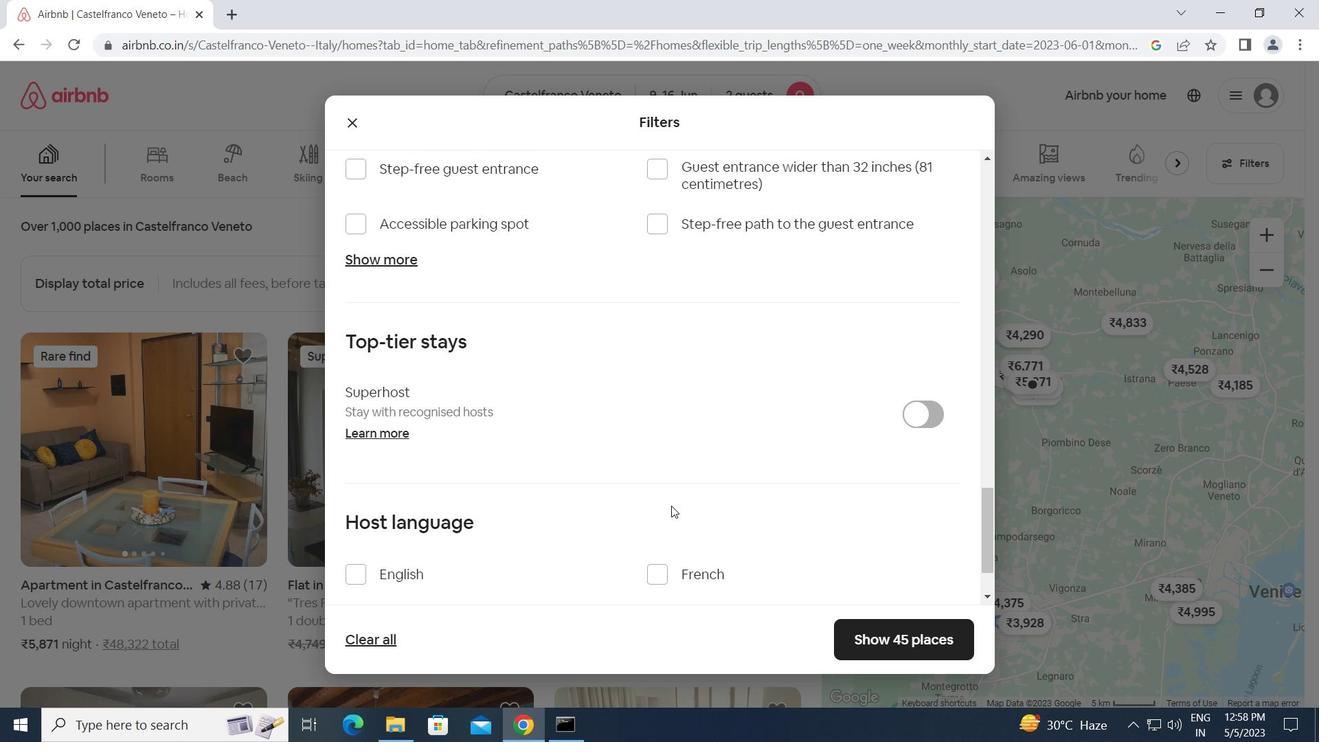 
Action: Mouse moved to (362, 487)
Screenshot: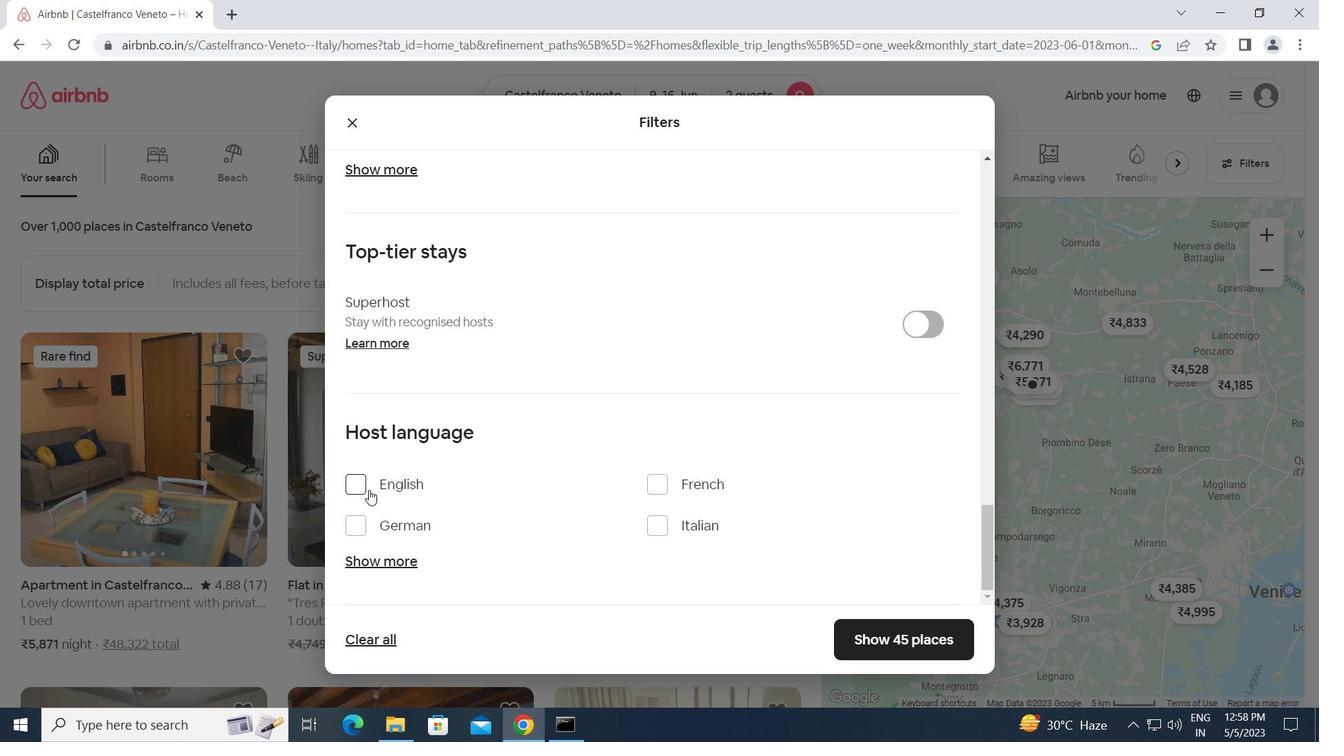 
Action: Mouse pressed left at (362, 487)
Screenshot: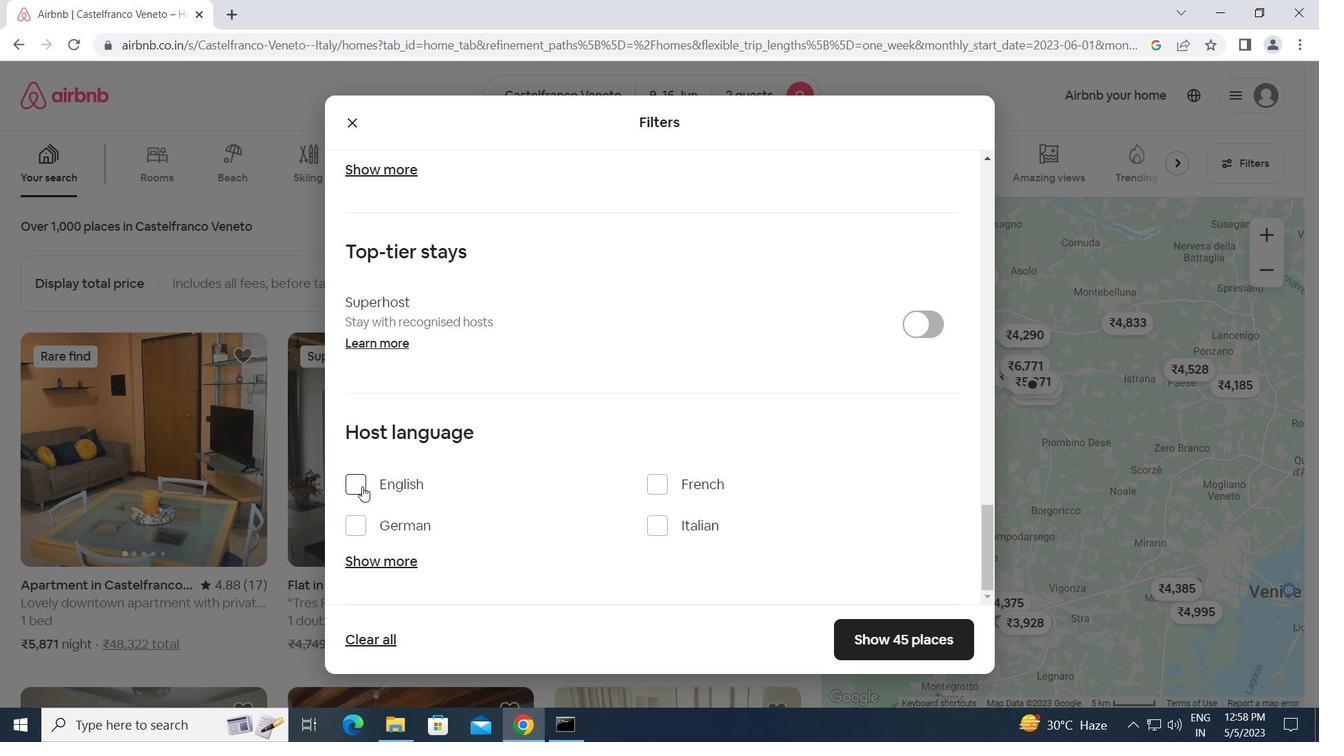 
Action: Mouse moved to (866, 632)
Screenshot: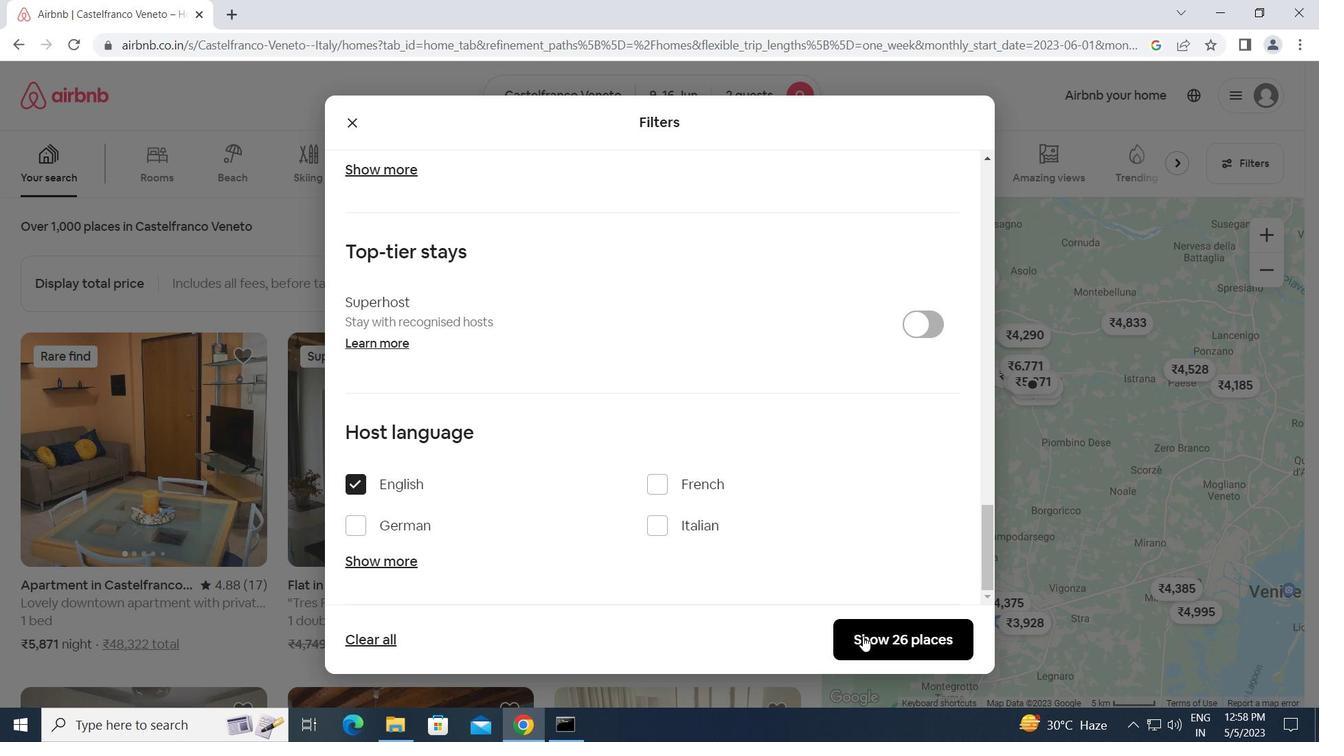 
Action: Mouse pressed left at (866, 632)
Screenshot: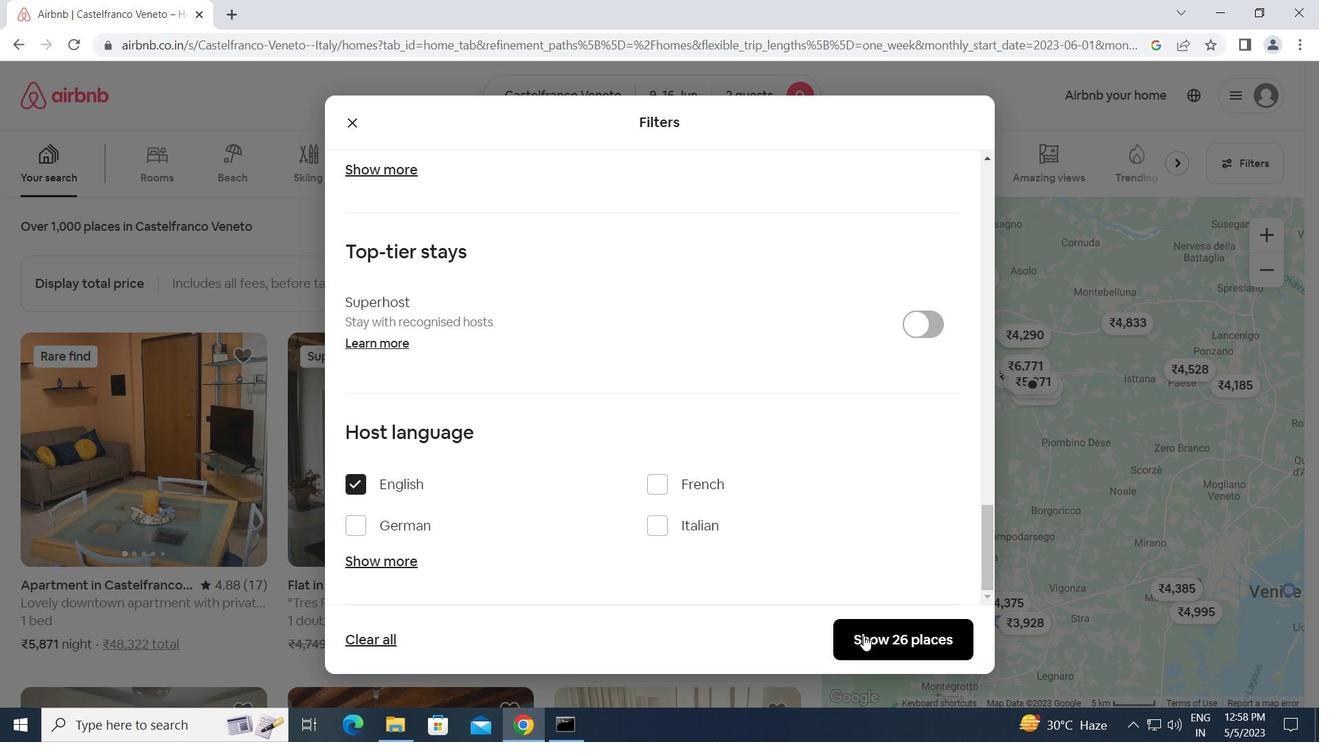 
Action: Mouse moved to (862, 630)
Screenshot: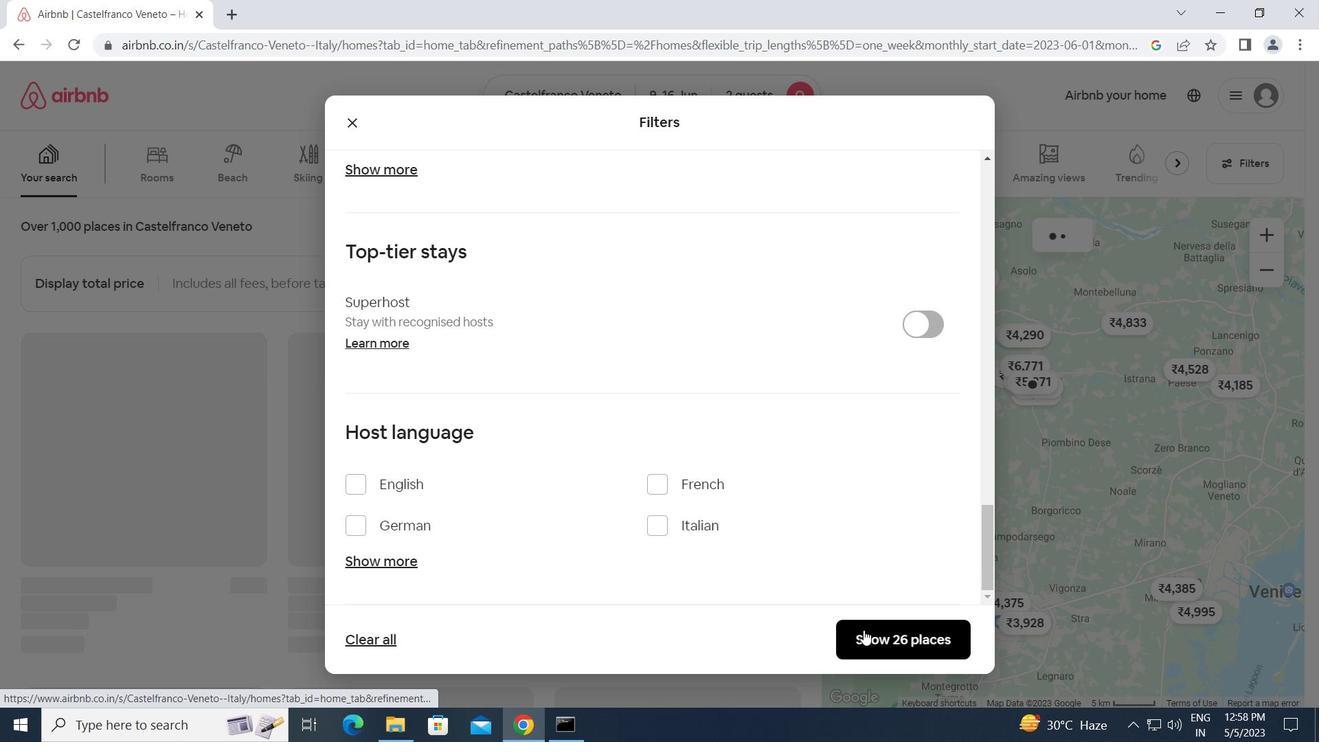 
